 Task: Find connections with filter location Cairns with filter topic #linkedinforbusinesswith filter profile language German with filter current company GRUNDFOS with filter school JIET Group of Institutions Jodhpur with filter industry Dance Companies with filter service category Technical with filter keywords title Overseer
Action: Mouse moved to (243, 264)
Screenshot: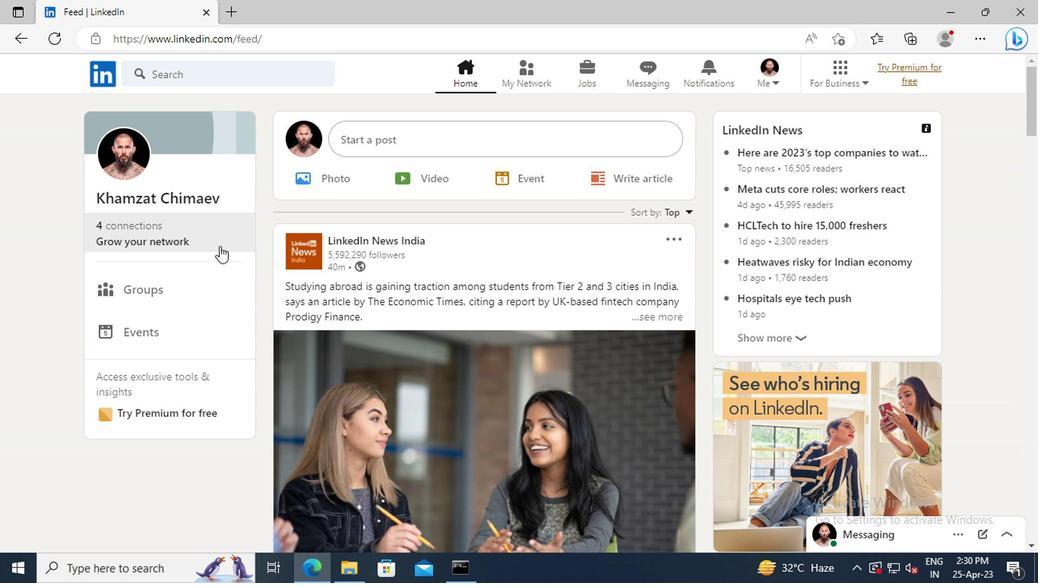 
Action: Mouse pressed left at (243, 264)
Screenshot: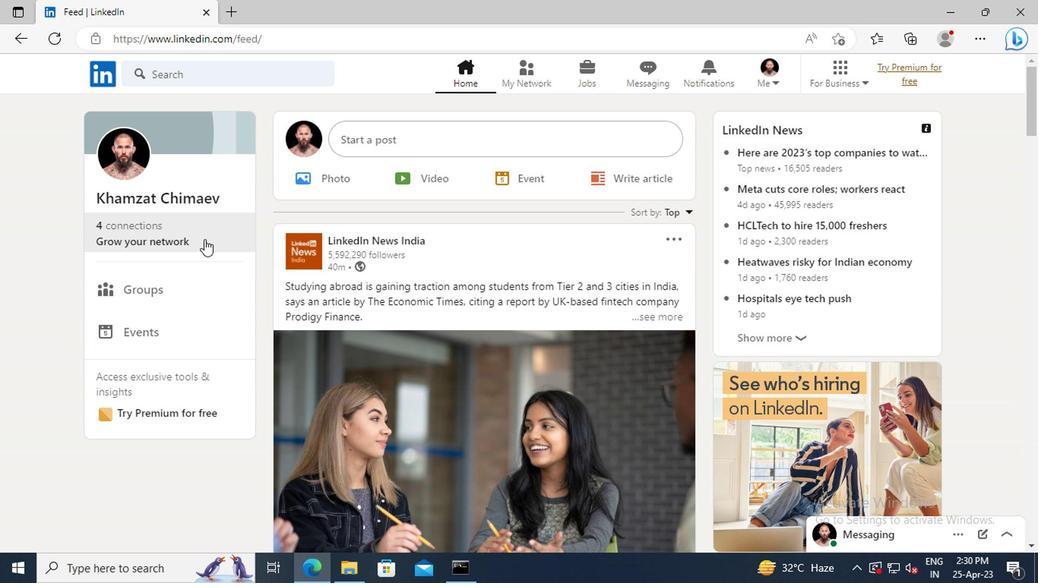 
Action: Mouse moved to (247, 217)
Screenshot: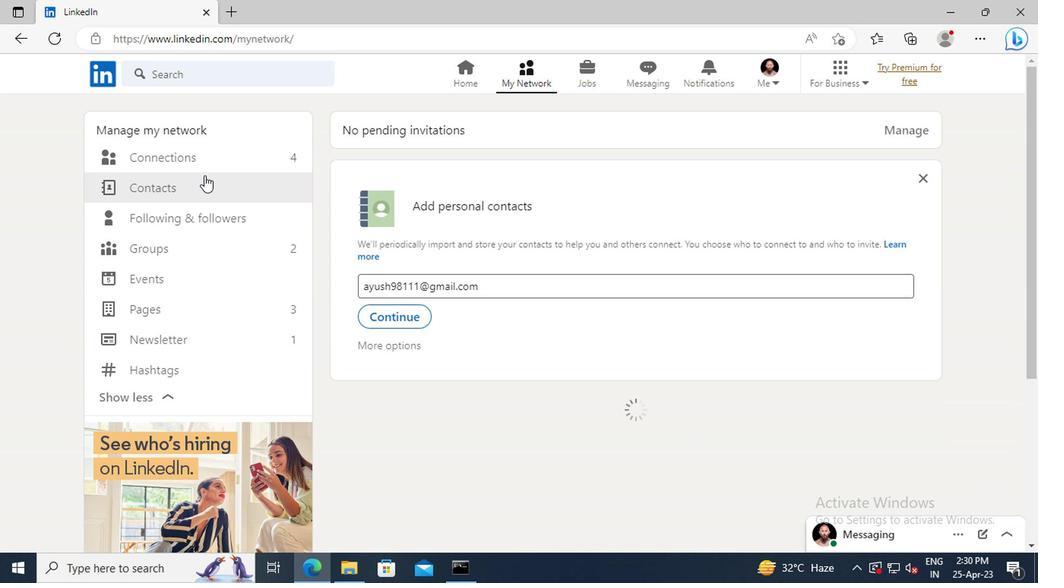 
Action: Mouse pressed left at (247, 217)
Screenshot: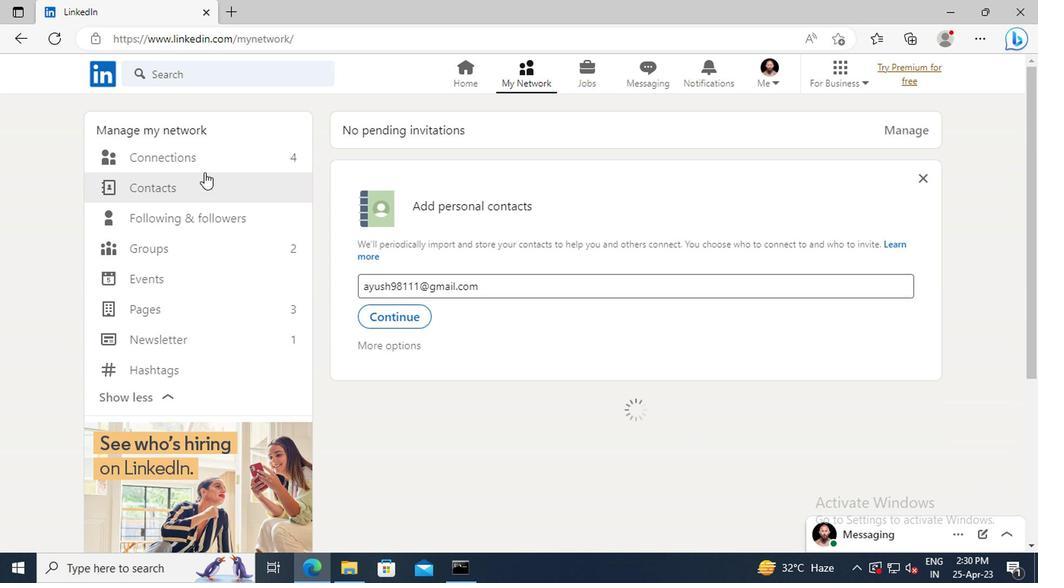 
Action: Mouse moved to (531, 215)
Screenshot: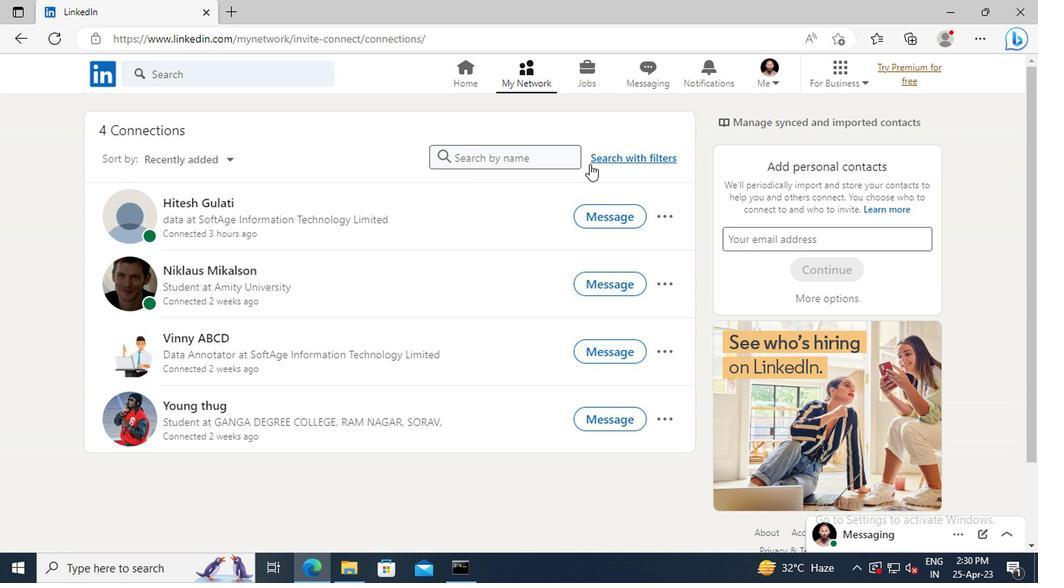 
Action: Mouse pressed left at (531, 215)
Screenshot: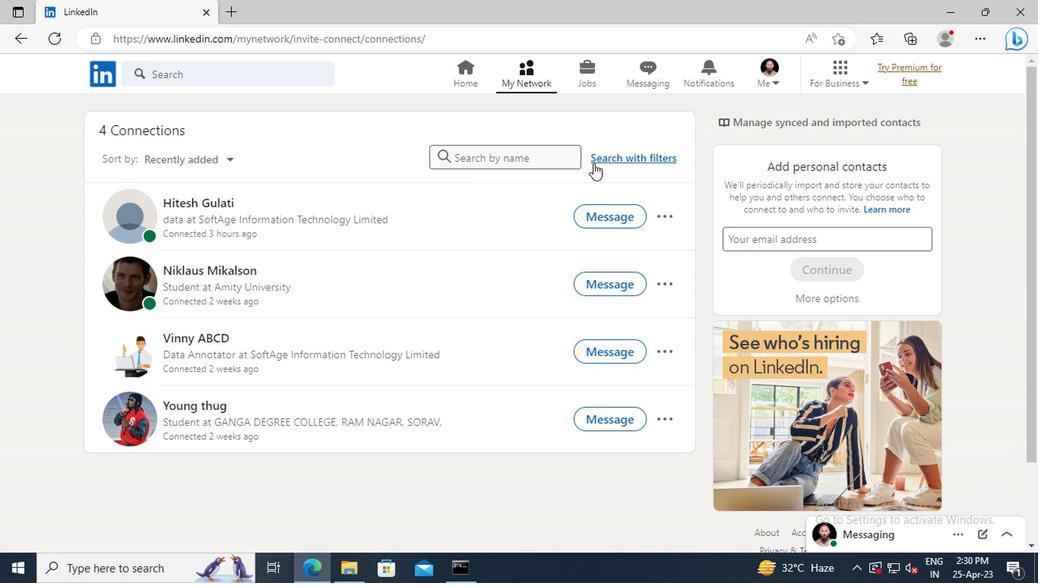 
Action: Mouse moved to (513, 185)
Screenshot: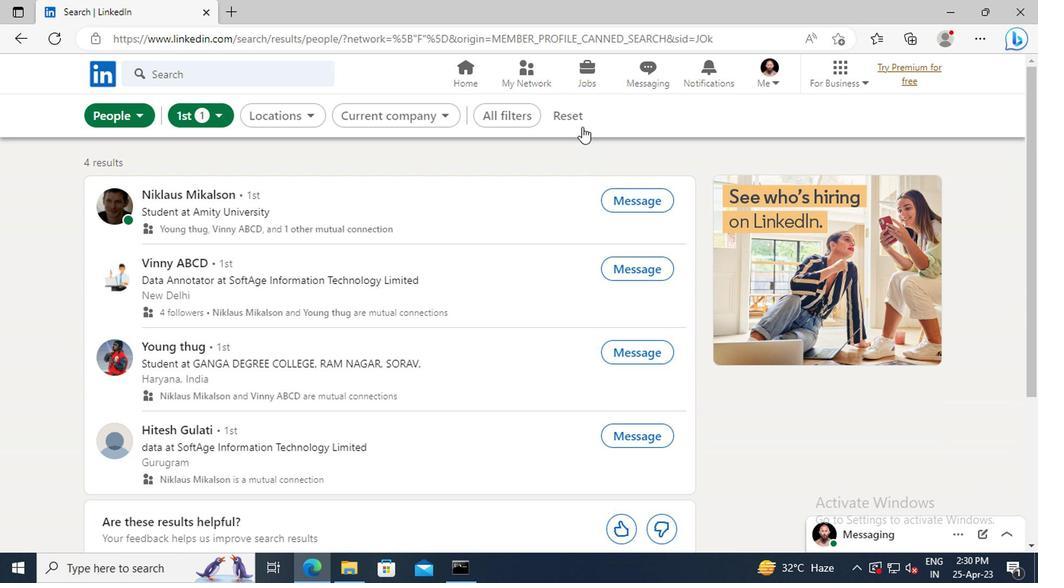 
Action: Mouse pressed left at (513, 185)
Screenshot: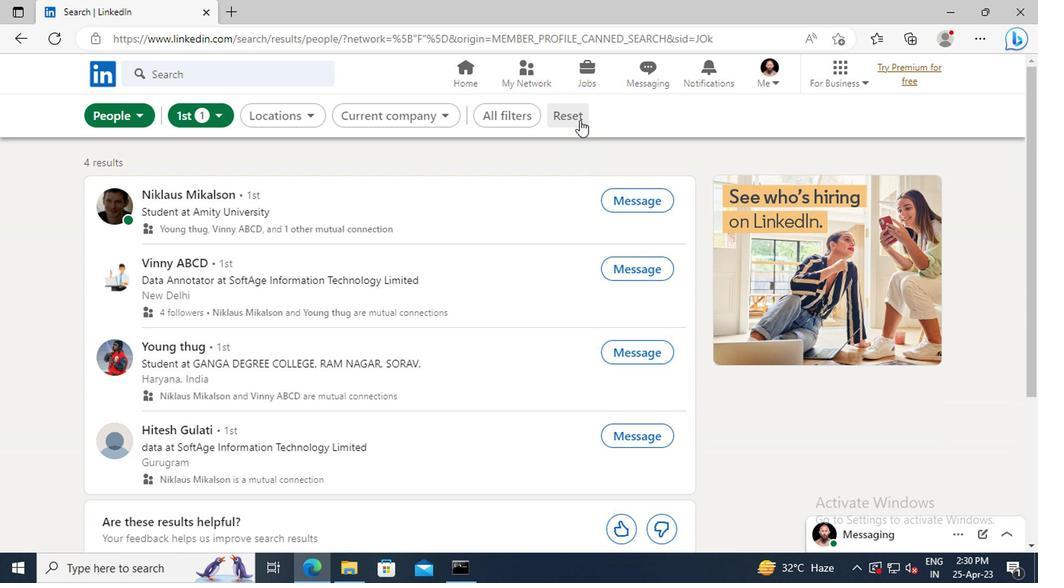 
Action: Mouse moved to (493, 185)
Screenshot: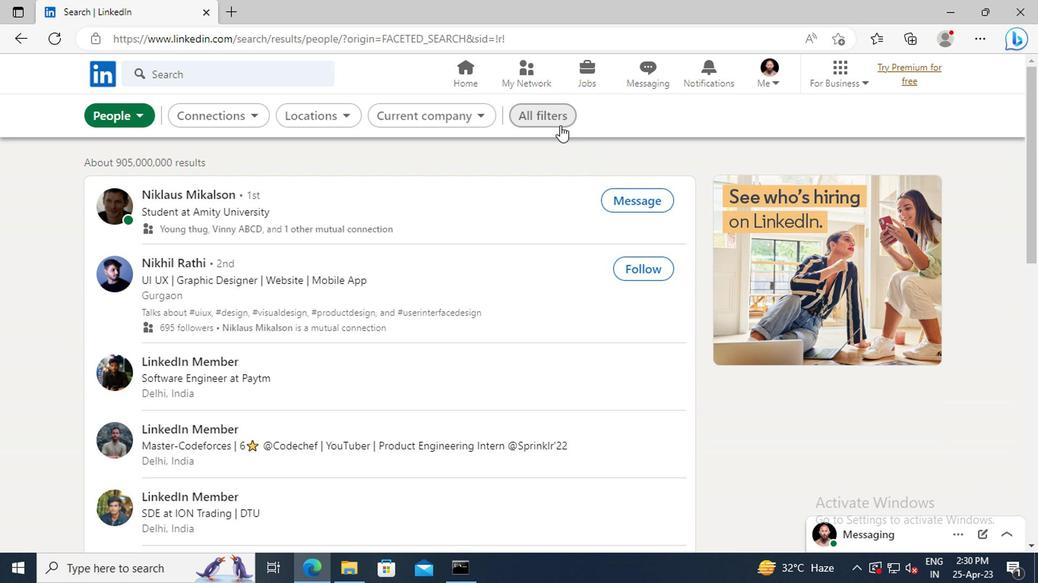 
Action: Mouse pressed left at (493, 185)
Screenshot: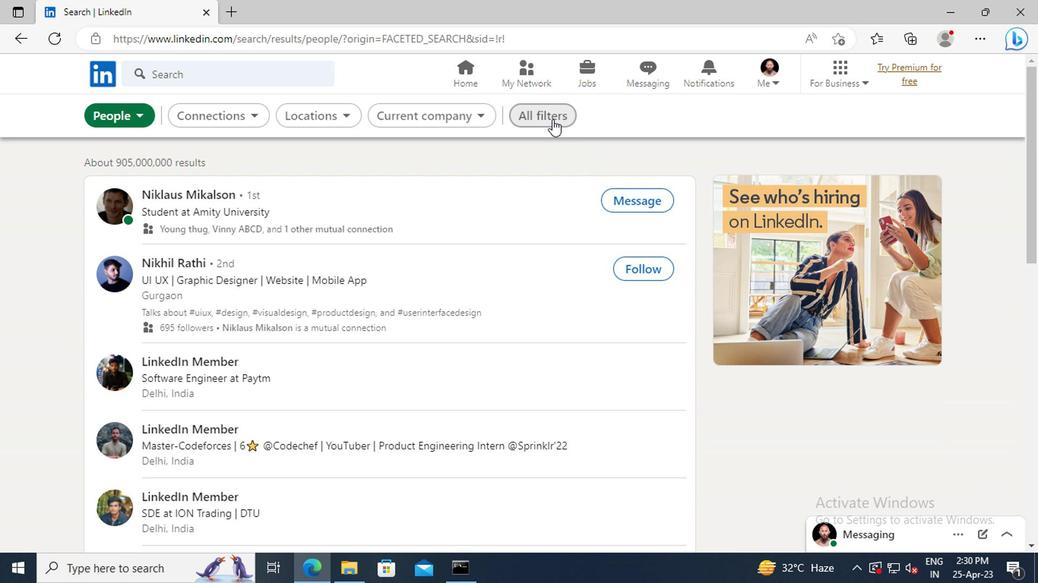 
Action: Mouse moved to (711, 293)
Screenshot: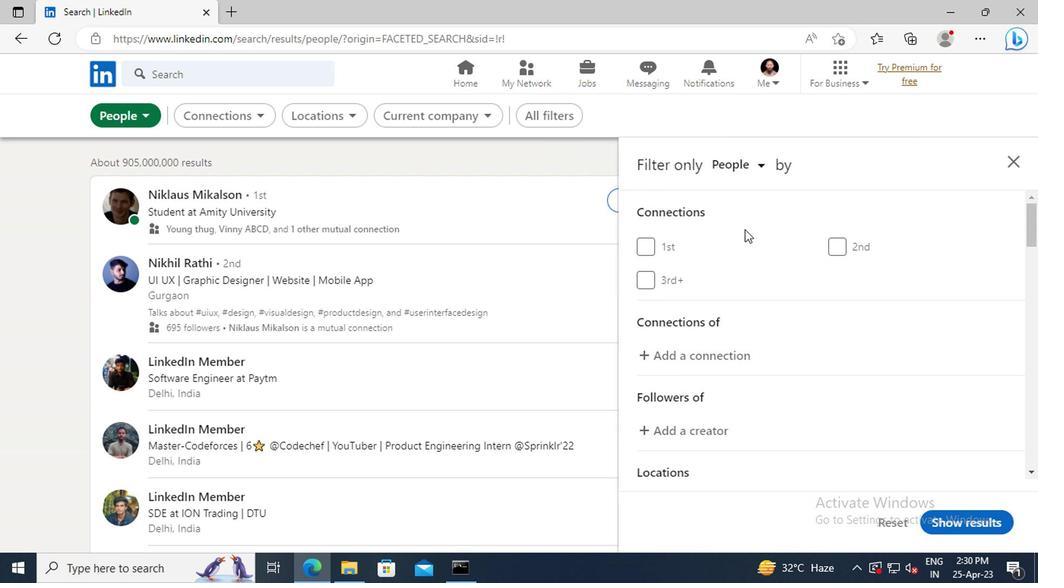 
Action: Mouse scrolled (711, 293) with delta (0, 0)
Screenshot: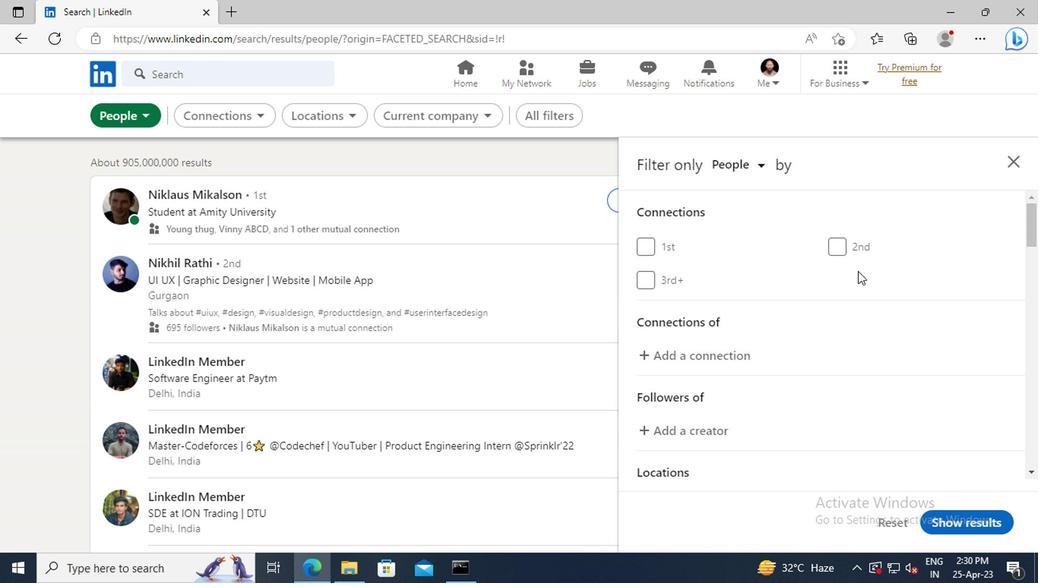 
Action: Mouse scrolled (711, 293) with delta (0, 0)
Screenshot: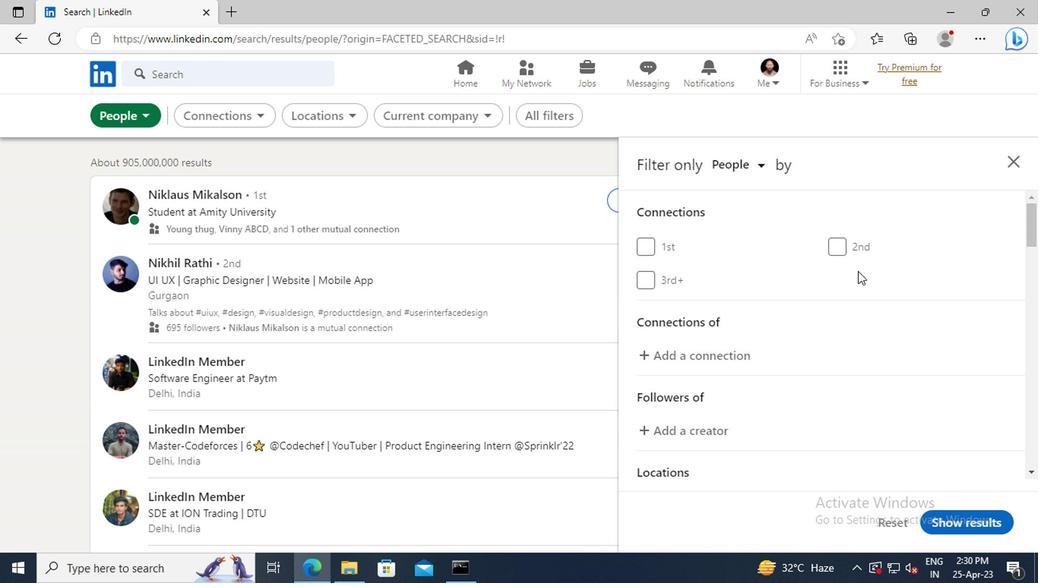 
Action: Mouse scrolled (711, 293) with delta (0, 0)
Screenshot: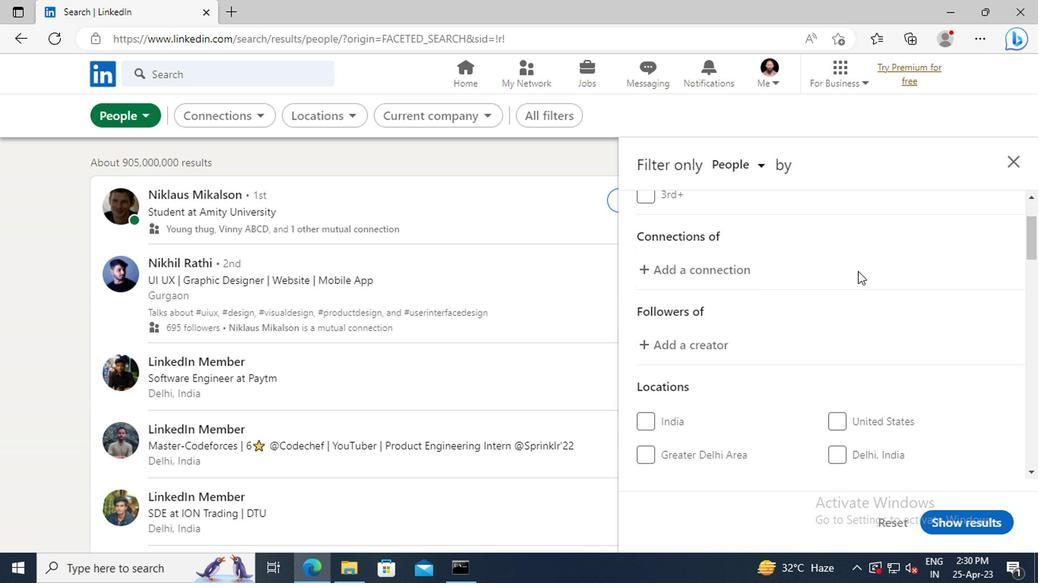 
Action: Mouse scrolled (711, 293) with delta (0, 0)
Screenshot: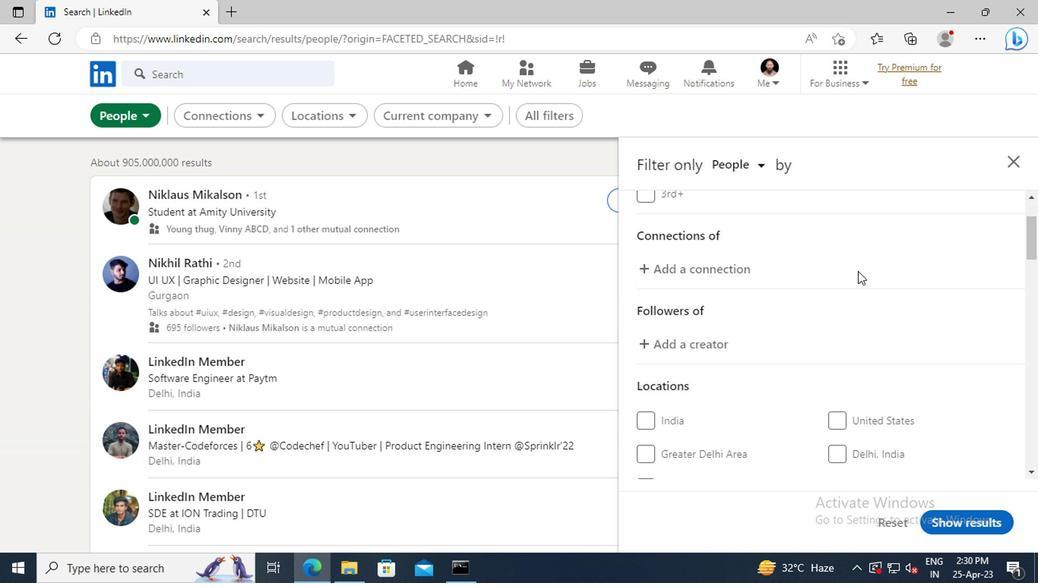 
Action: Mouse scrolled (711, 293) with delta (0, 0)
Screenshot: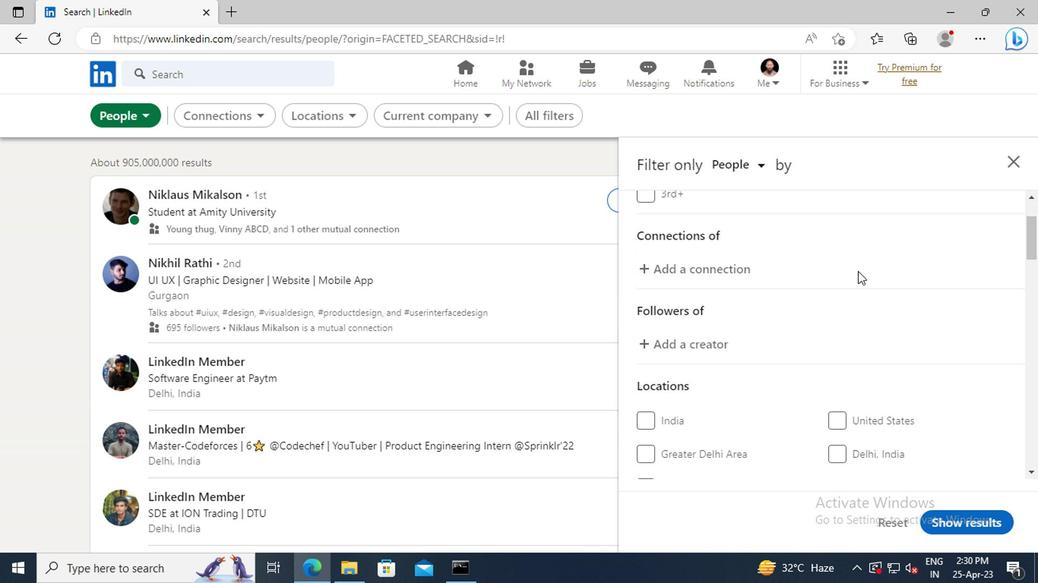 
Action: Mouse moved to (725, 356)
Screenshot: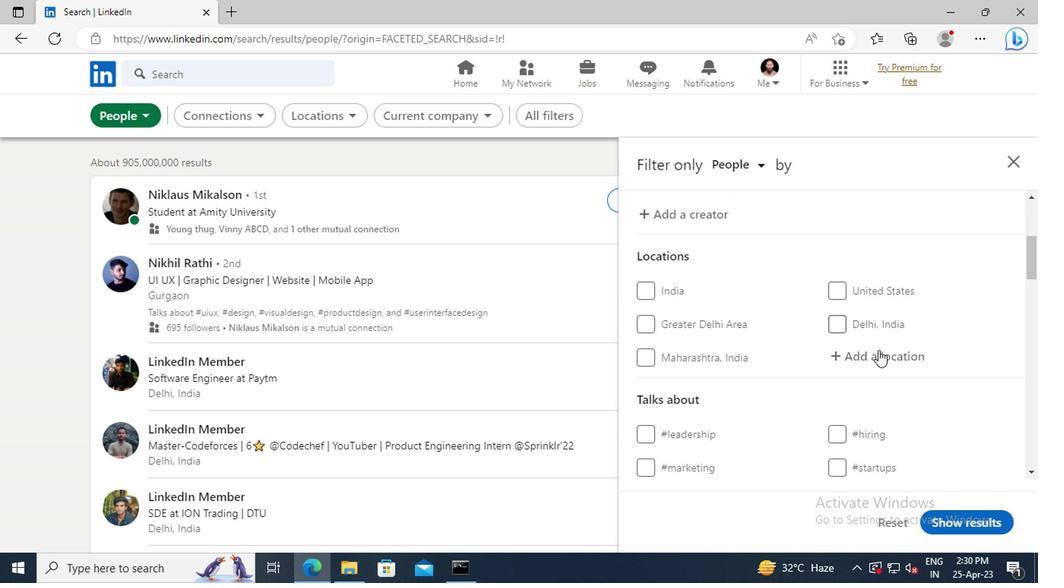 
Action: Mouse pressed left at (725, 356)
Screenshot: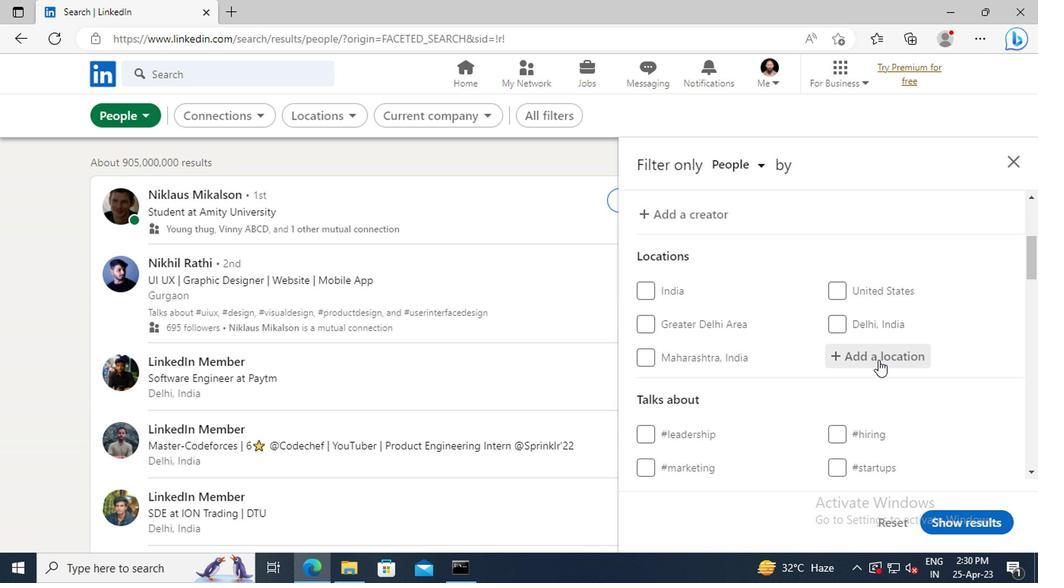 
Action: Mouse moved to (694, 339)
Screenshot: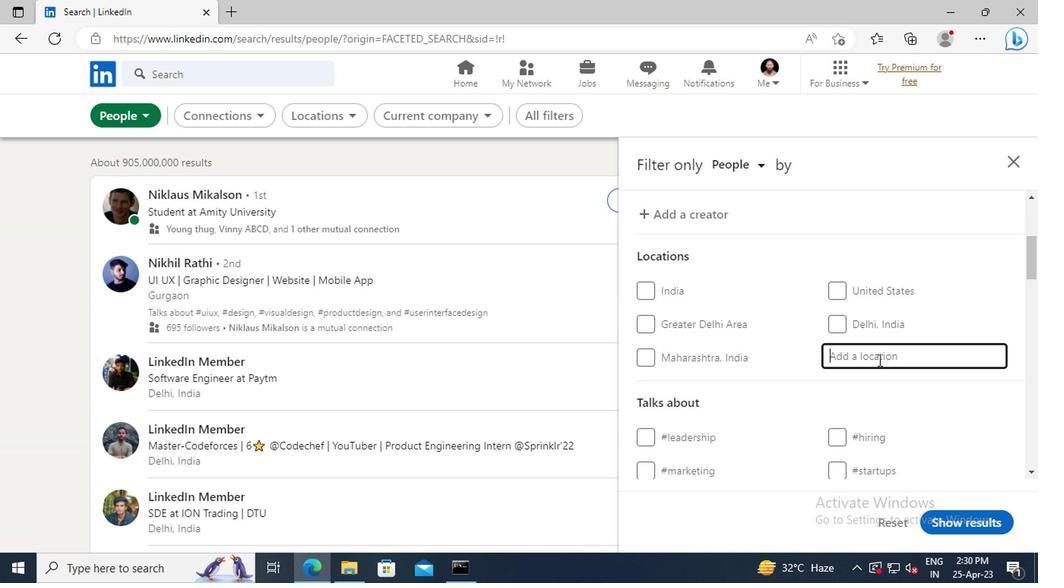 
Action: Key pressed <Key.shift>CAIRNS
Screenshot: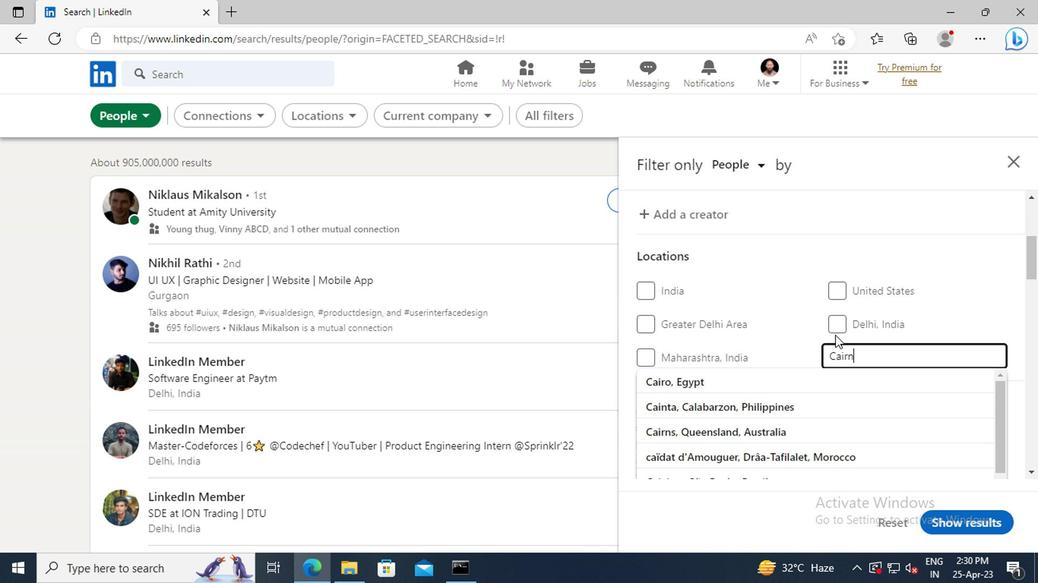 
Action: Mouse moved to (699, 373)
Screenshot: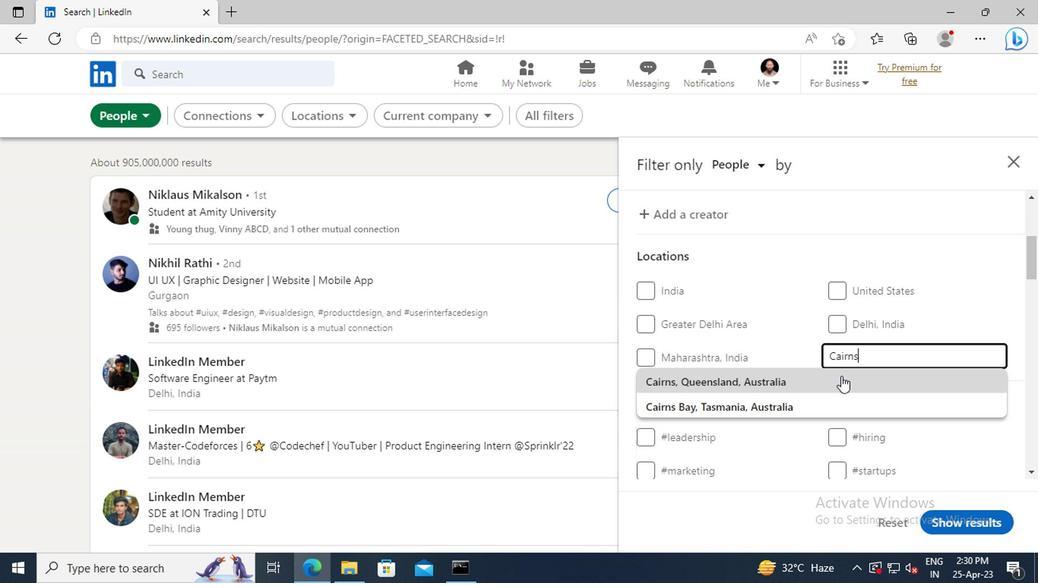 
Action: Mouse pressed left at (699, 373)
Screenshot: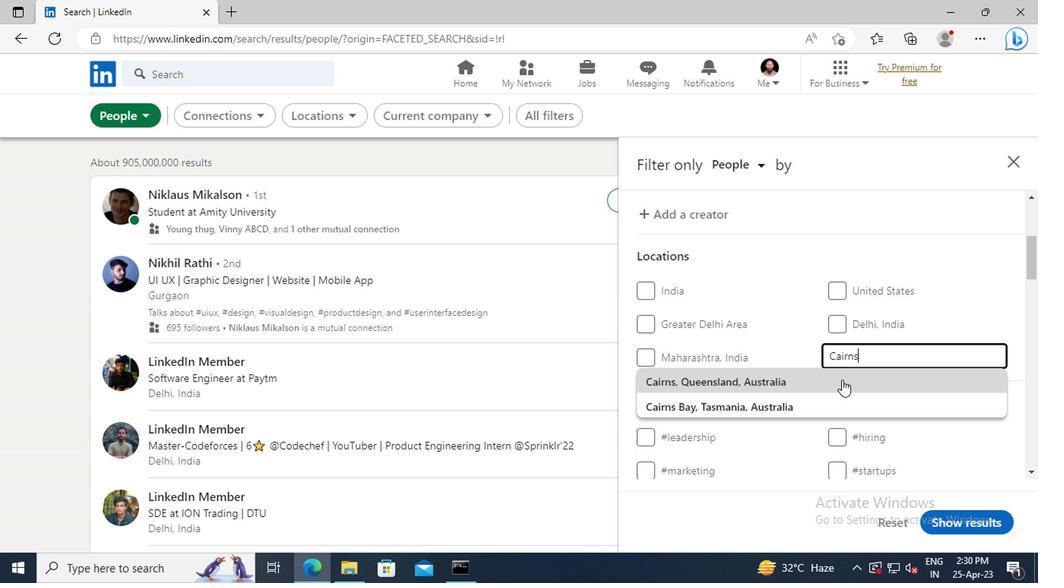
Action: Mouse moved to (708, 343)
Screenshot: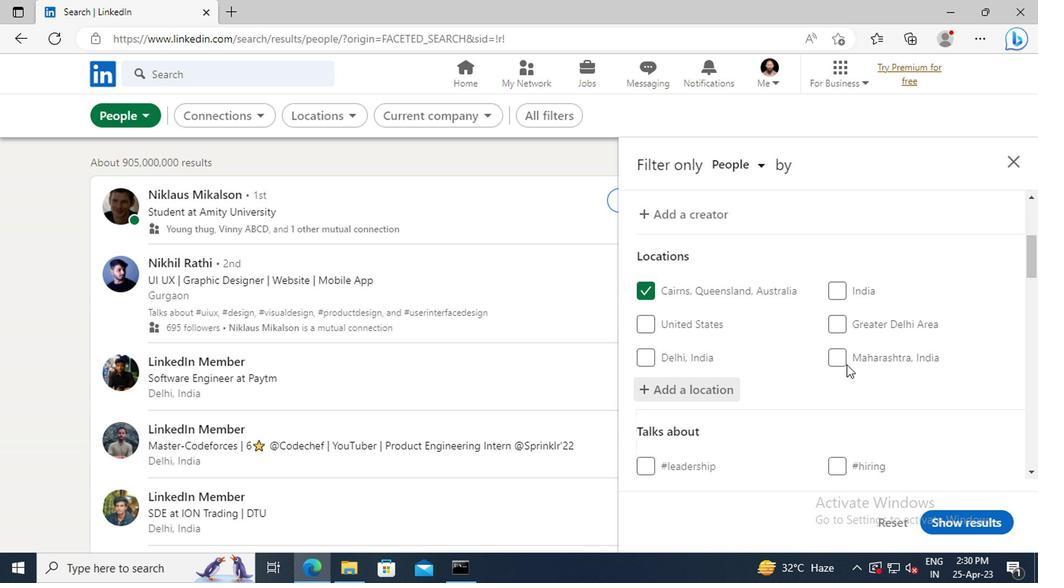 
Action: Mouse scrolled (708, 342) with delta (0, 0)
Screenshot: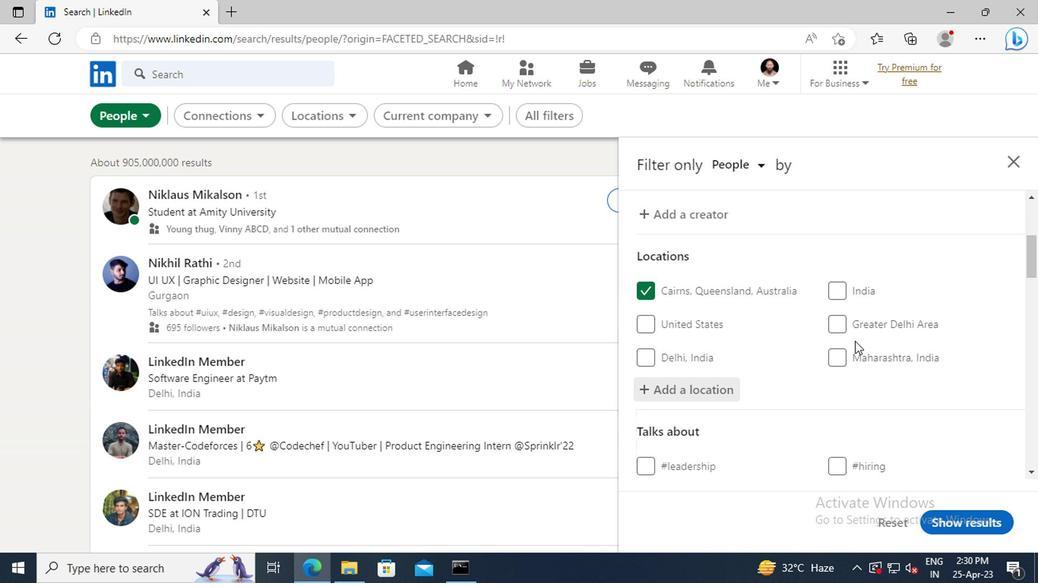 
Action: Mouse scrolled (708, 342) with delta (0, 0)
Screenshot: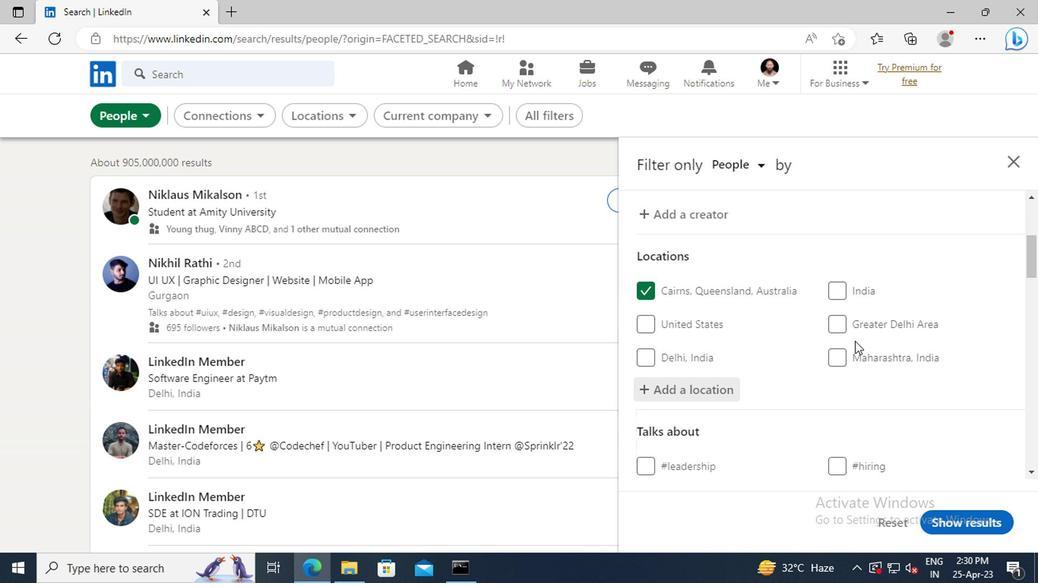 
Action: Mouse scrolled (708, 342) with delta (0, 0)
Screenshot: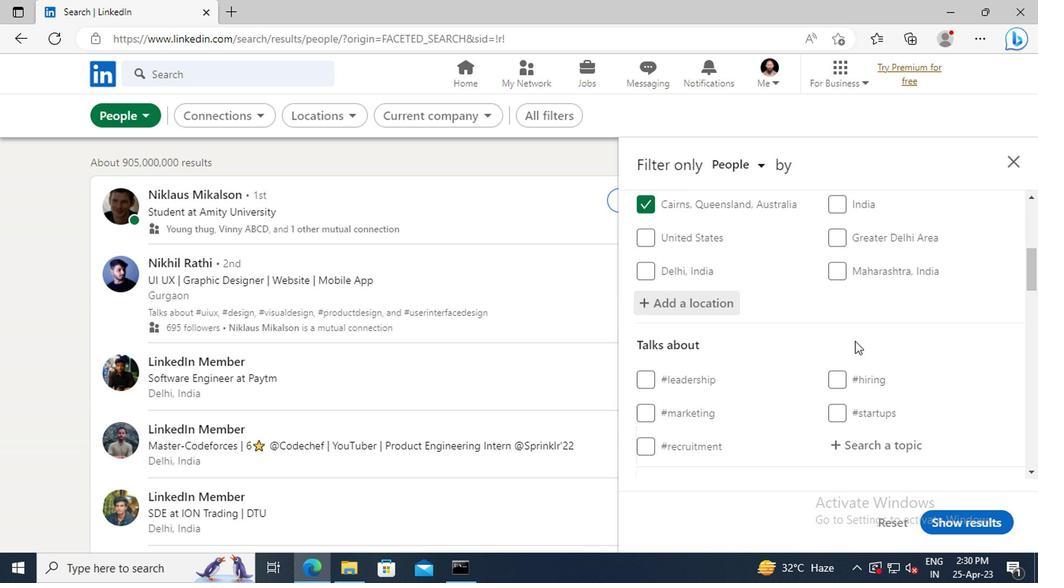 
Action: Mouse scrolled (708, 342) with delta (0, 0)
Screenshot: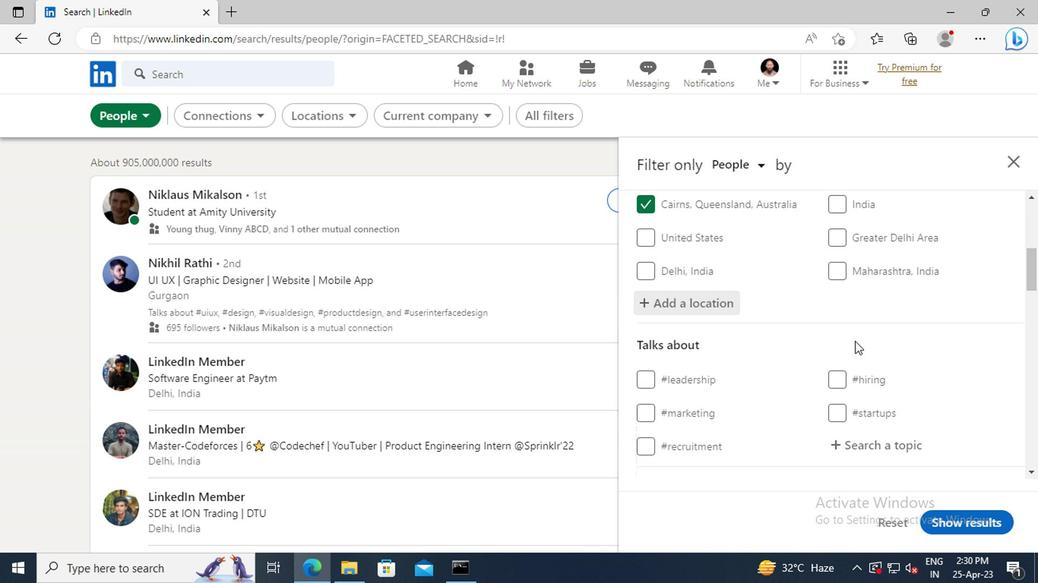 
Action: Mouse moved to (711, 355)
Screenshot: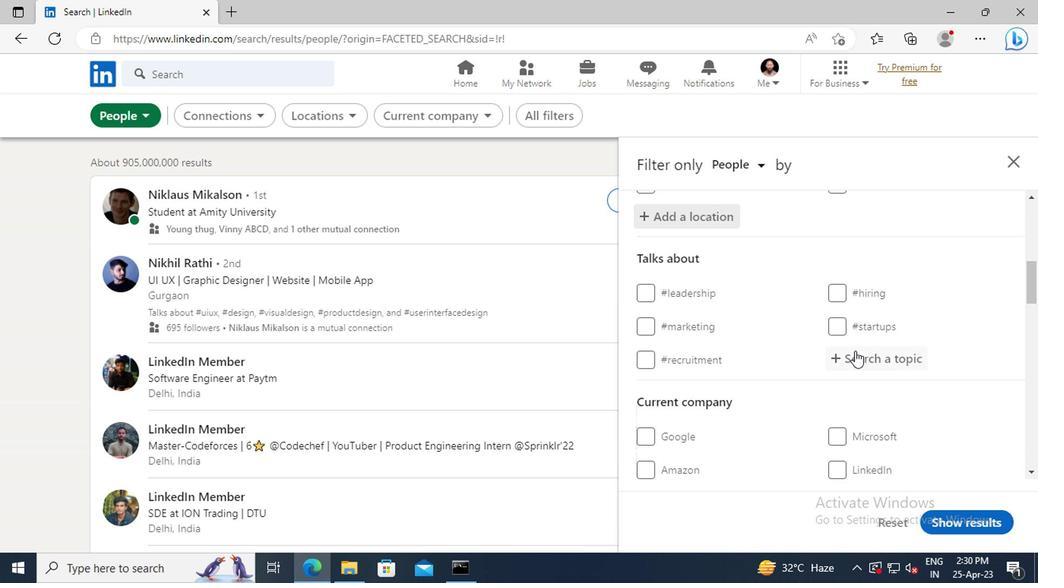 
Action: Mouse pressed left at (711, 355)
Screenshot: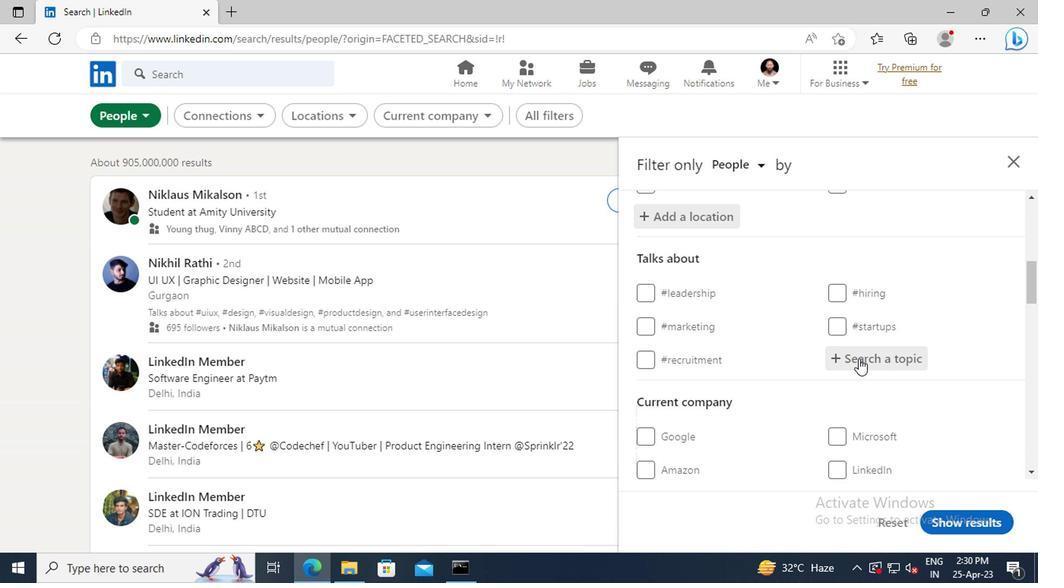 
Action: Key pressed <Key.shift>#LINKEDINFORBUSINESSWITH
Screenshot: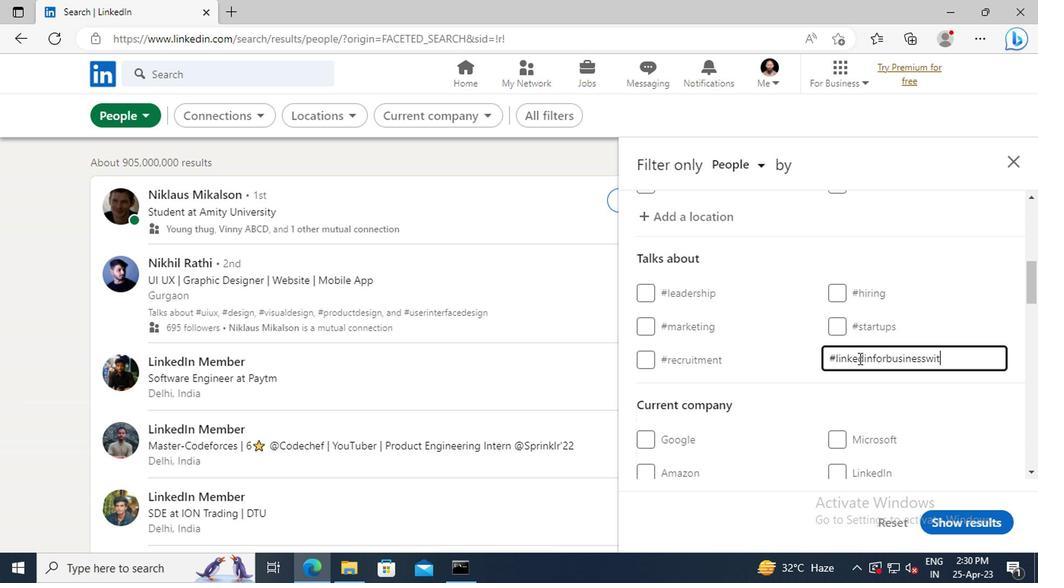 
Action: Mouse scrolled (711, 355) with delta (0, 0)
Screenshot: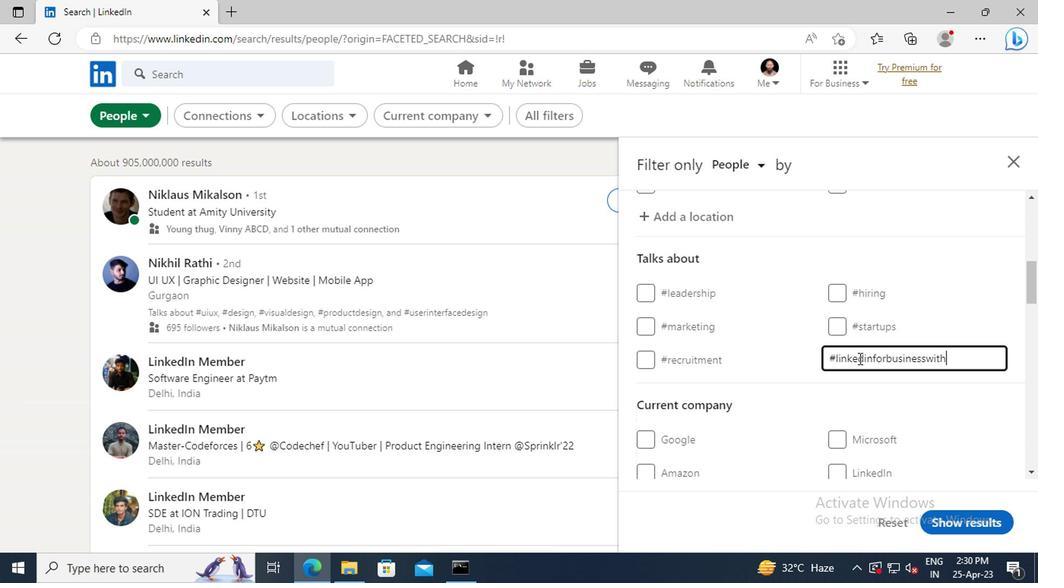
Action: Mouse scrolled (711, 355) with delta (0, 0)
Screenshot: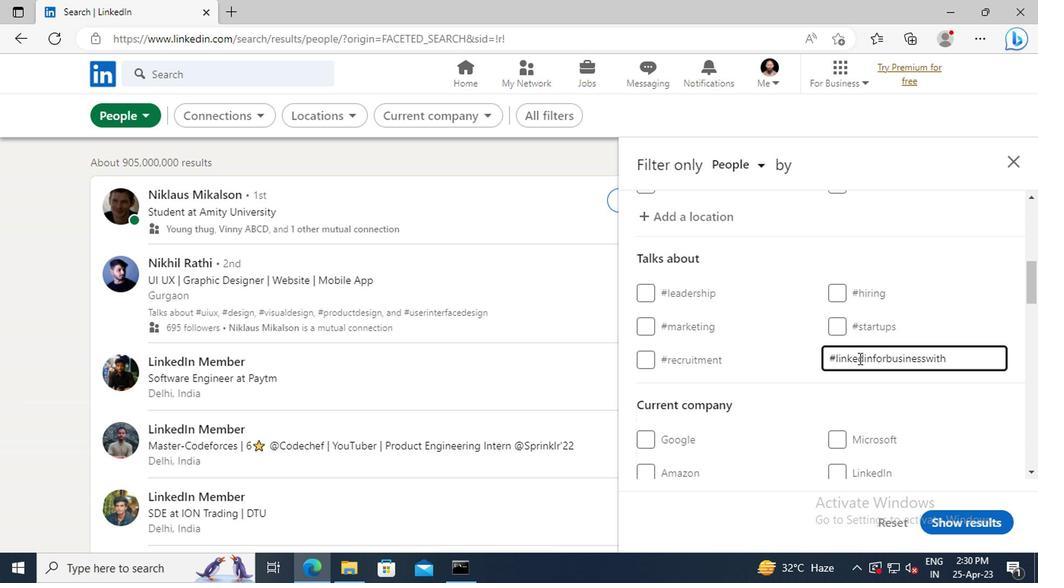 
Action: Mouse scrolled (711, 355) with delta (0, 0)
Screenshot: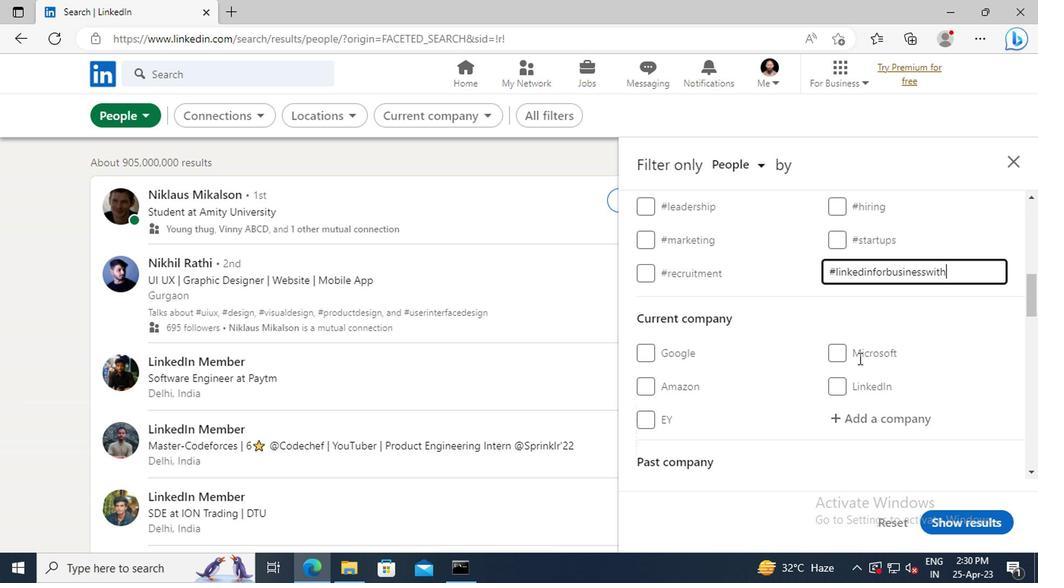 
Action: Mouse scrolled (711, 355) with delta (0, 0)
Screenshot: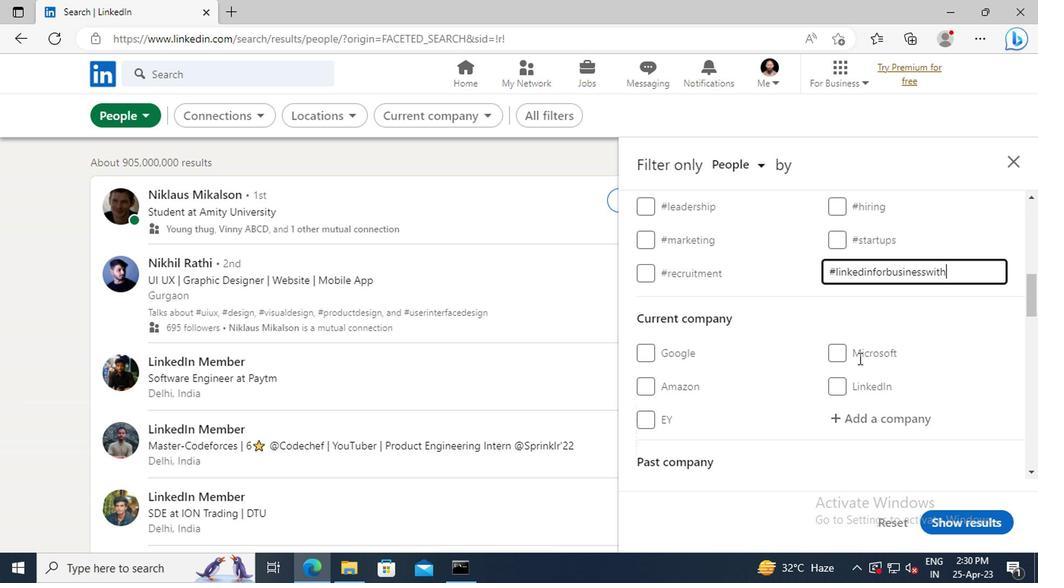 
Action: Mouse scrolled (711, 355) with delta (0, 0)
Screenshot: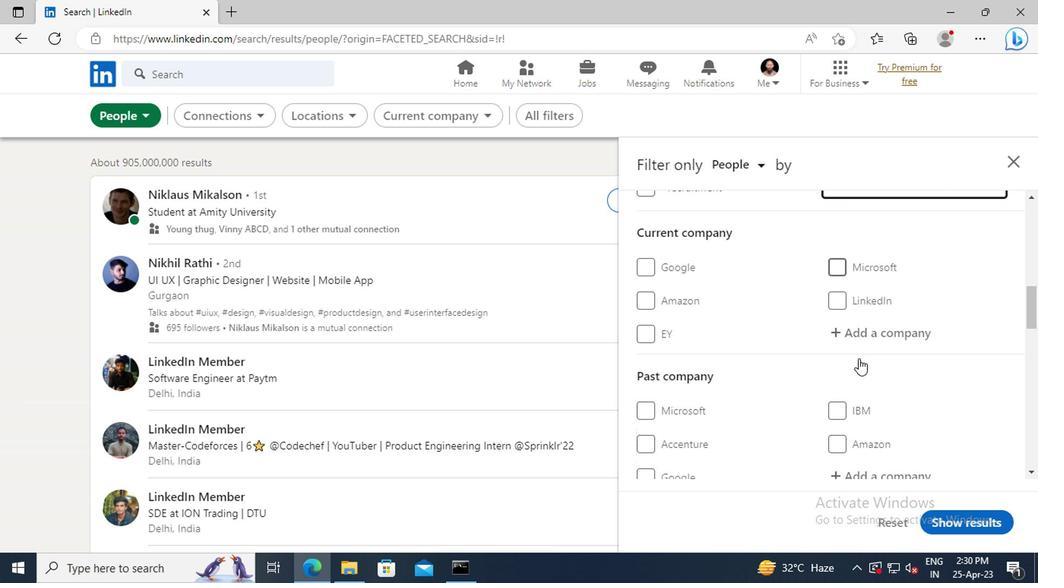 
Action: Mouse scrolled (711, 355) with delta (0, 0)
Screenshot: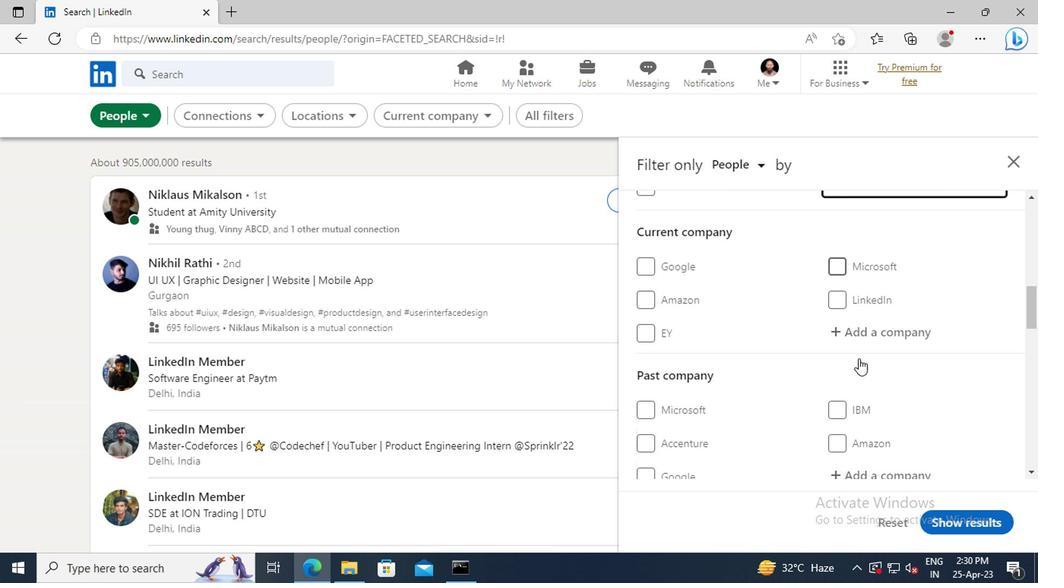 
Action: Mouse scrolled (711, 355) with delta (0, 0)
Screenshot: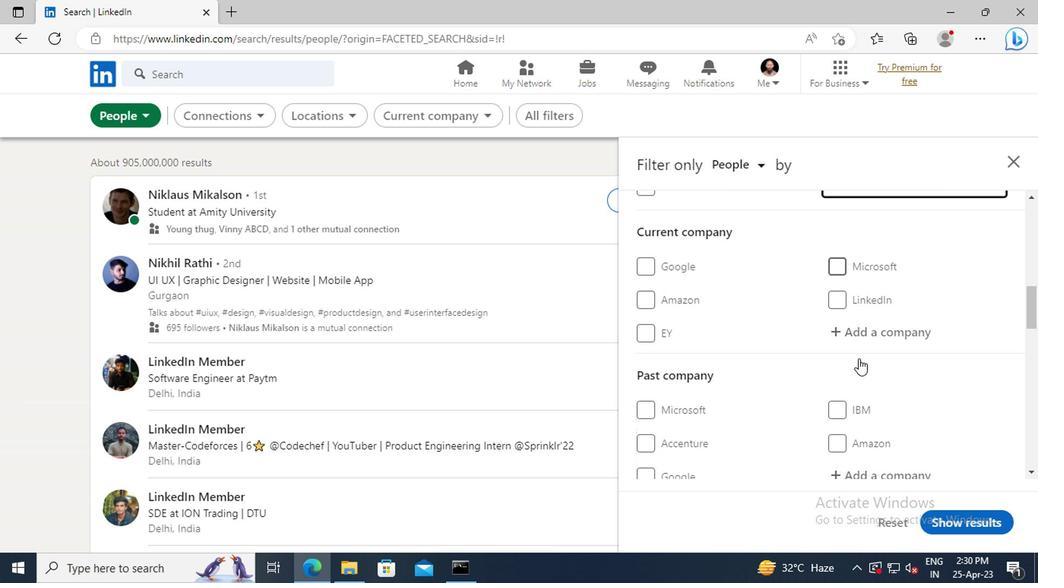 
Action: Mouse scrolled (711, 355) with delta (0, 0)
Screenshot: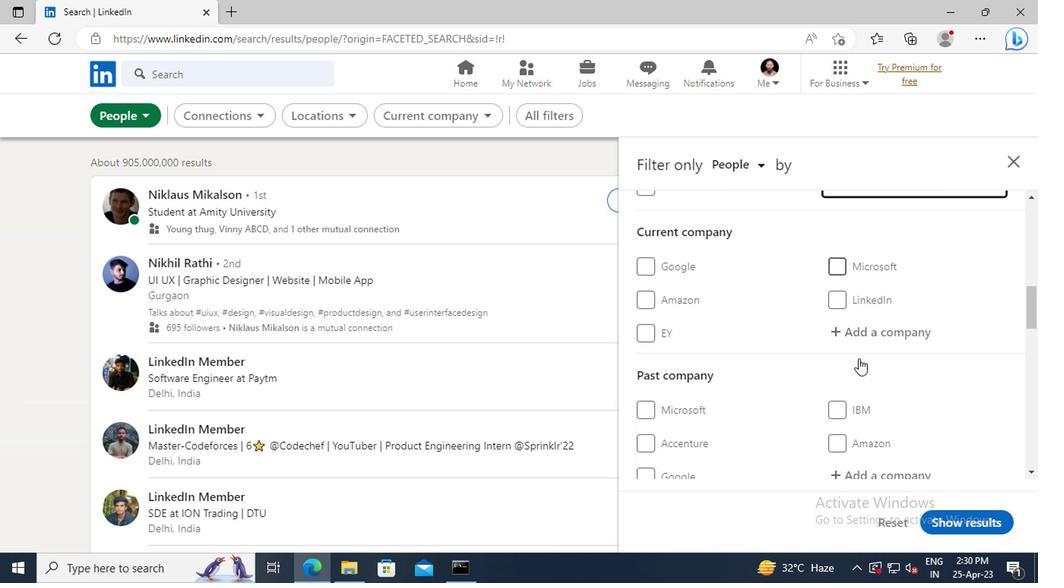 
Action: Mouse scrolled (711, 355) with delta (0, 0)
Screenshot: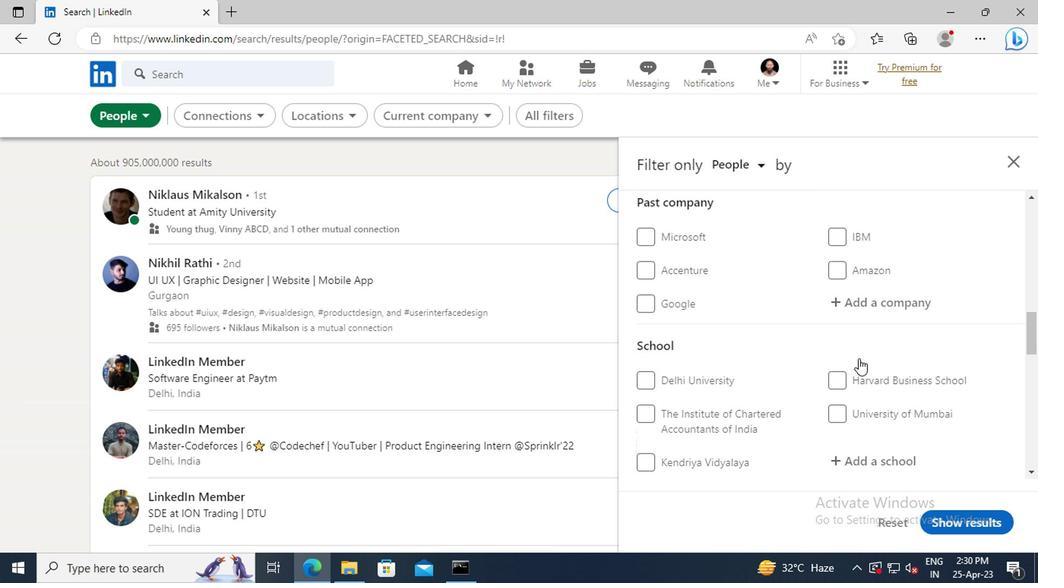 
Action: Mouse scrolled (711, 355) with delta (0, 0)
Screenshot: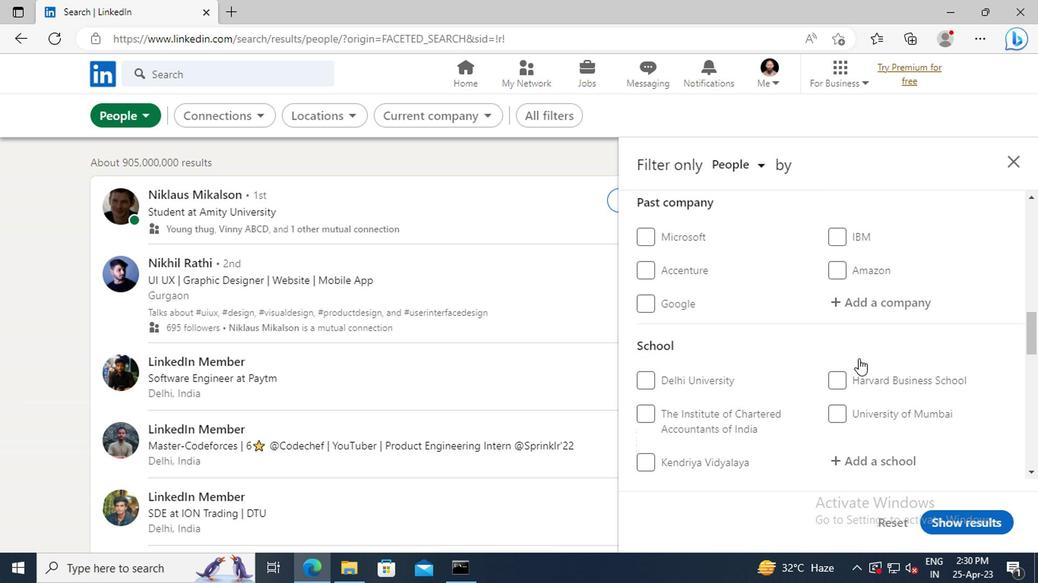 
Action: Mouse scrolled (711, 355) with delta (0, 0)
Screenshot: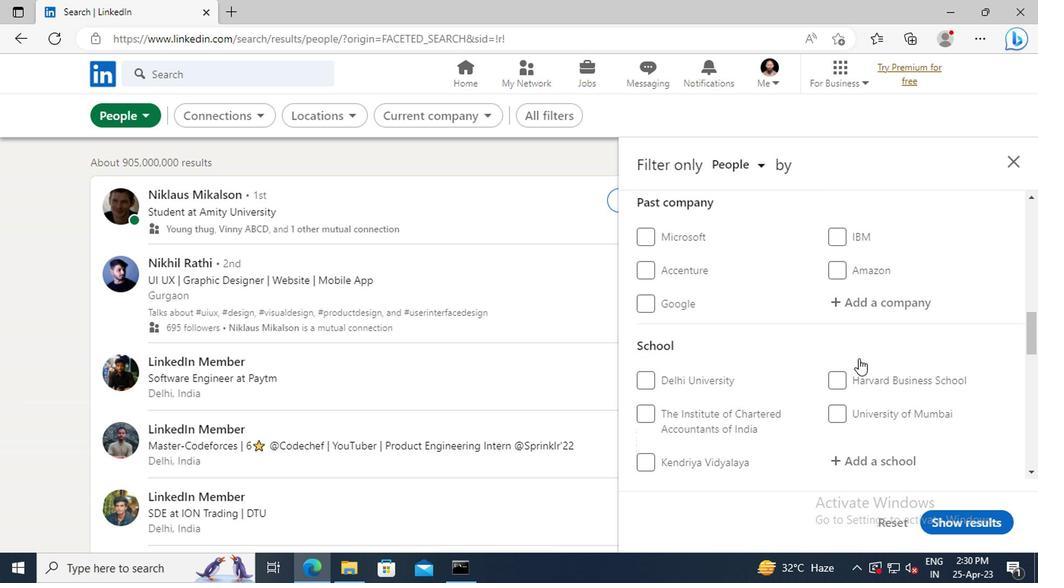 
Action: Mouse scrolled (711, 355) with delta (0, 0)
Screenshot: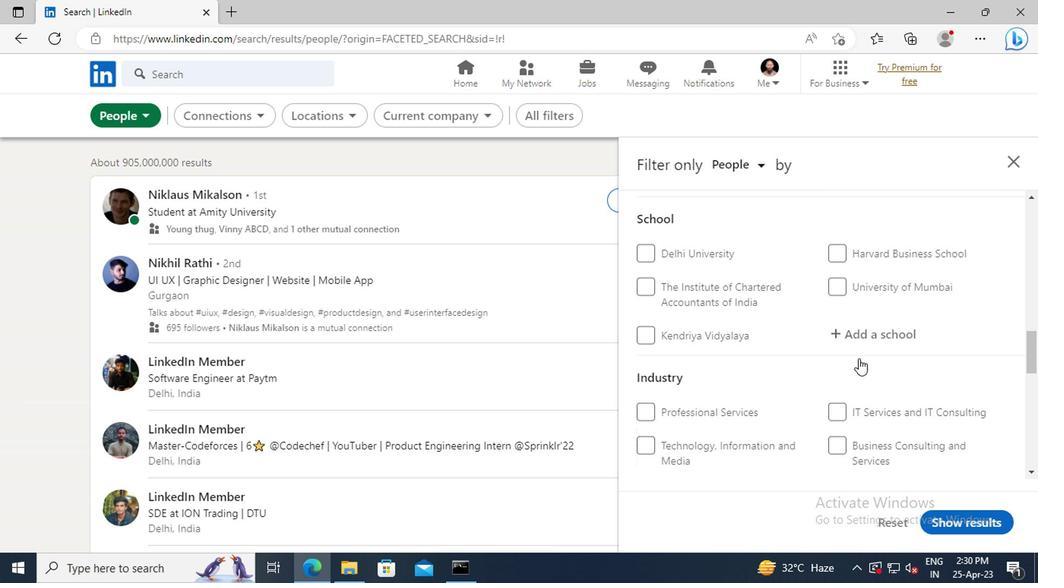 
Action: Mouse scrolled (711, 355) with delta (0, 0)
Screenshot: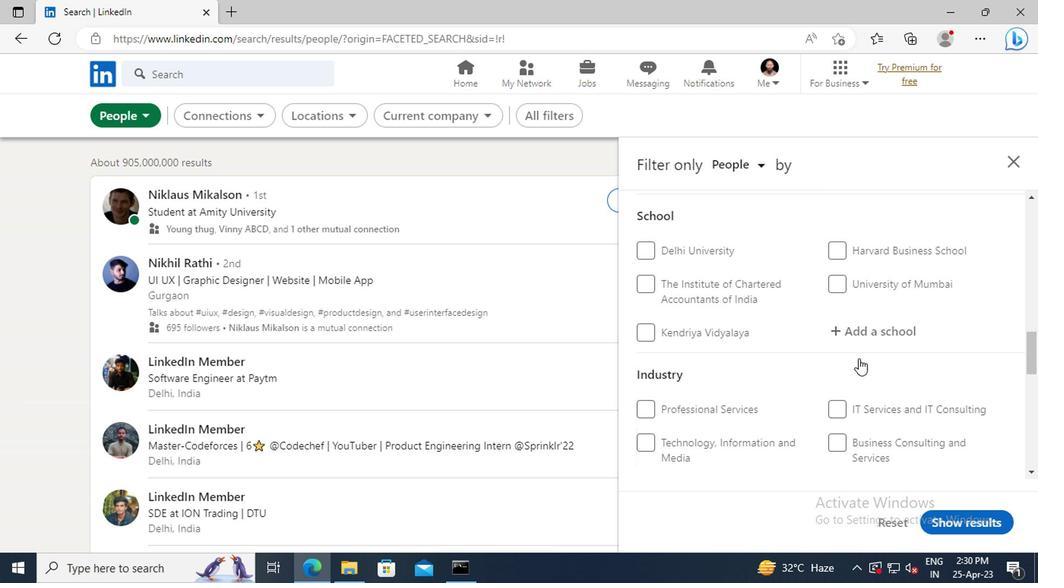 
Action: Mouse scrolled (711, 355) with delta (0, 0)
Screenshot: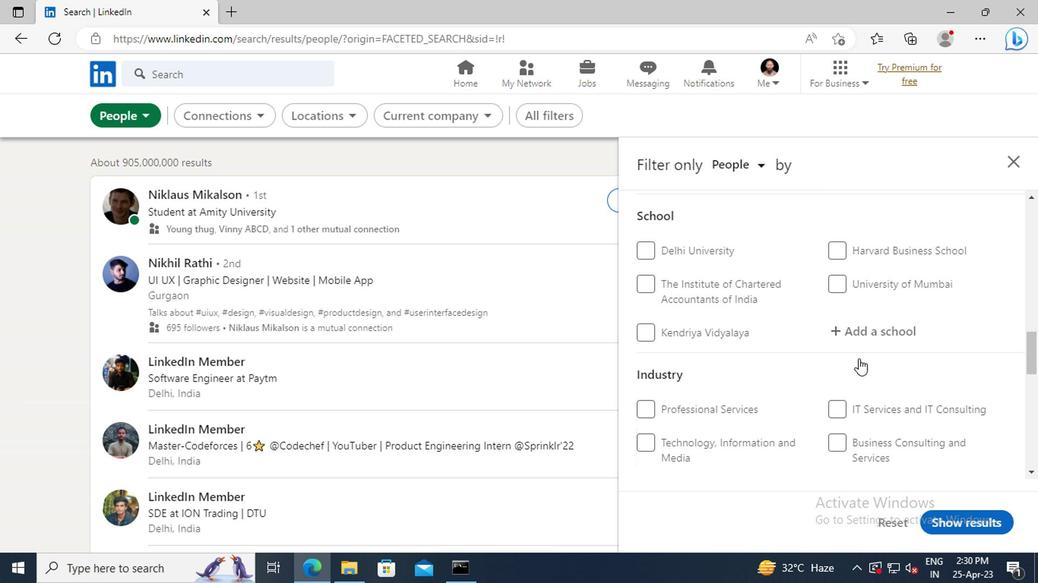 
Action: Mouse scrolled (711, 355) with delta (0, 0)
Screenshot: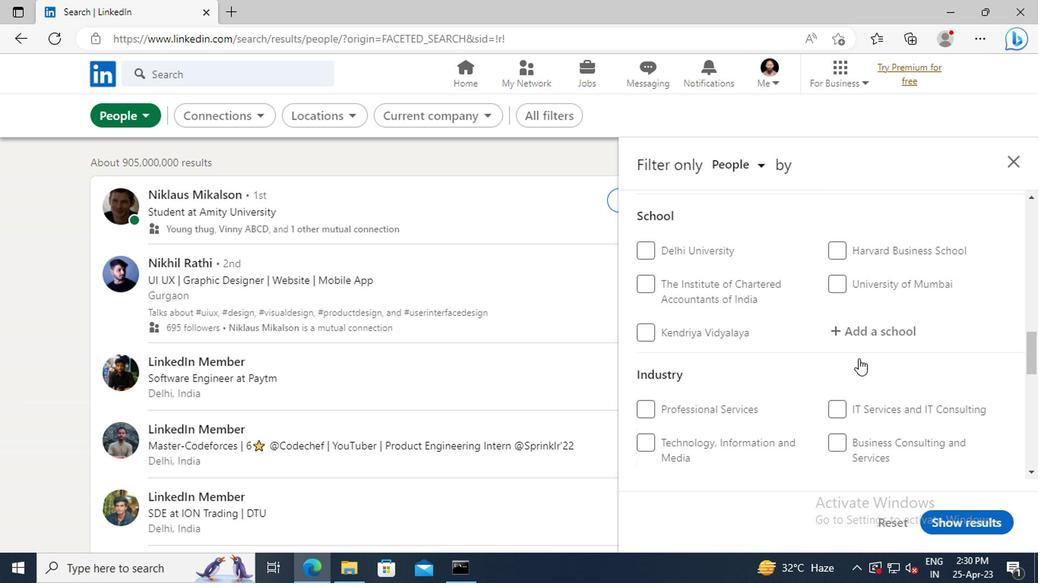 
Action: Mouse moved to (697, 375)
Screenshot: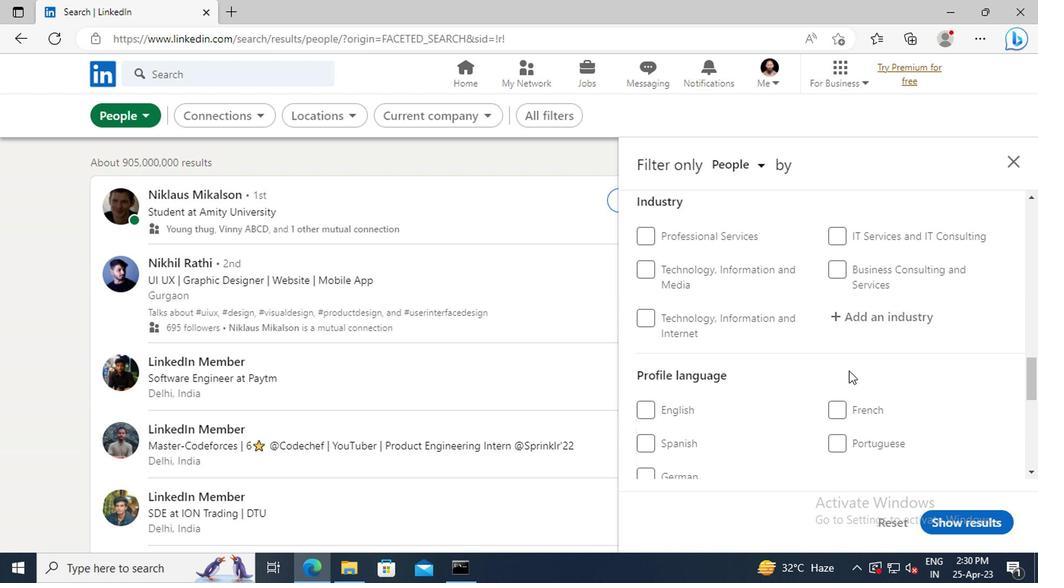 
Action: Mouse scrolled (697, 374) with delta (0, 0)
Screenshot: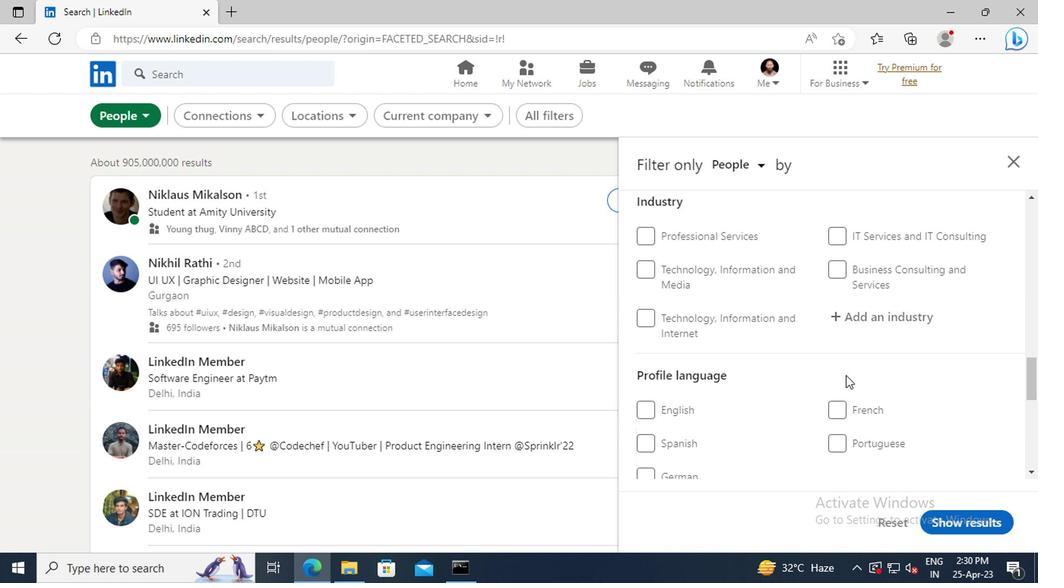 
Action: Mouse moved to (697, 375)
Screenshot: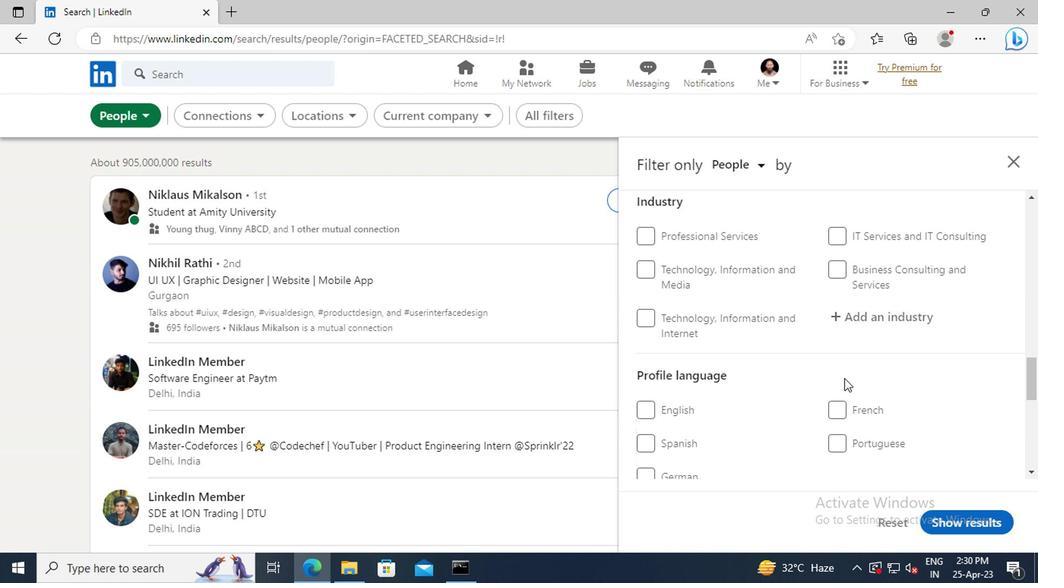 
Action: Mouse scrolled (697, 375) with delta (0, 0)
Screenshot: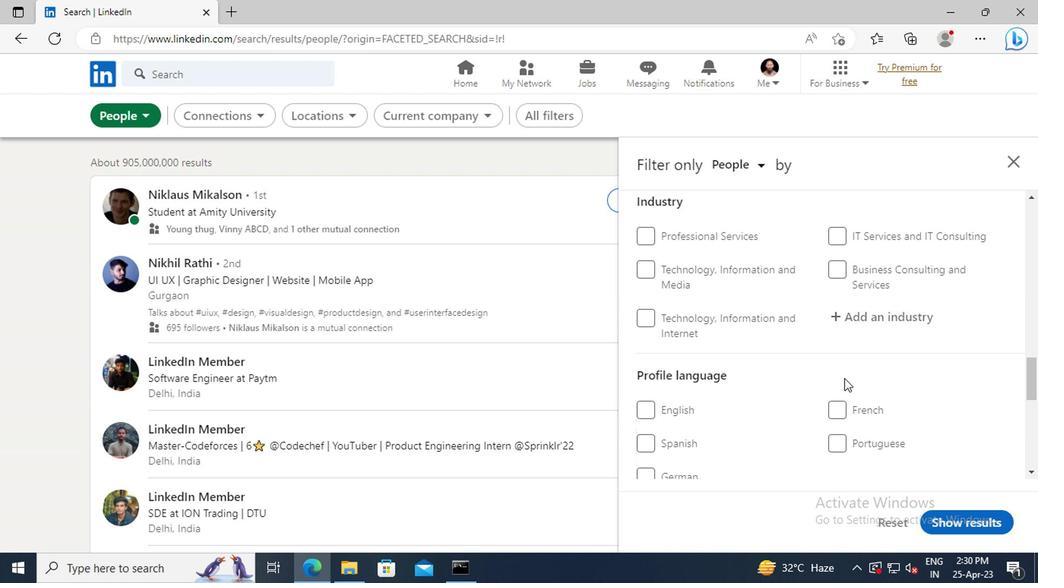 
Action: Mouse moved to (559, 382)
Screenshot: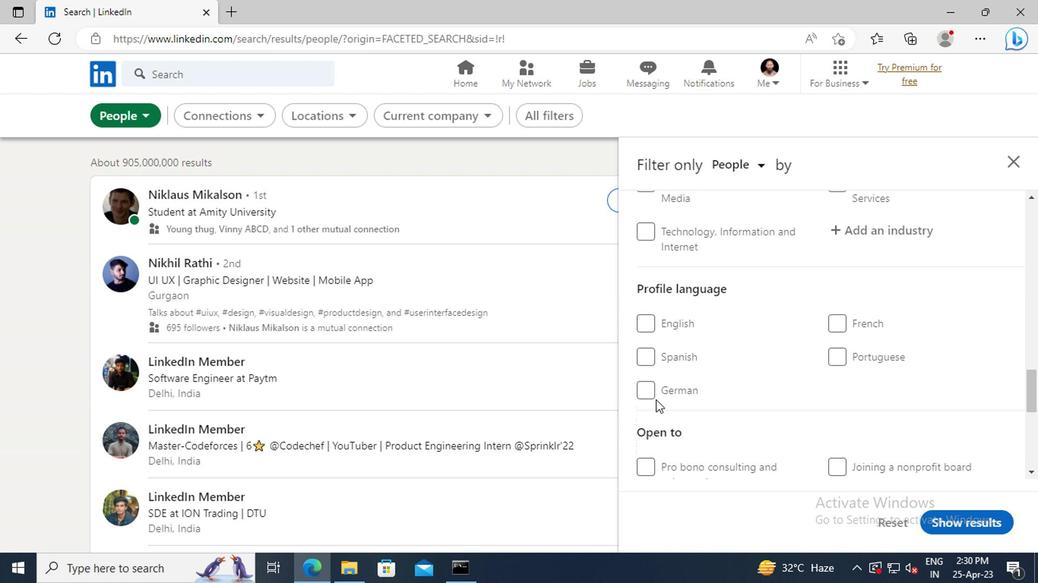 
Action: Mouse pressed left at (559, 382)
Screenshot: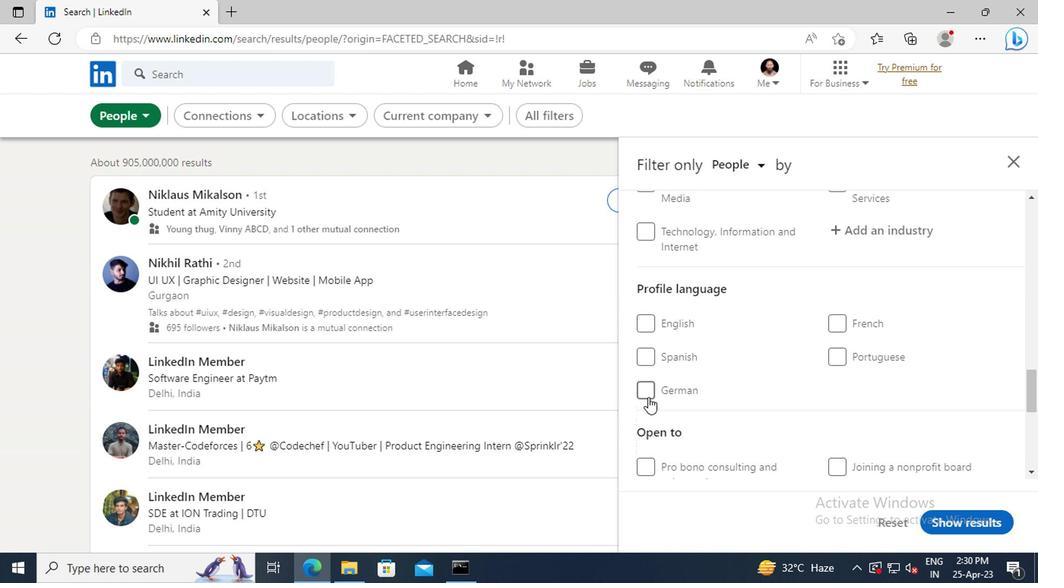 
Action: Mouse moved to (681, 378)
Screenshot: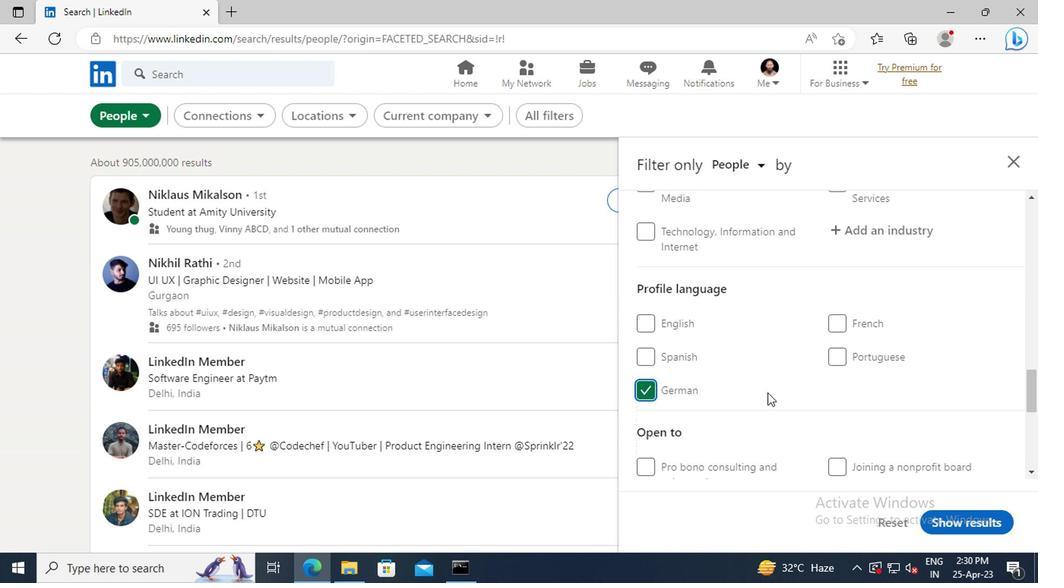
Action: Mouse scrolled (681, 379) with delta (0, 0)
Screenshot: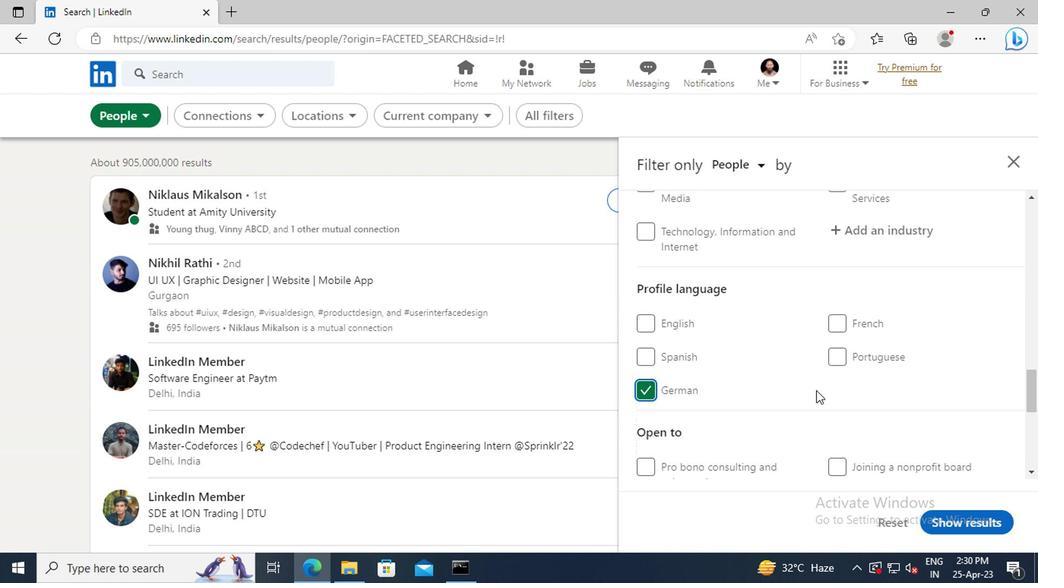 
Action: Mouse scrolled (681, 379) with delta (0, 0)
Screenshot: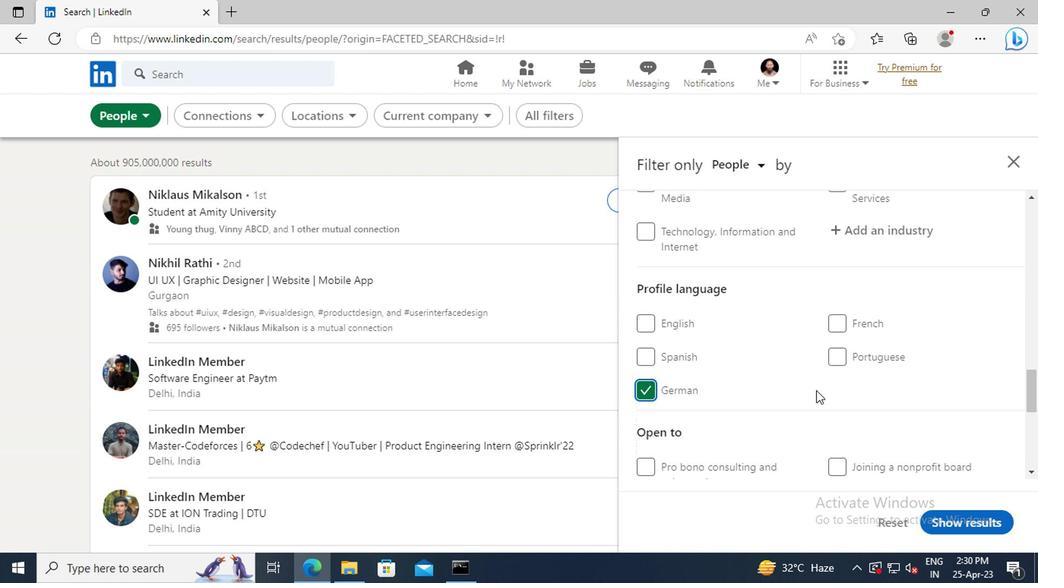 
Action: Mouse scrolled (681, 379) with delta (0, 0)
Screenshot: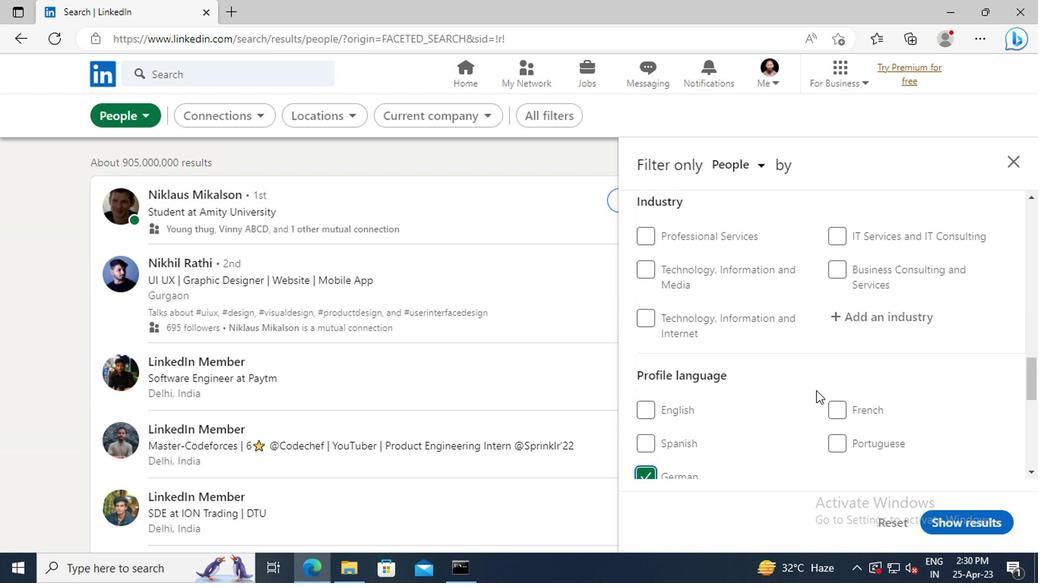 
Action: Mouse scrolled (681, 379) with delta (0, 0)
Screenshot: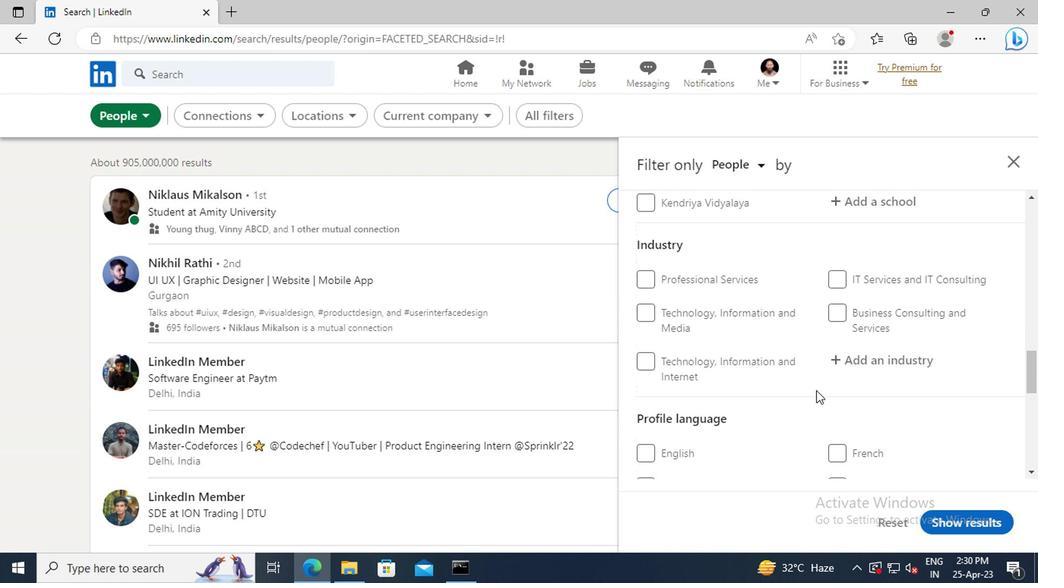 
Action: Mouse scrolled (681, 379) with delta (0, 0)
Screenshot: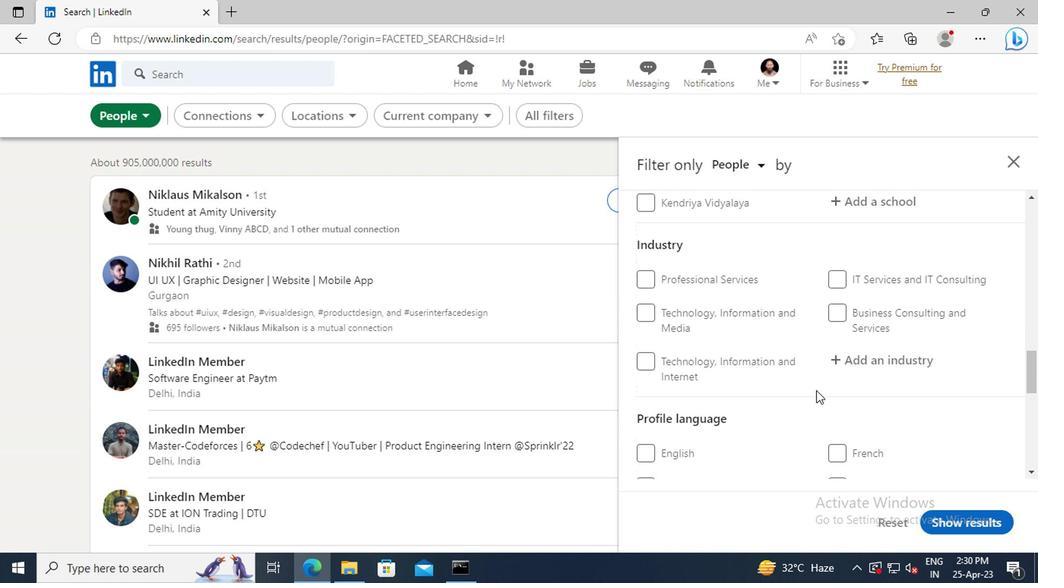 
Action: Mouse scrolled (681, 379) with delta (0, 0)
Screenshot: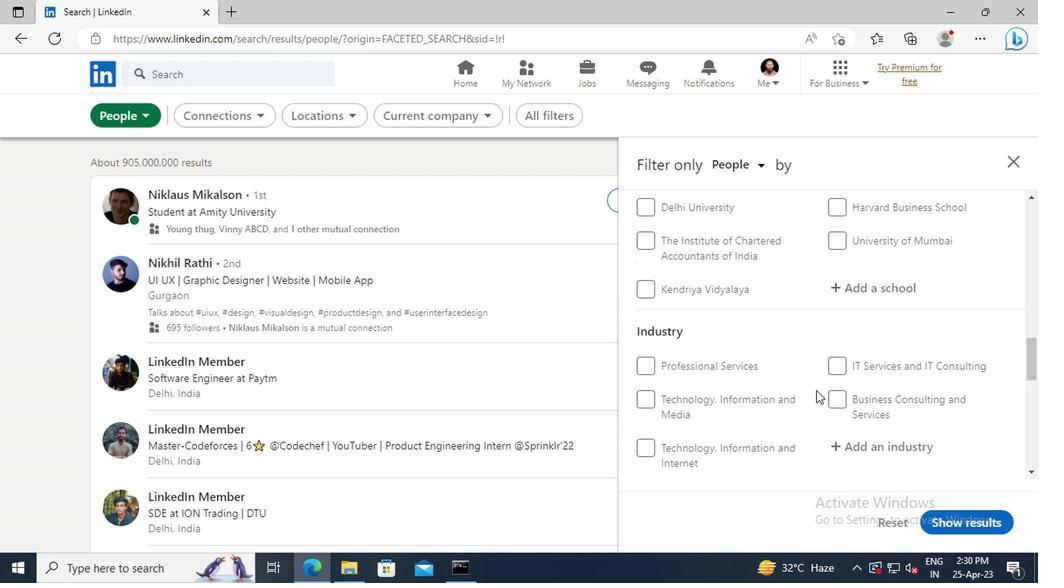 
Action: Mouse scrolled (681, 379) with delta (0, 0)
Screenshot: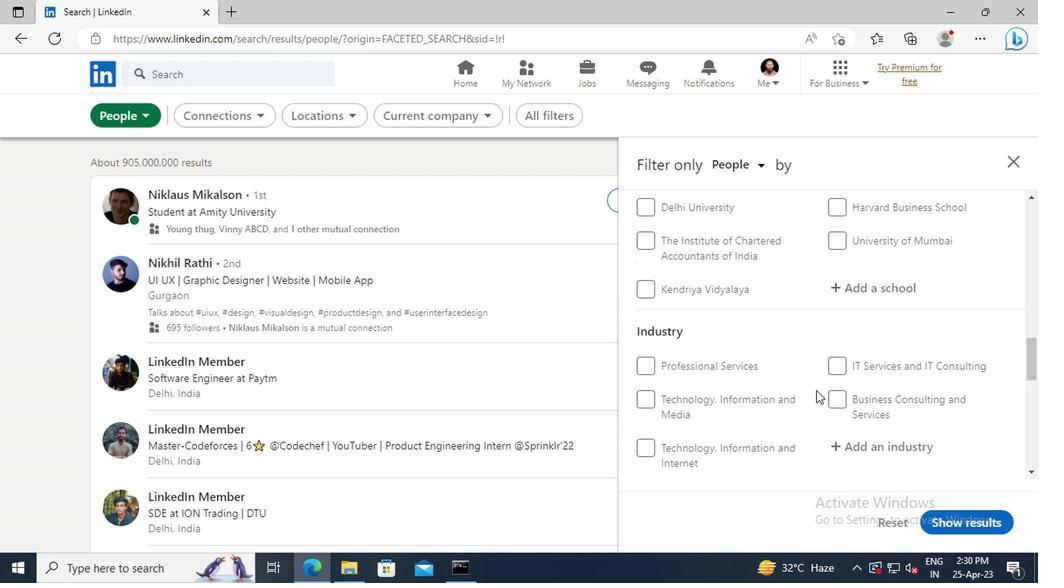 
Action: Mouse scrolled (681, 379) with delta (0, 0)
Screenshot: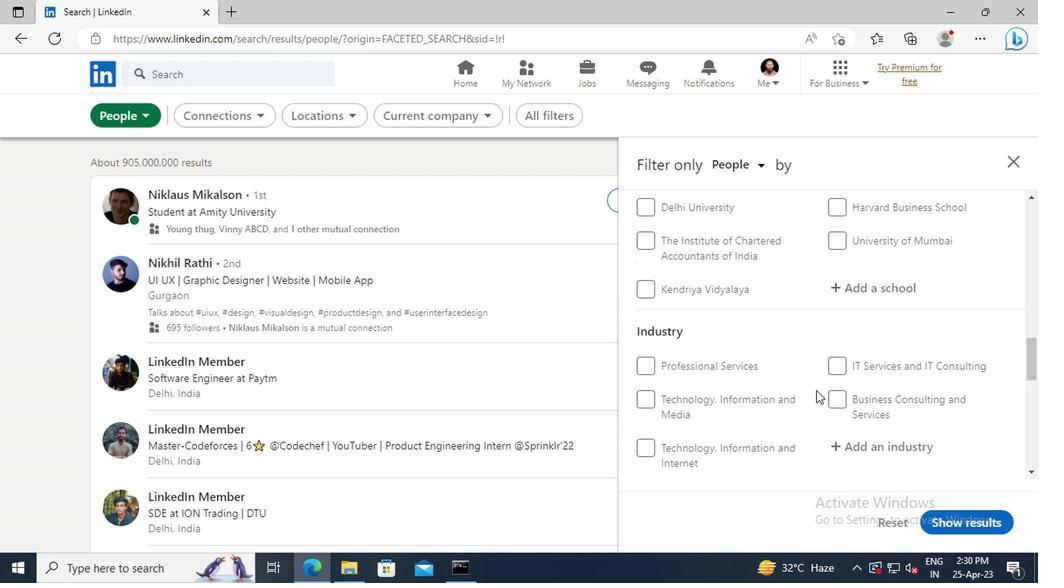 
Action: Mouse scrolled (681, 379) with delta (0, 0)
Screenshot: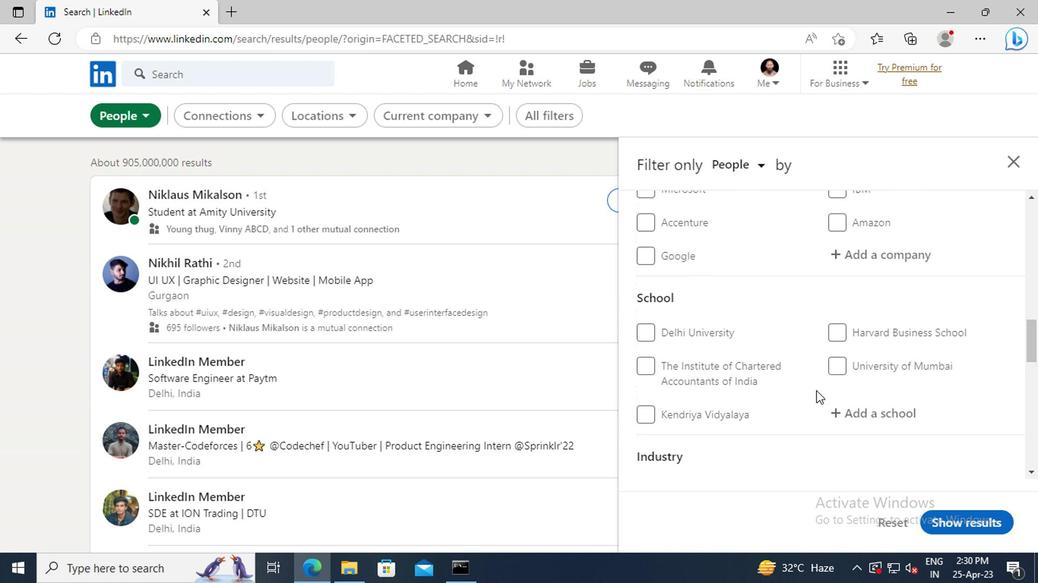
Action: Mouse scrolled (681, 379) with delta (0, 0)
Screenshot: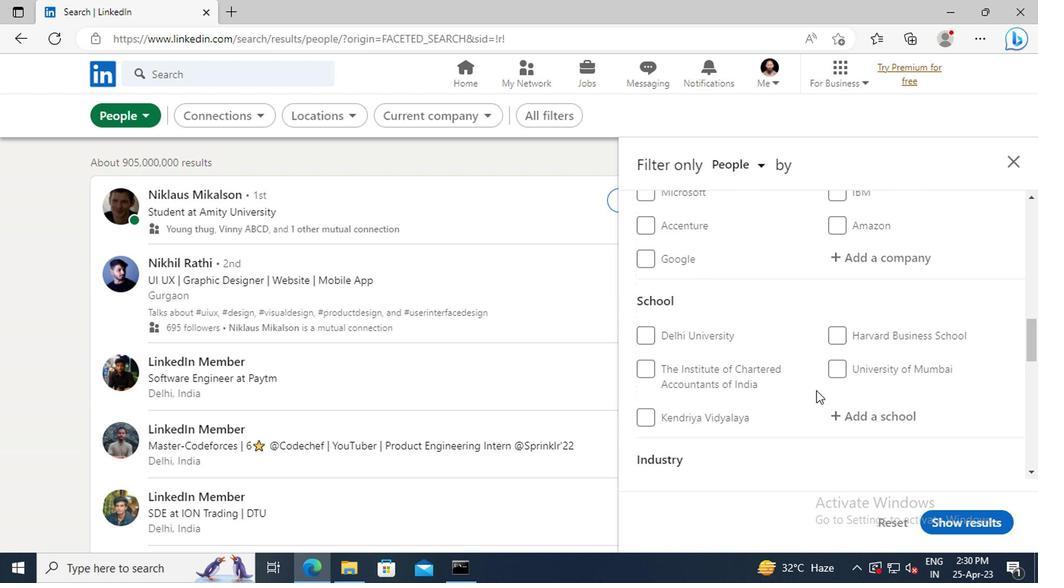 
Action: Mouse scrolled (681, 379) with delta (0, 0)
Screenshot: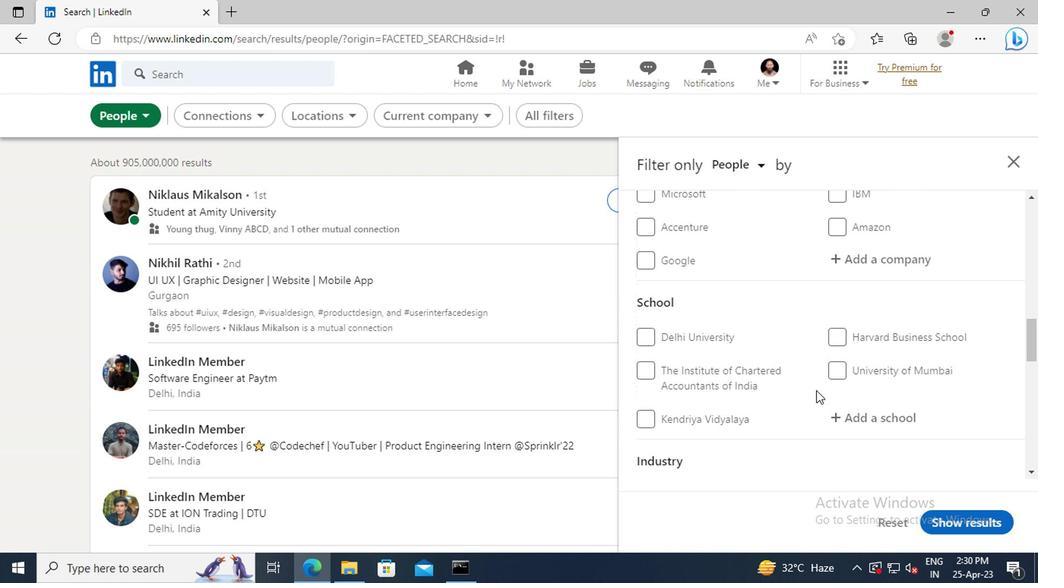 
Action: Mouse scrolled (681, 379) with delta (0, 0)
Screenshot: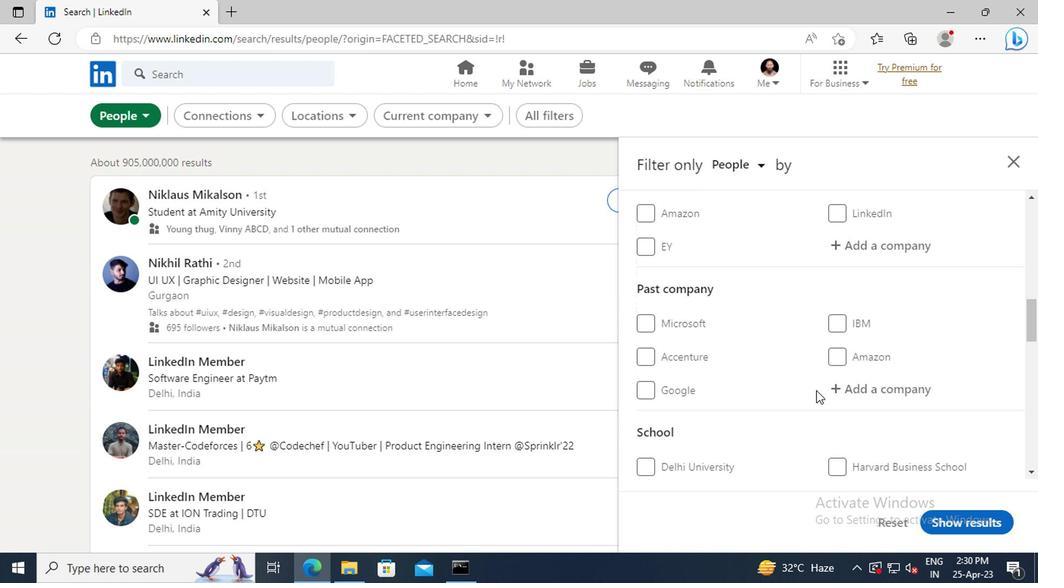 
Action: Mouse scrolled (681, 379) with delta (0, 0)
Screenshot: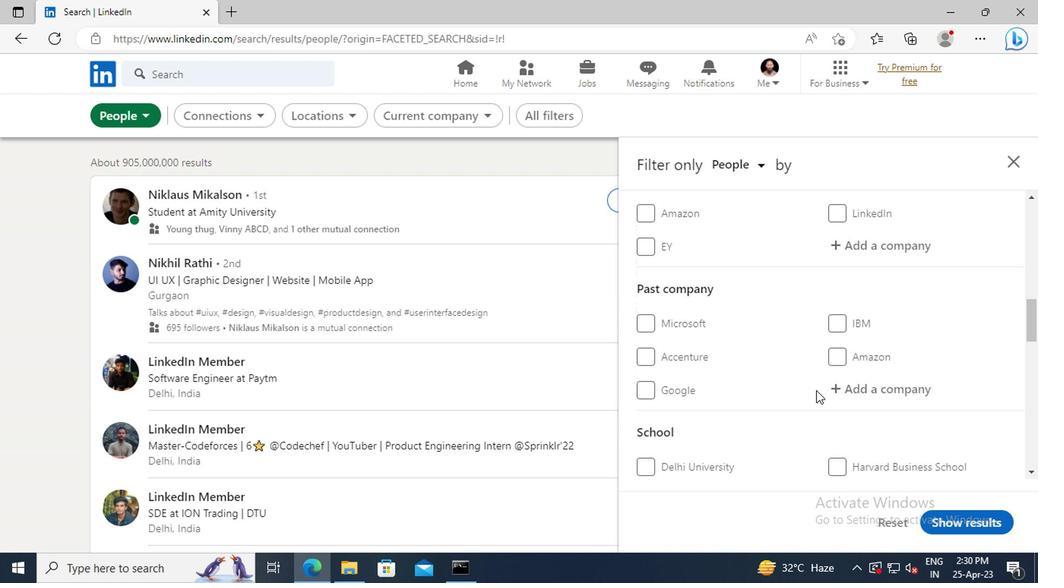 
Action: Mouse moved to (715, 337)
Screenshot: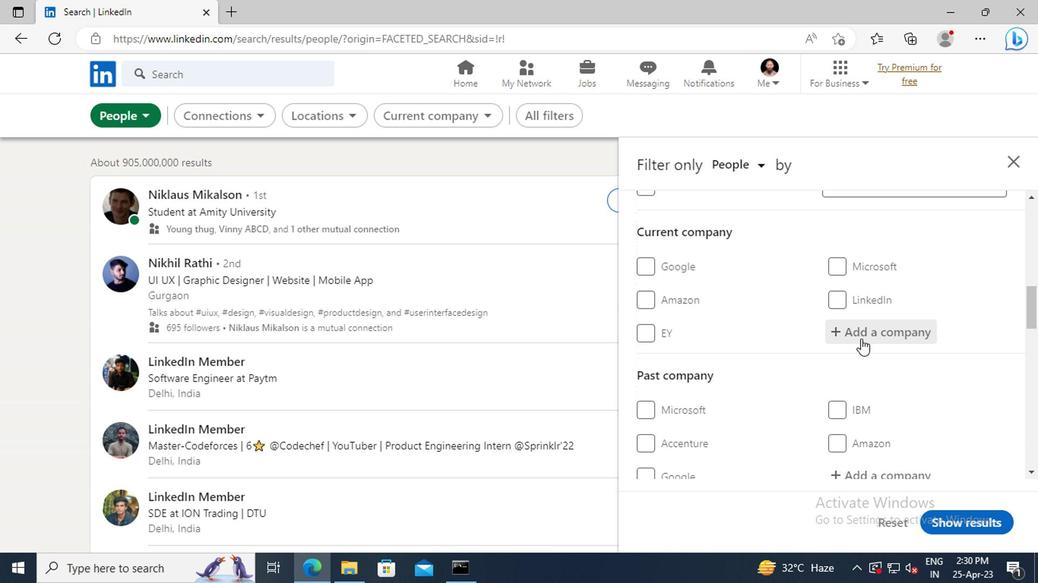 
Action: Mouse pressed left at (715, 337)
Screenshot: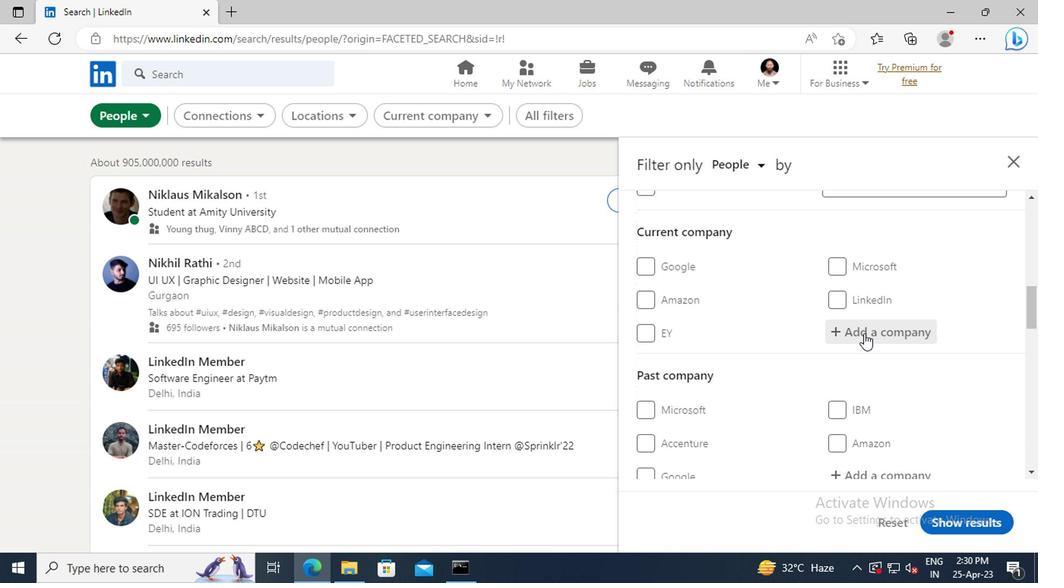 
Action: Mouse moved to (710, 334)
Screenshot: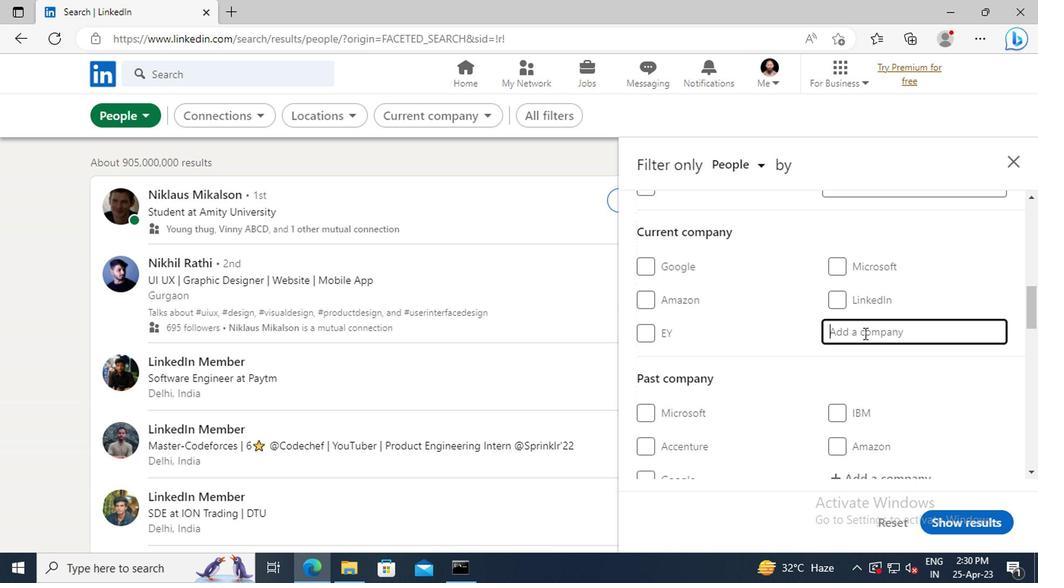 
Action: Key pressed <Key.shift>GRUNDFOS
Screenshot: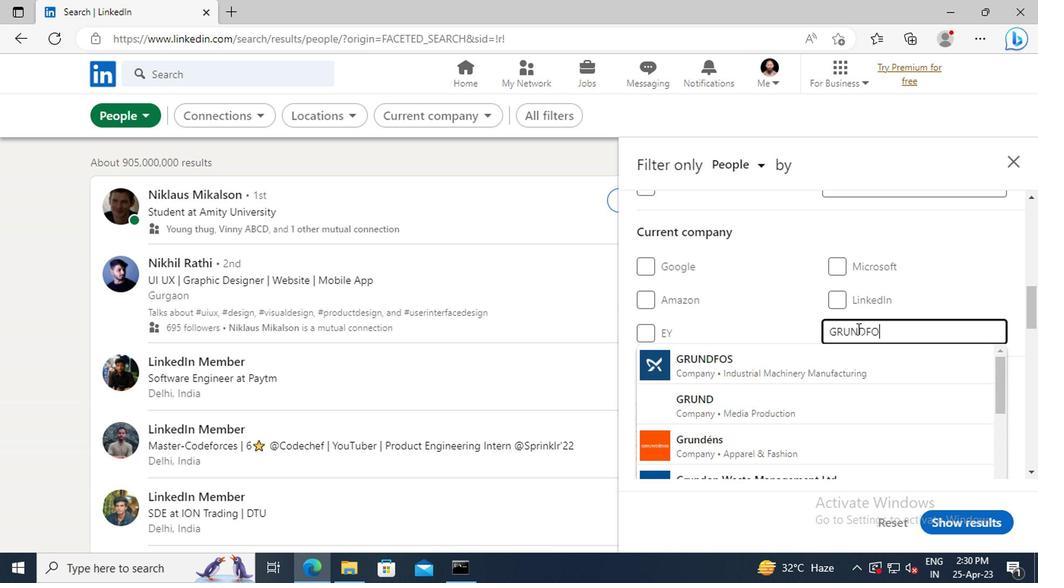 
Action: Mouse moved to (698, 362)
Screenshot: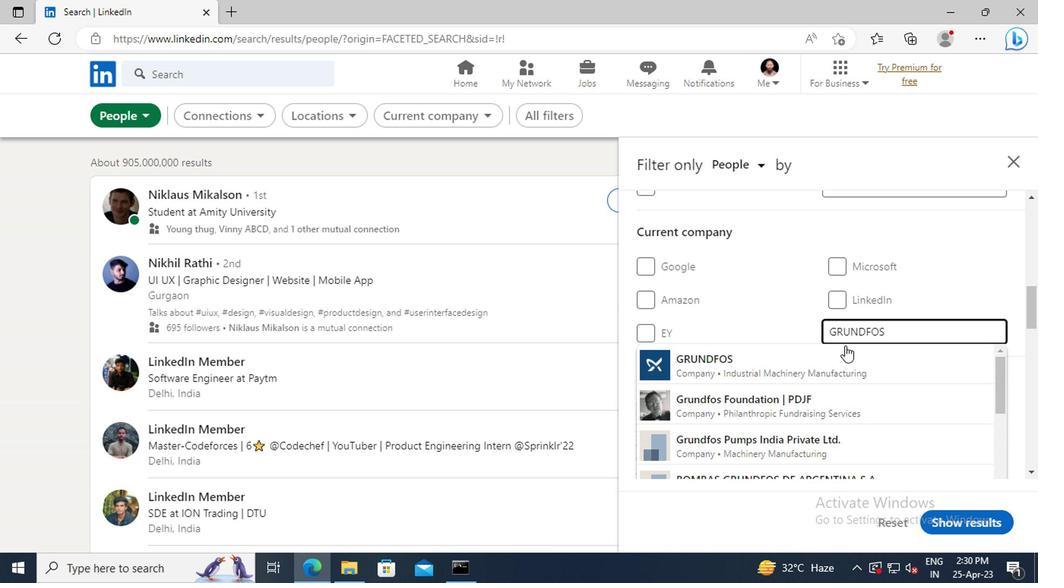 
Action: Mouse pressed left at (698, 362)
Screenshot: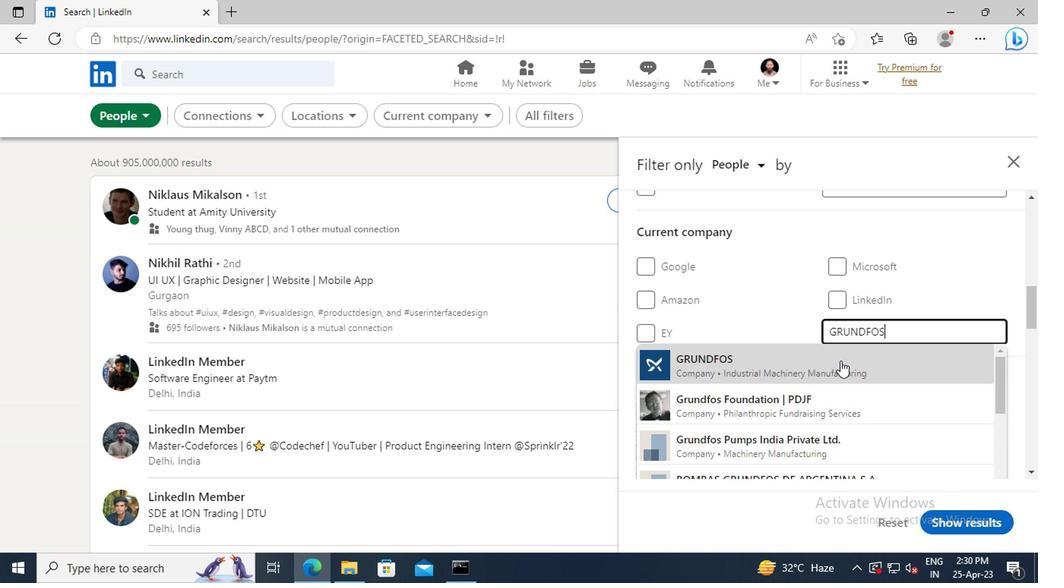 
Action: Mouse moved to (666, 342)
Screenshot: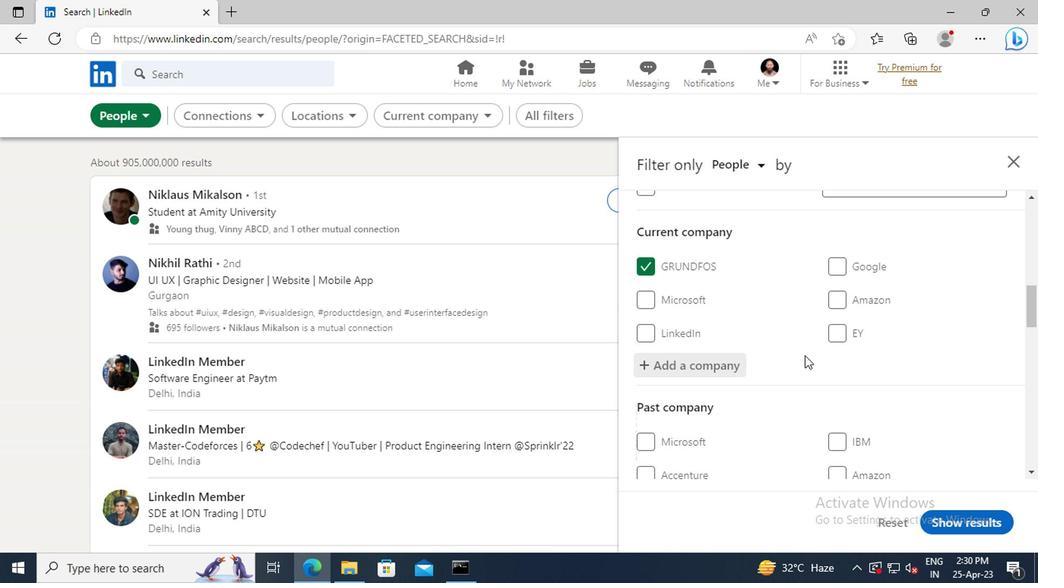 
Action: Mouse scrolled (666, 342) with delta (0, 0)
Screenshot: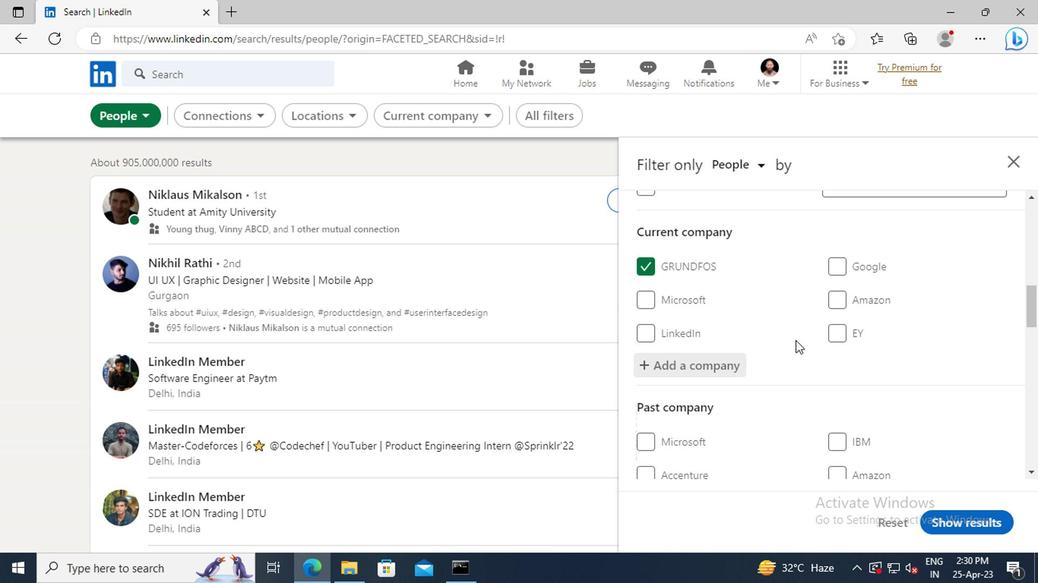 
Action: Mouse scrolled (666, 342) with delta (0, 0)
Screenshot: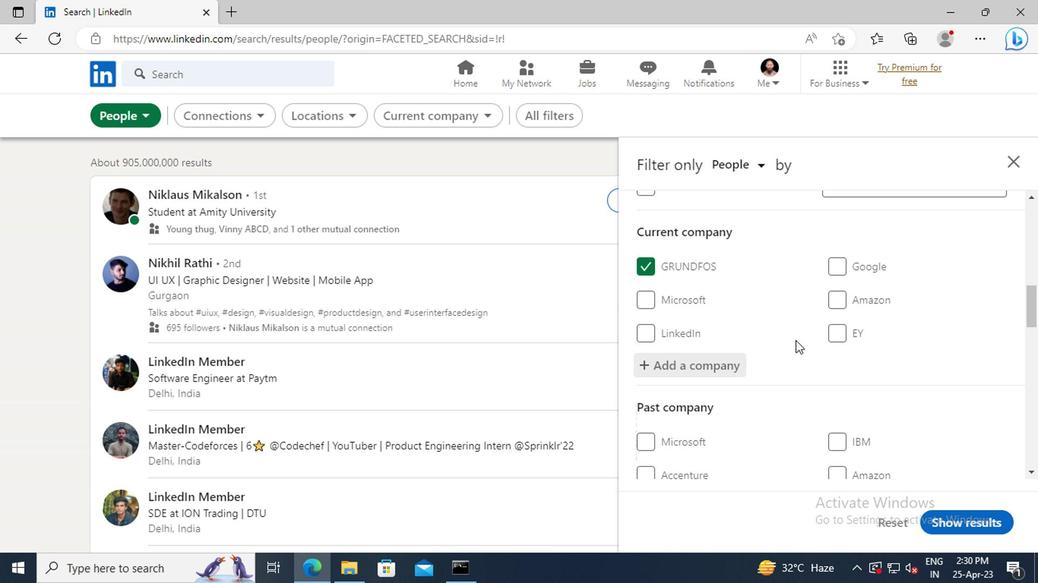 
Action: Mouse scrolled (666, 342) with delta (0, 0)
Screenshot: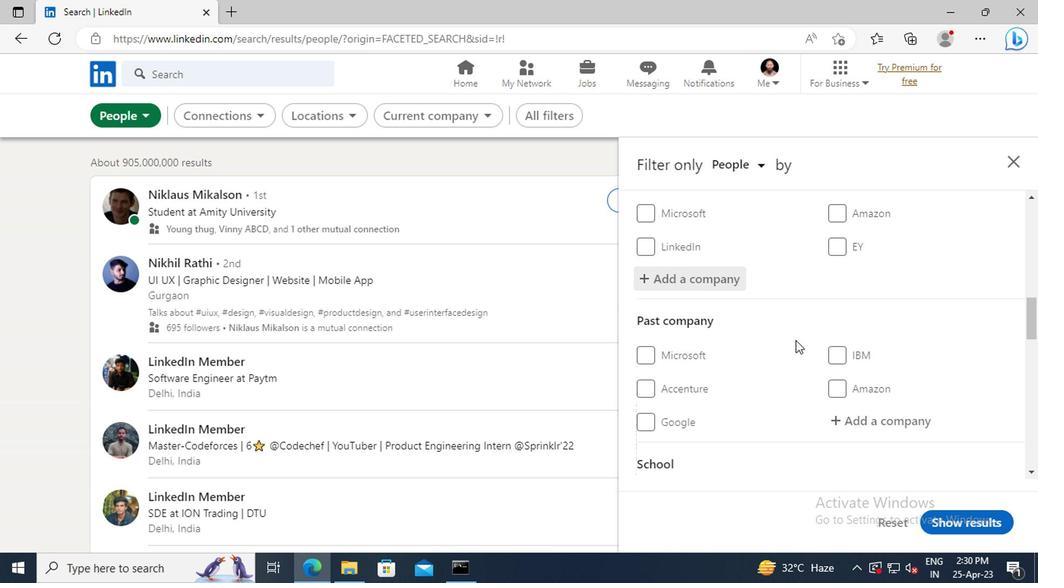 
Action: Mouse scrolled (666, 342) with delta (0, 0)
Screenshot: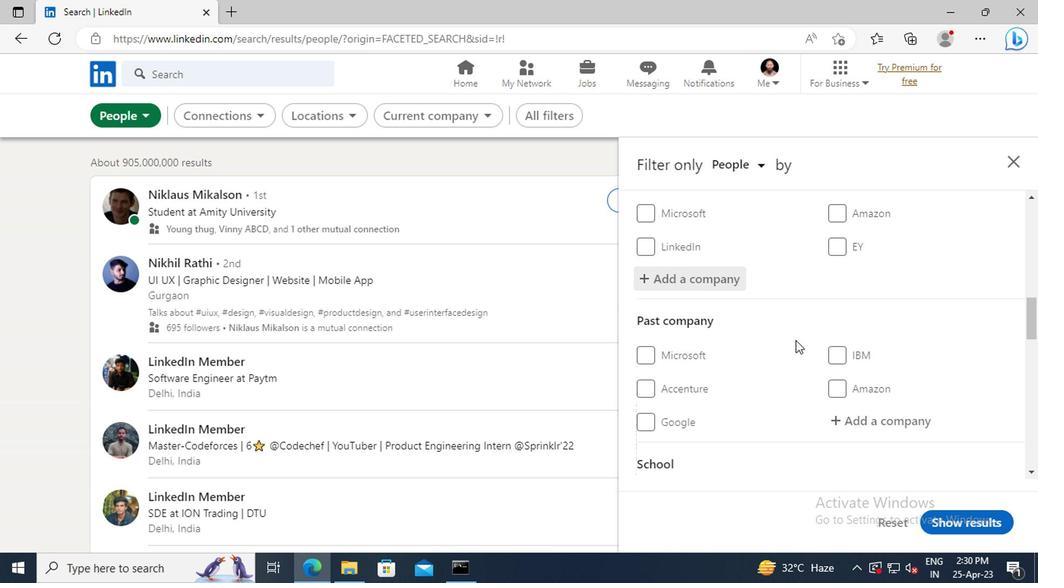 
Action: Mouse scrolled (666, 342) with delta (0, 0)
Screenshot: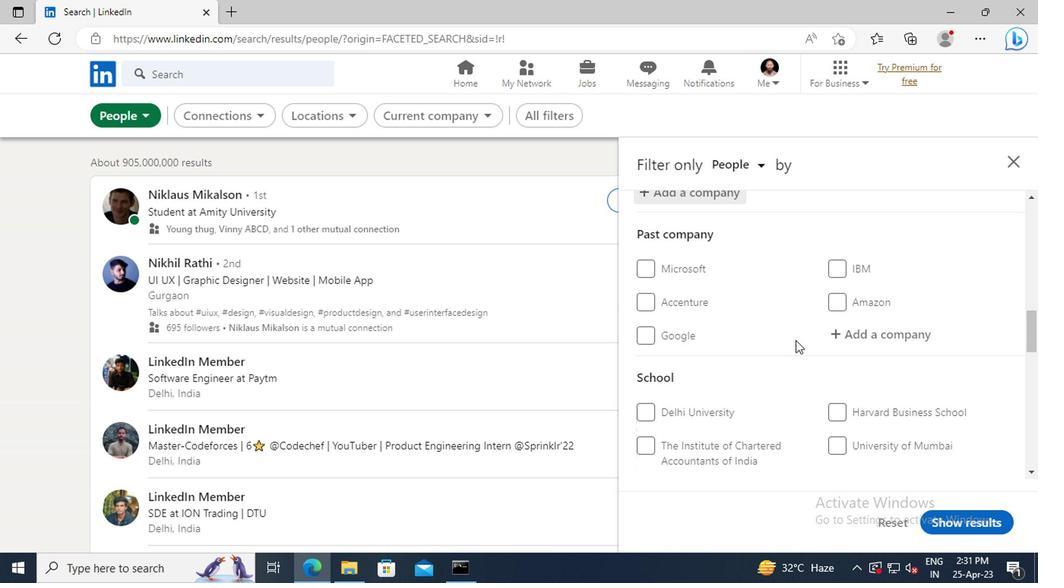 
Action: Mouse scrolled (666, 342) with delta (0, 0)
Screenshot: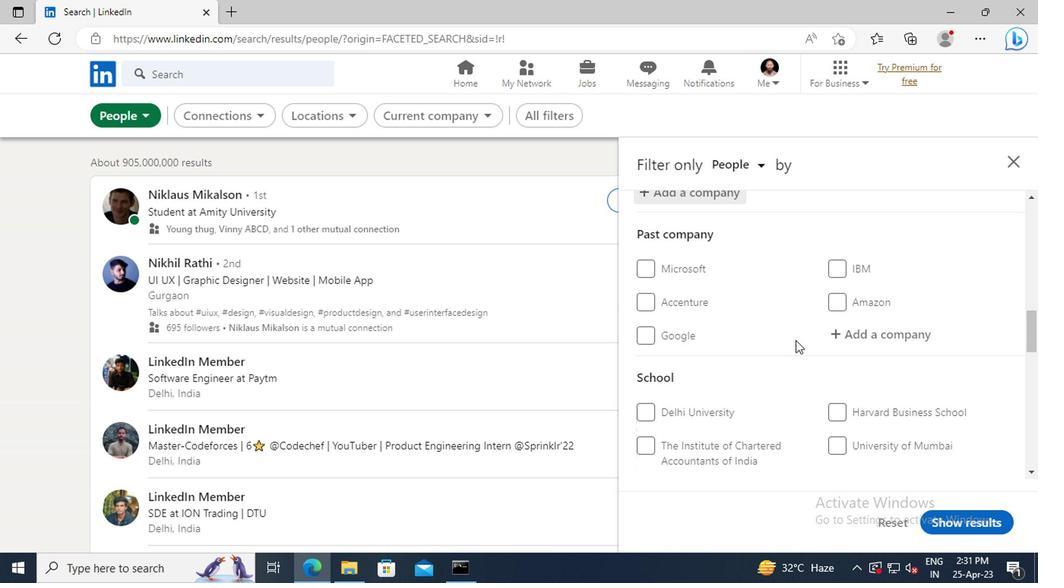 
Action: Mouse scrolled (666, 342) with delta (0, 0)
Screenshot: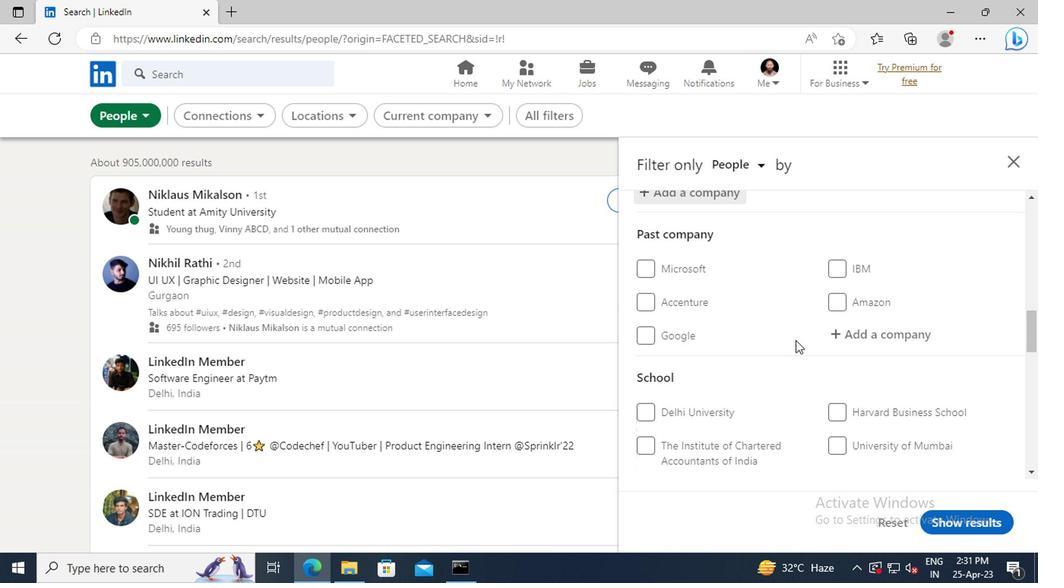 
Action: Mouse moved to (704, 357)
Screenshot: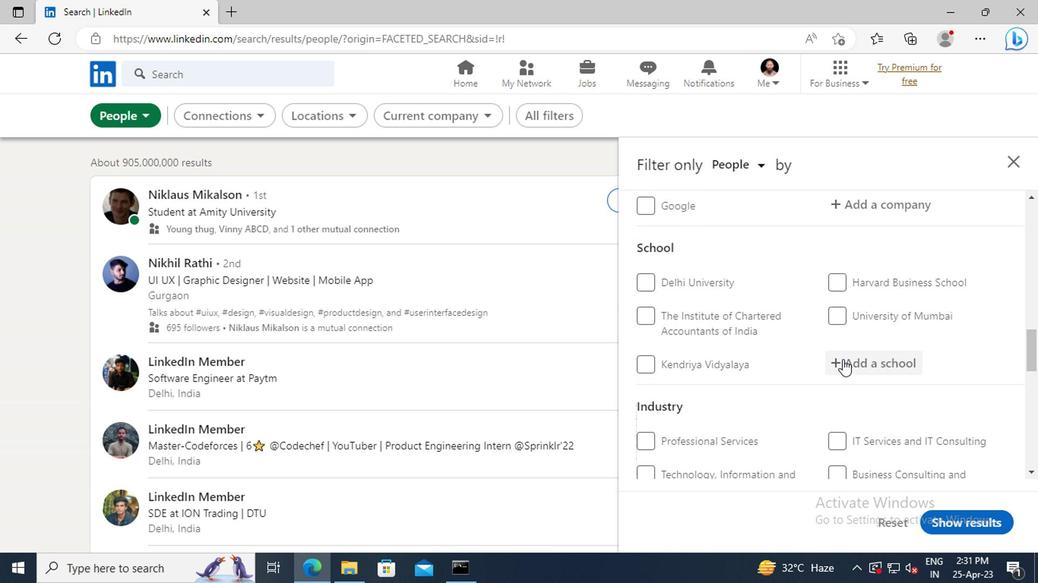
Action: Mouse pressed left at (704, 357)
Screenshot: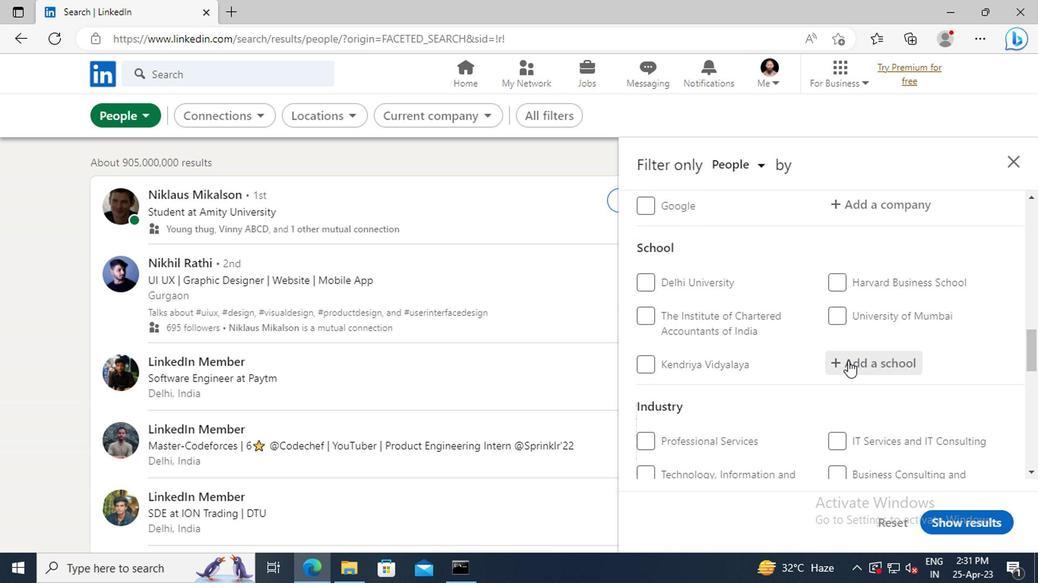 
Action: Key pressed <Key.shift>JIET<Key.space><Key.shift>GROUP<Key.space>OF<Key.space><Key.shift>INSTITUTIONS<Key.space><Key.shift>JODHPUR
Screenshot: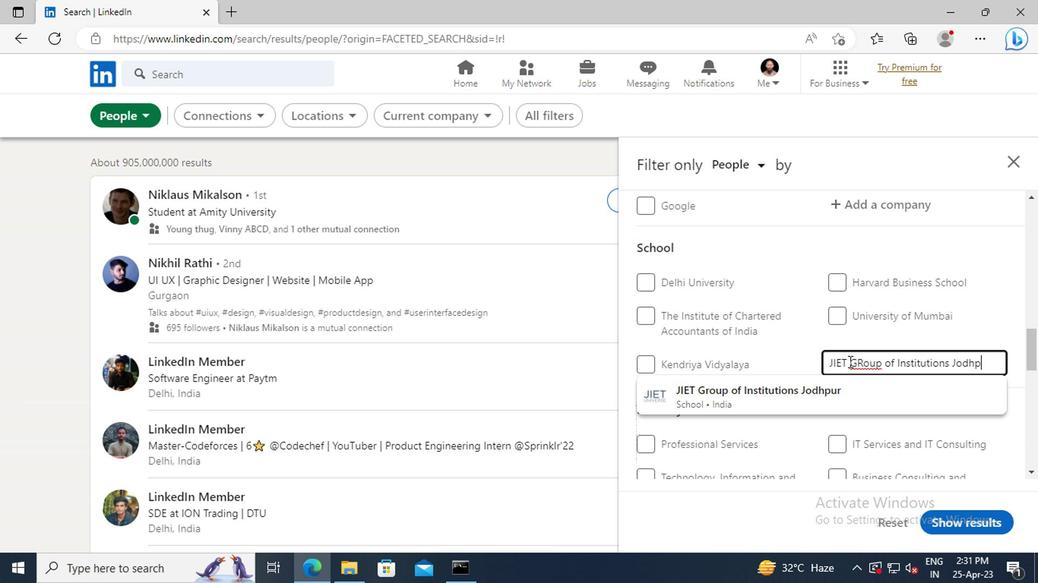 
Action: Mouse moved to (699, 381)
Screenshot: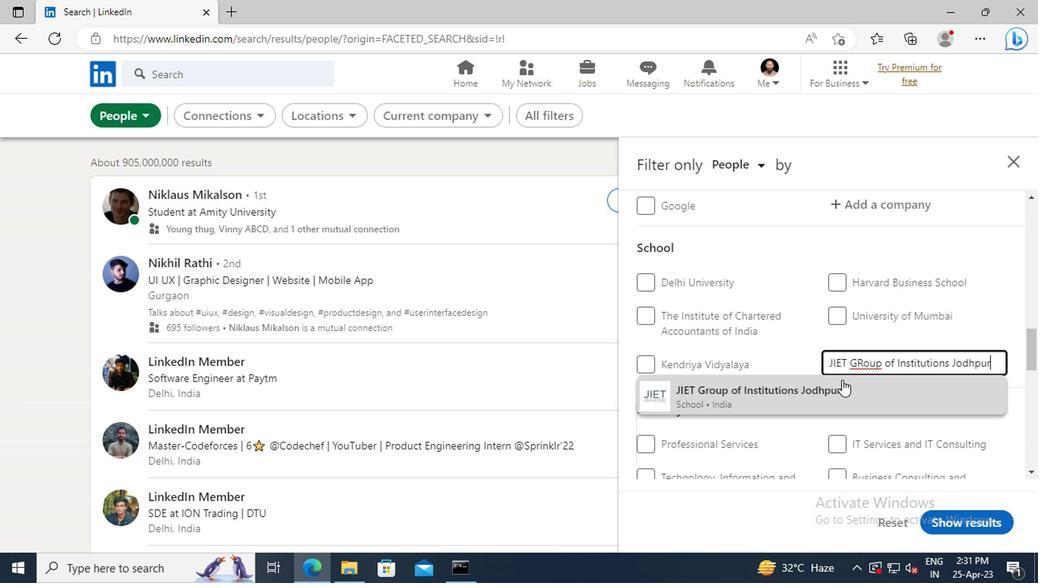 
Action: Mouse pressed left at (699, 381)
Screenshot: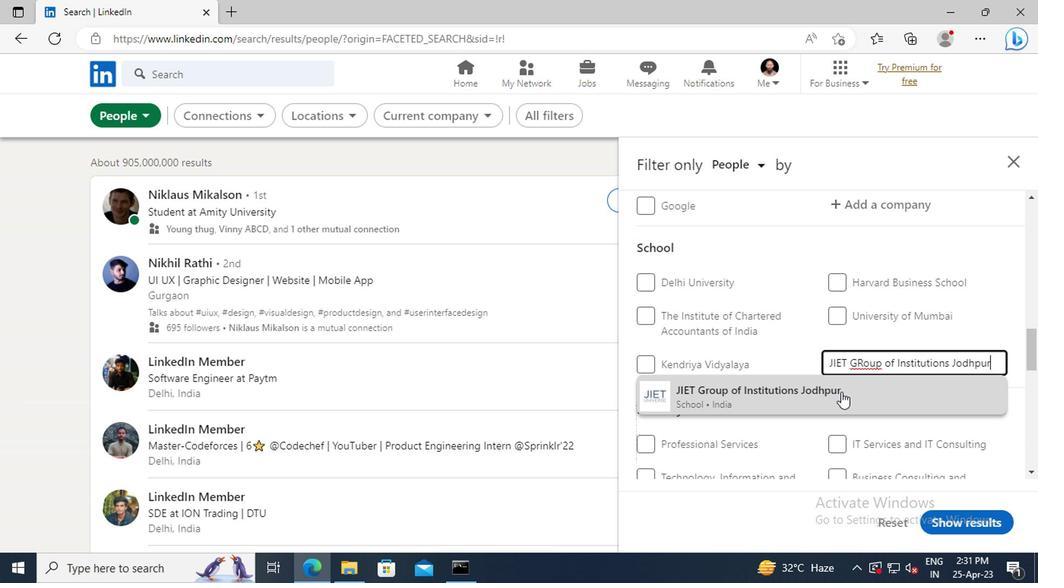 
Action: Mouse moved to (682, 346)
Screenshot: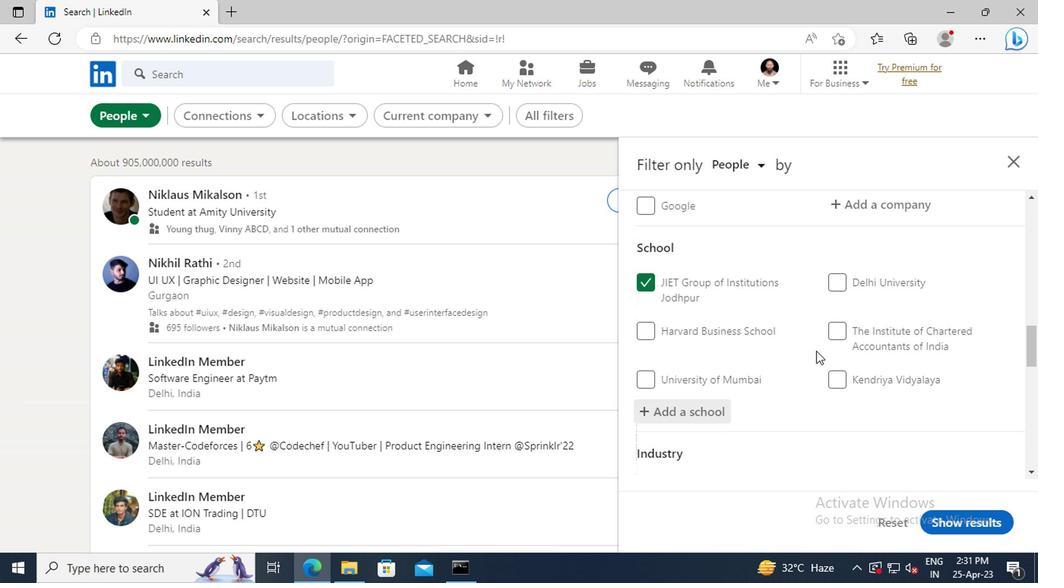
Action: Mouse scrolled (682, 345) with delta (0, 0)
Screenshot: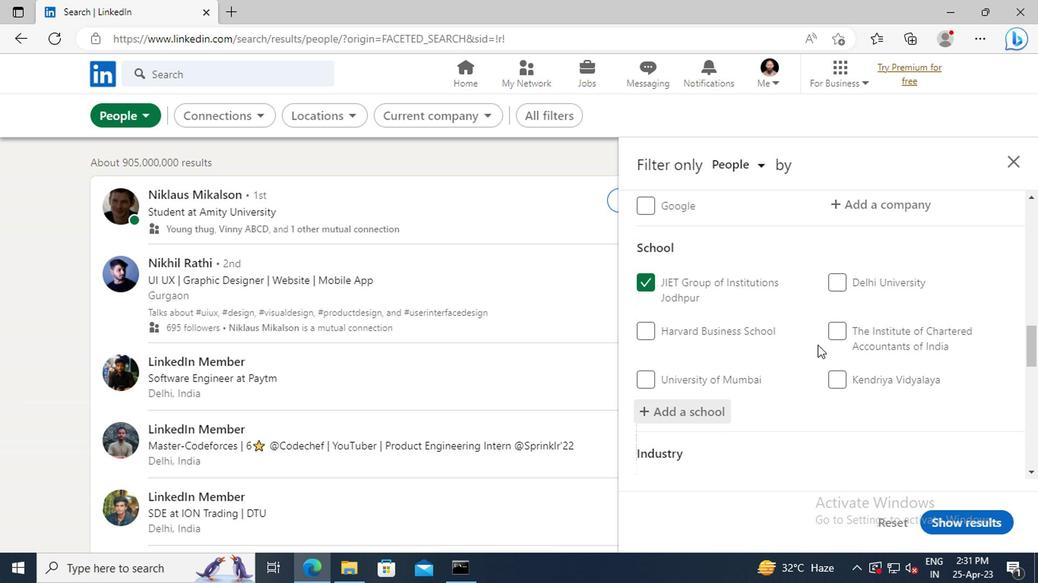 
Action: Mouse scrolled (682, 345) with delta (0, 0)
Screenshot: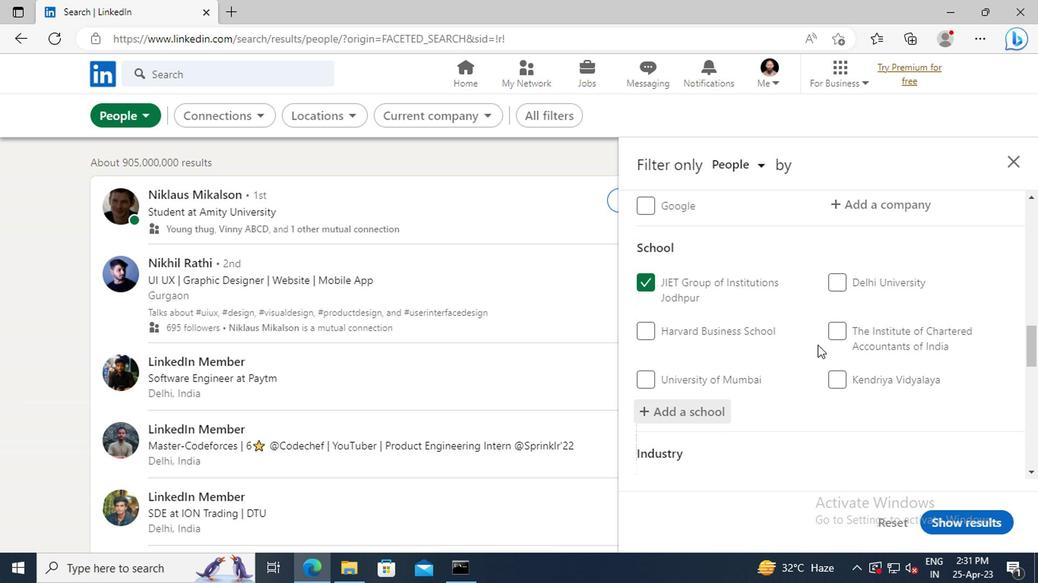 
Action: Mouse scrolled (682, 345) with delta (0, 0)
Screenshot: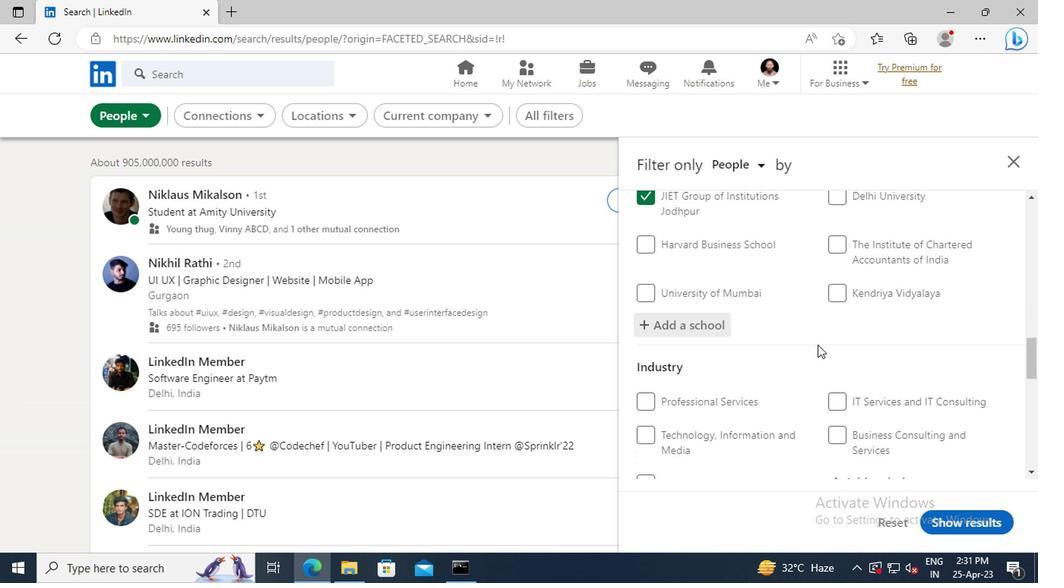 
Action: Mouse scrolled (682, 345) with delta (0, 0)
Screenshot: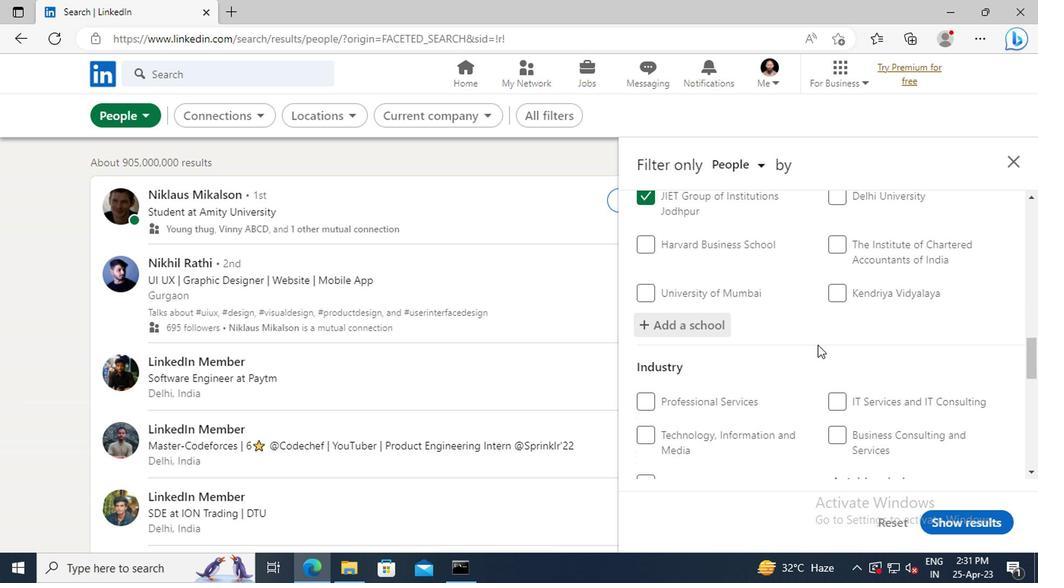 
Action: Mouse scrolled (682, 345) with delta (0, 0)
Screenshot: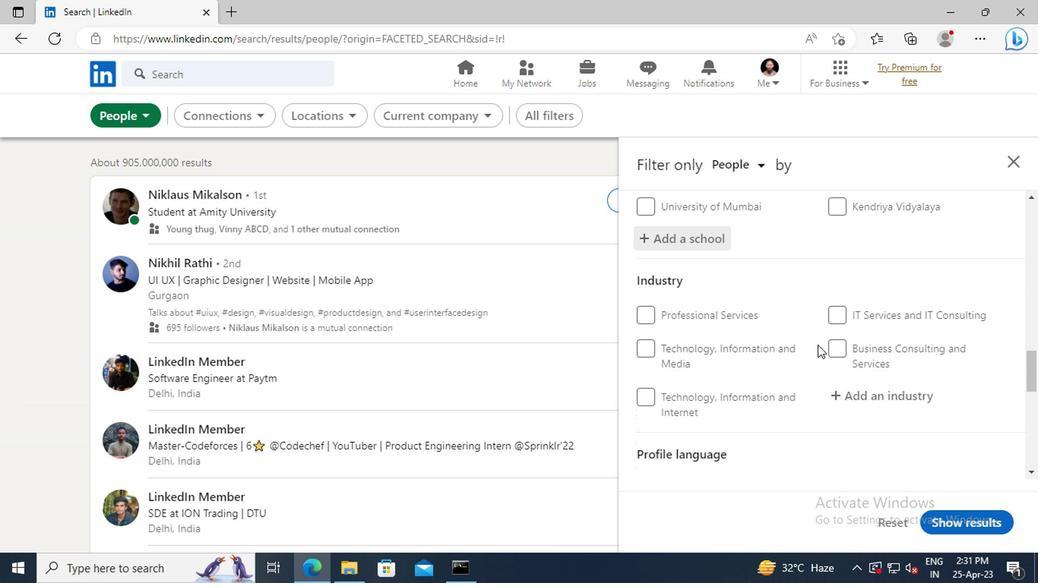 
Action: Mouse scrolled (682, 345) with delta (0, 0)
Screenshot: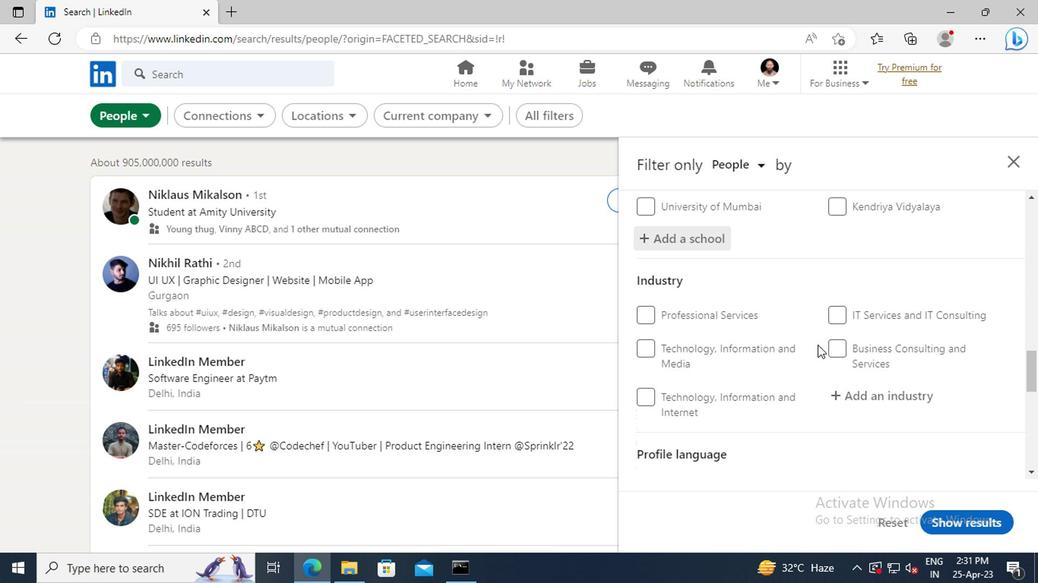 
Action: Mouse moved to (708, 323)
Screenshot: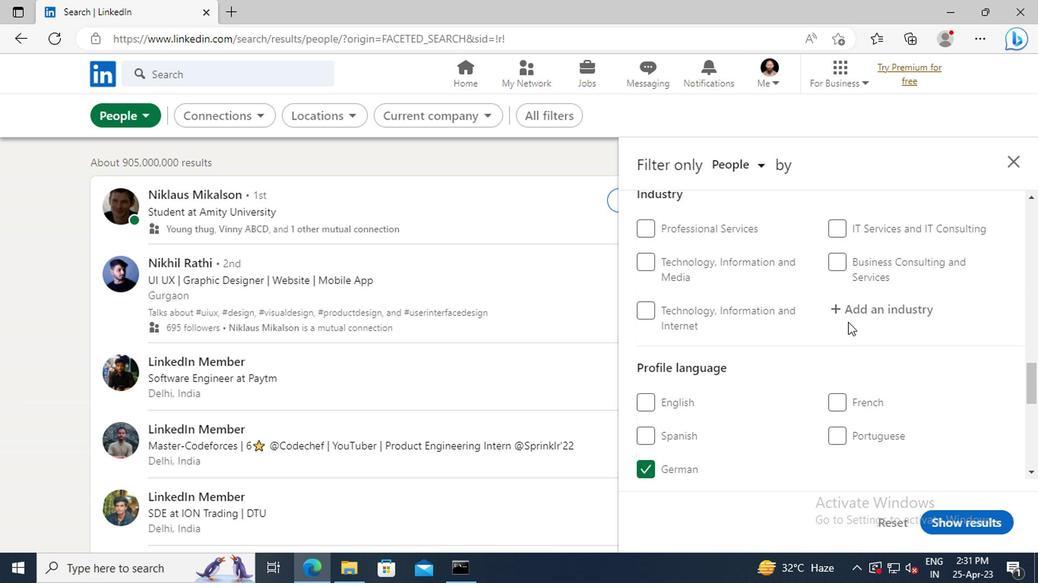 
Action: Mouse pressed left at (708, 323)
Screenshot: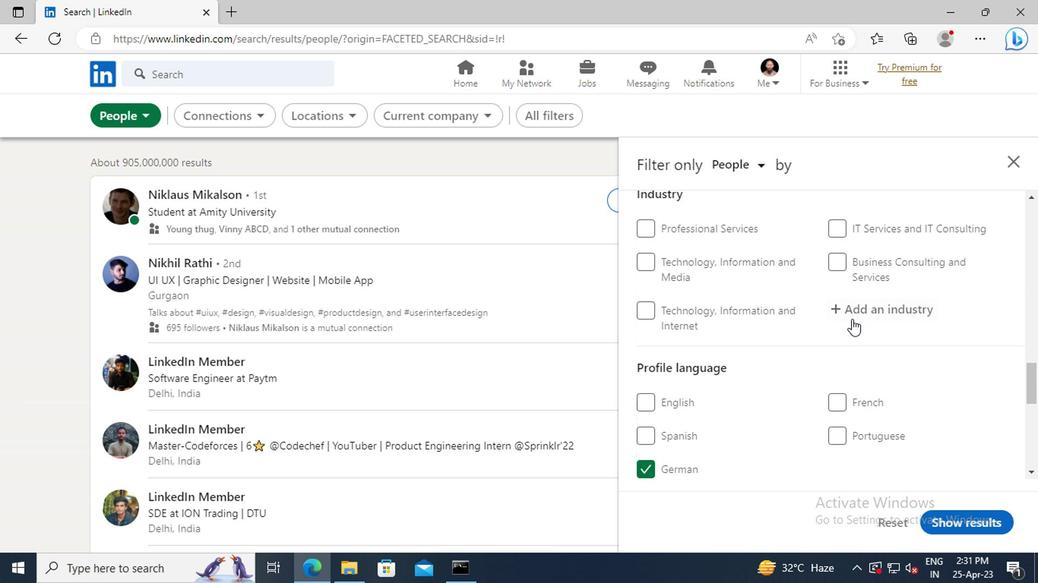 
Action: Mouse moved to (719, 341)
Screenshot: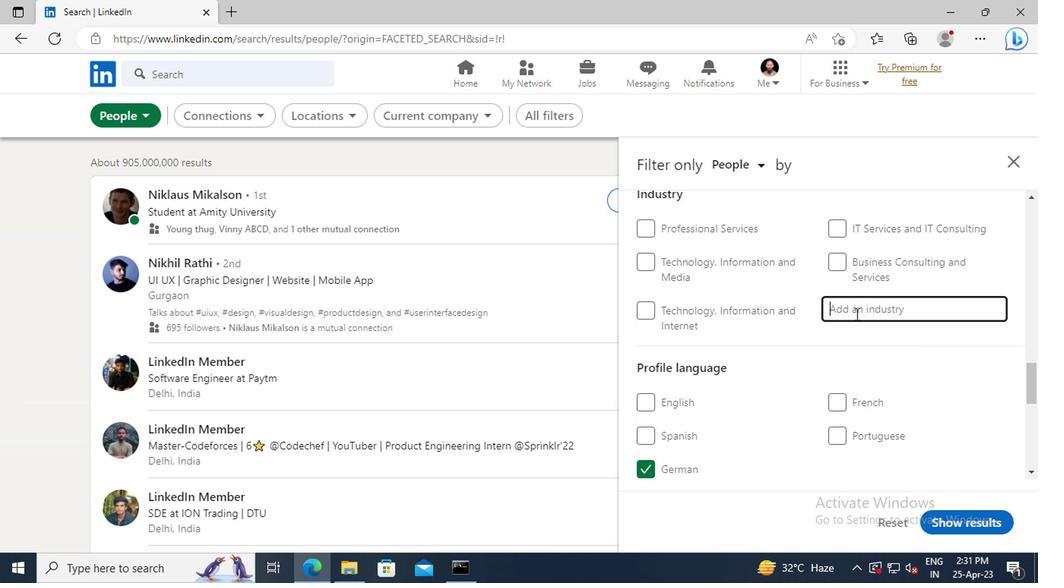 
Action: Key pressed <Key.shift>DANCE<Key.space><Key.shift>COMPANIES
Screenshot: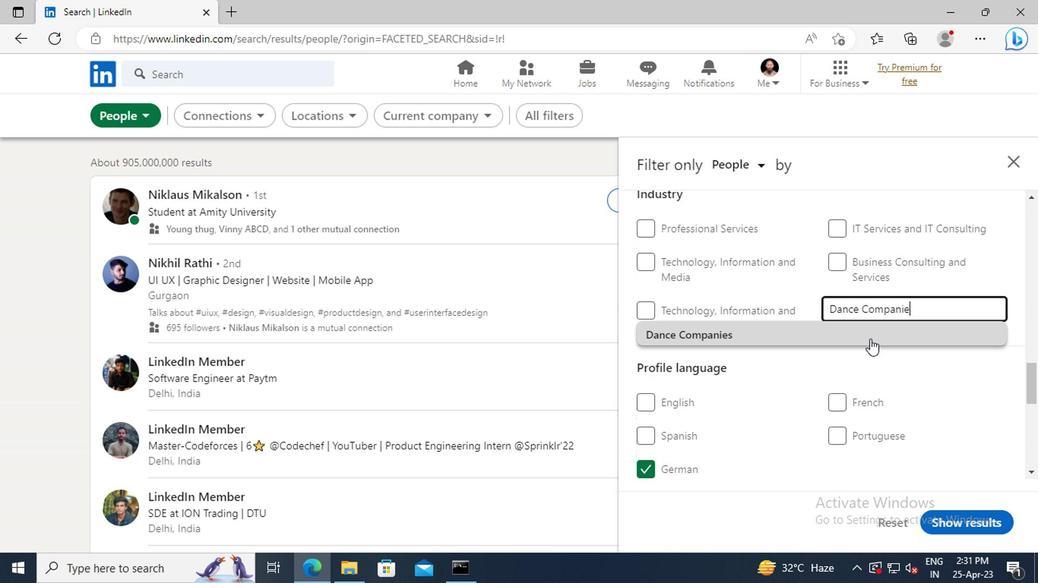 
Action: Mouse moved to (673, 337)
Screenshot: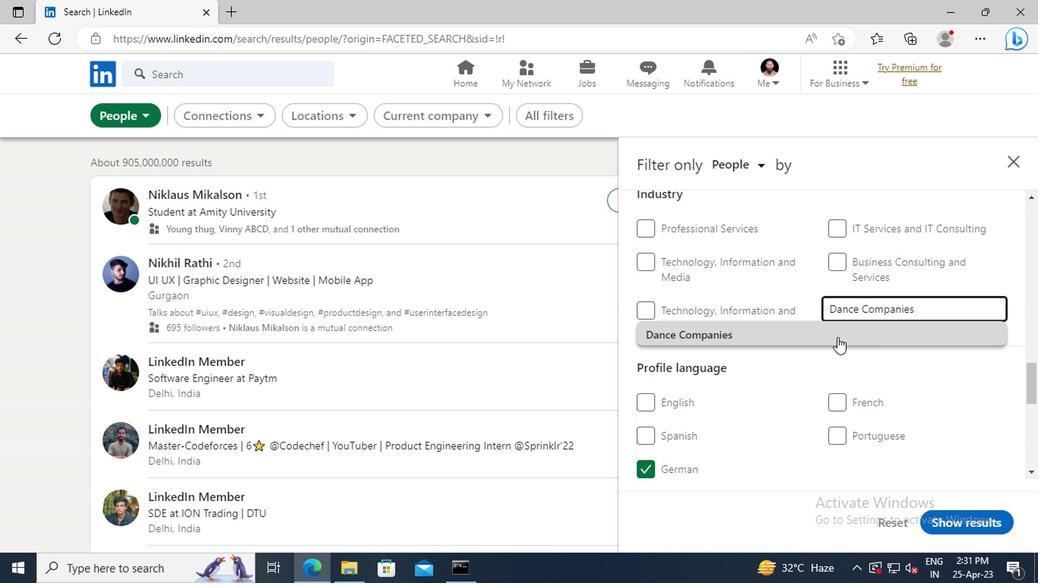 
Action: Mouse pressed left at (673, 337)
Screenshot: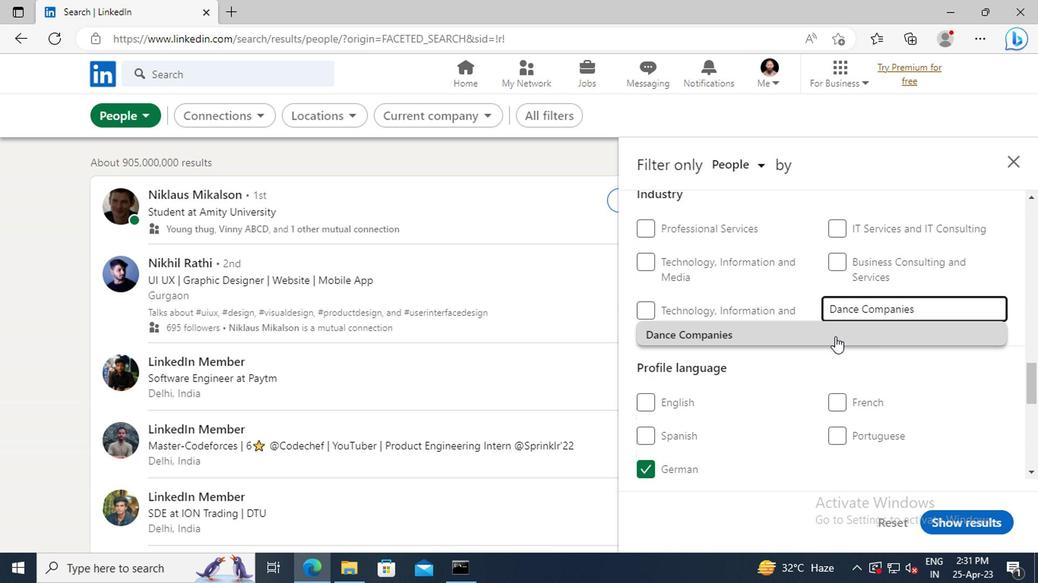 
Action: Mouse moved to (686, 327)
Screenshot: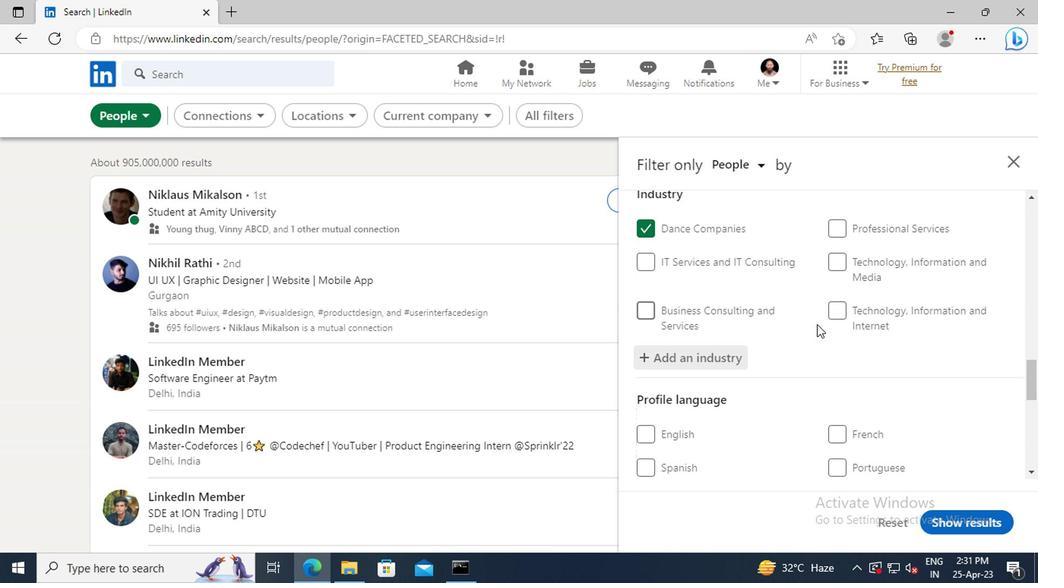 
Action: Mouse scrolled (686, 327) with delta (0, 0)
Screenshot: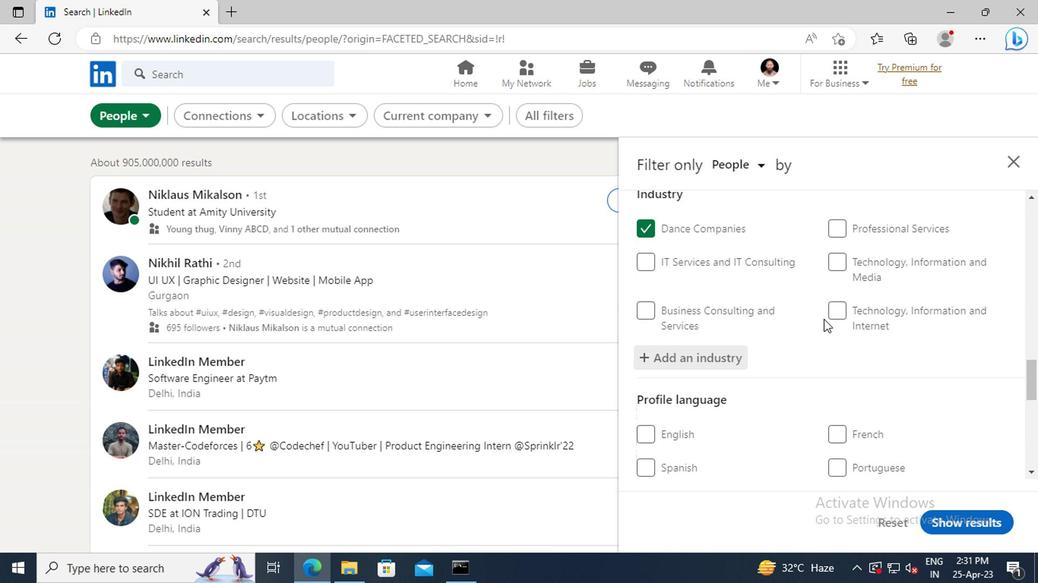 
Action: Mouse scrolled (686, 327) with delta (0, 0)
Screenshot: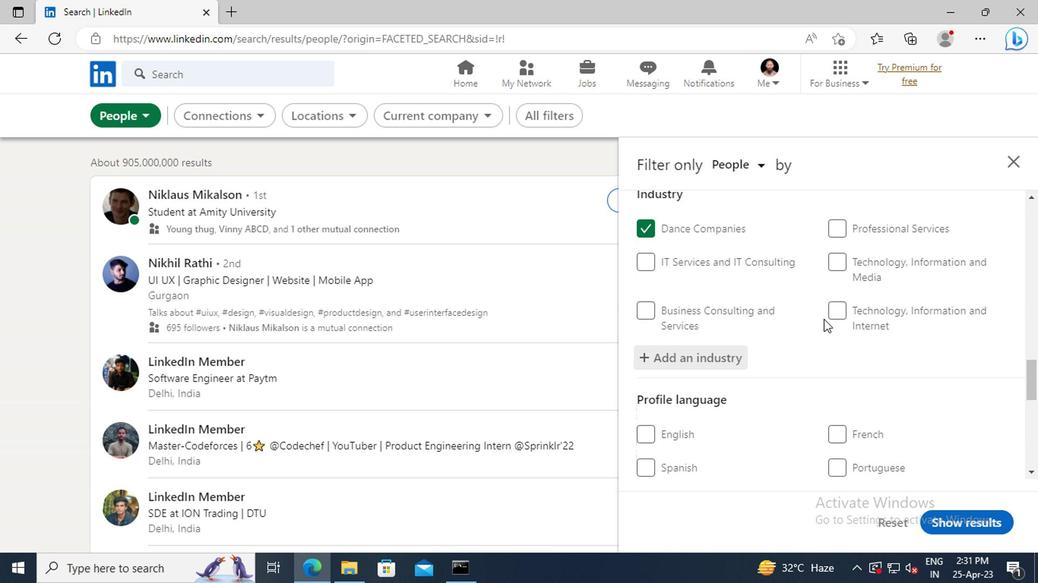 
Action: Mouse scrolled (686, 327) with delta (0, 0)
Screenshot: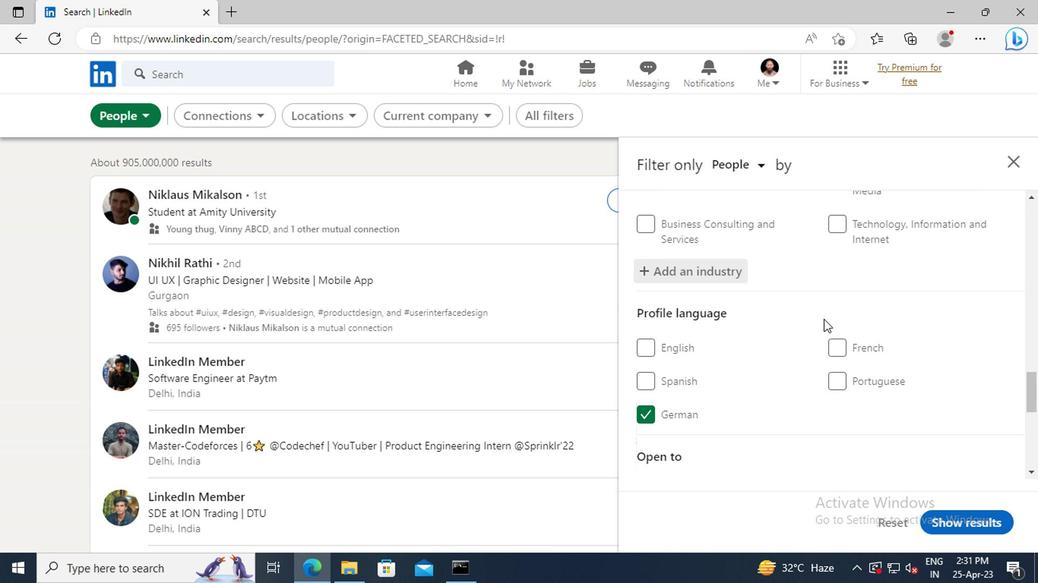 
Action: Mouse scrolled (686, 327) with delta (0, 0)
Screenshot: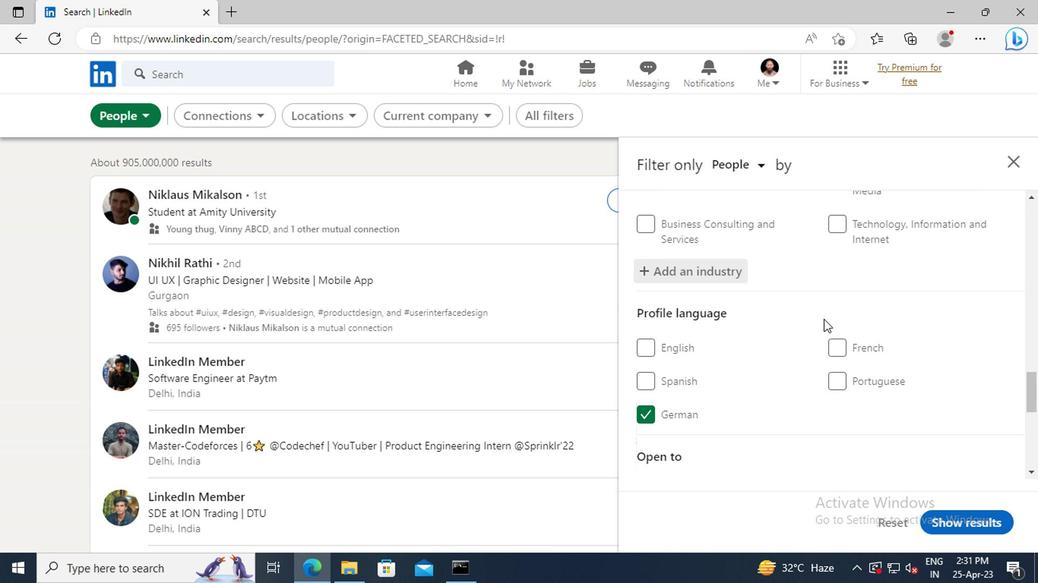 
Action: Mouse scrolled (686, 327) with delta (0, 0)
Screenshot: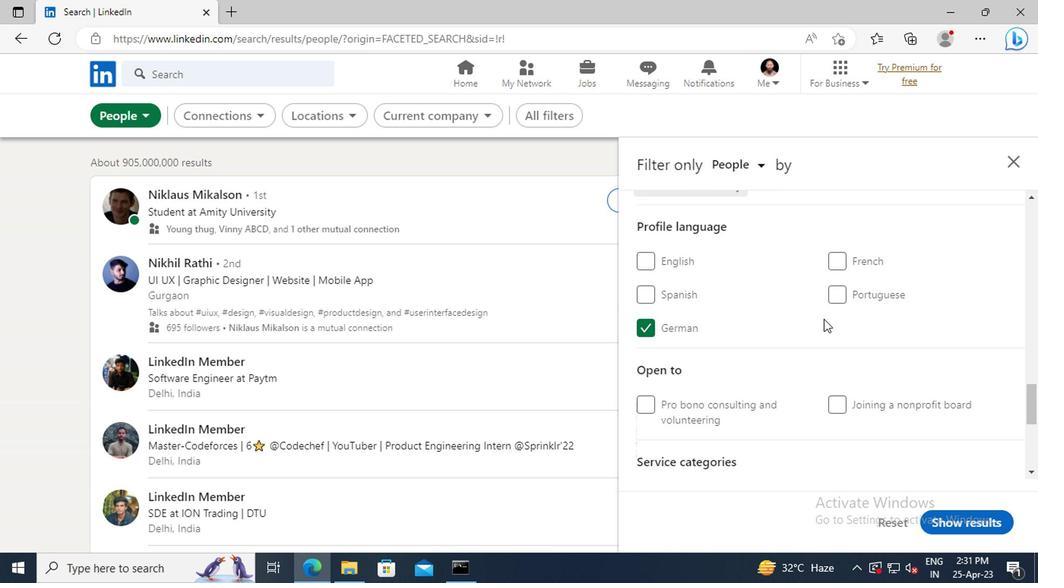 
Action: Mouse scrolled (686, 327) with delta (0, 0)
Screenshot: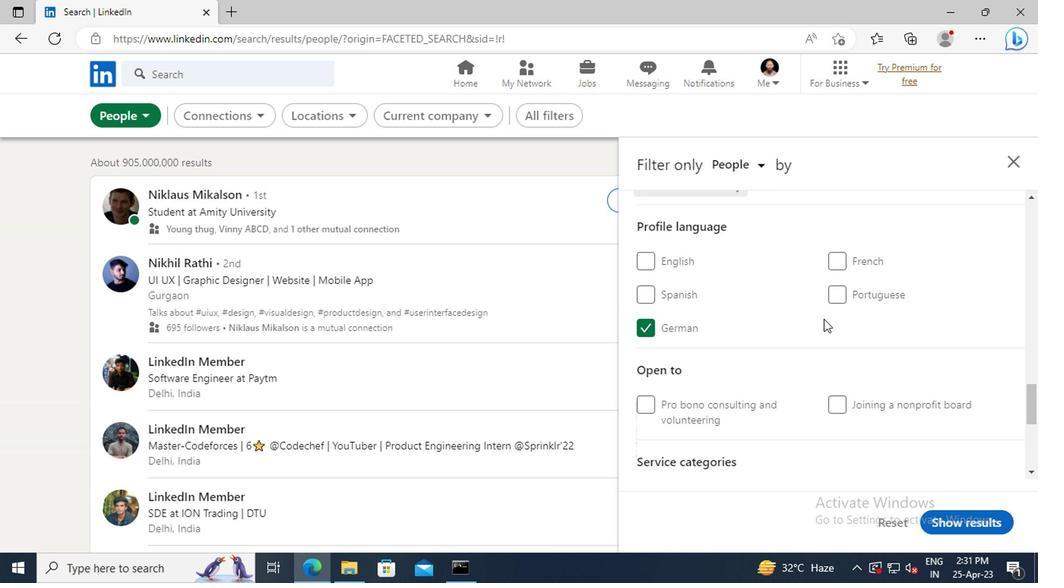 
Action: Mouse scrolled (686, 327) with delta (0, 0)
Screenshot: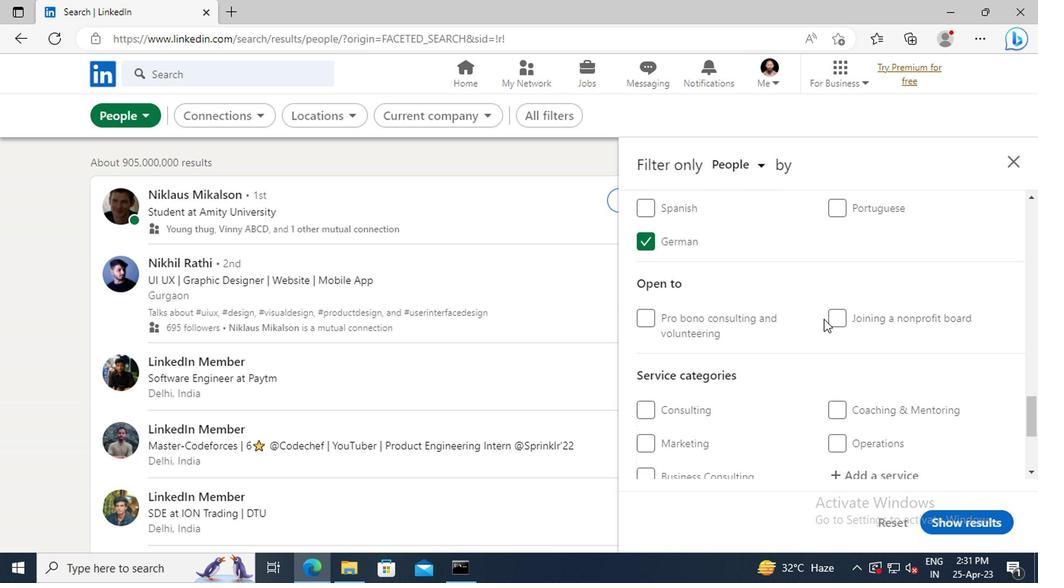 
Action: Mouse scrolled (686, 327) with delta (0, 0)
Screenshot: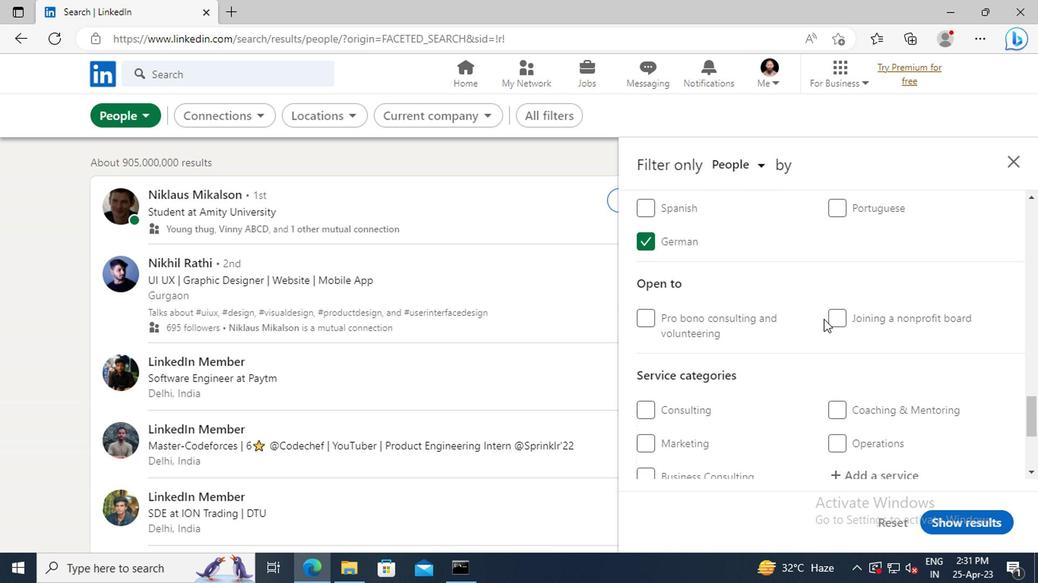 
Action: Mouse scrolled (686, 327) with delta (0, 0)
Screenshot: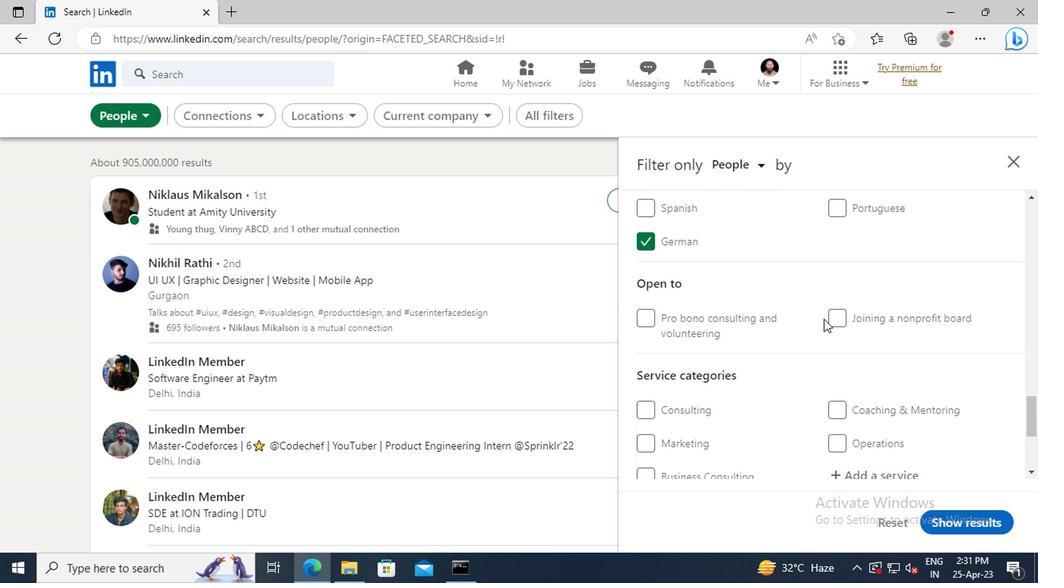 
Action: Mouse scrolled (686, 327) with delta (0, 0)
Screenshot: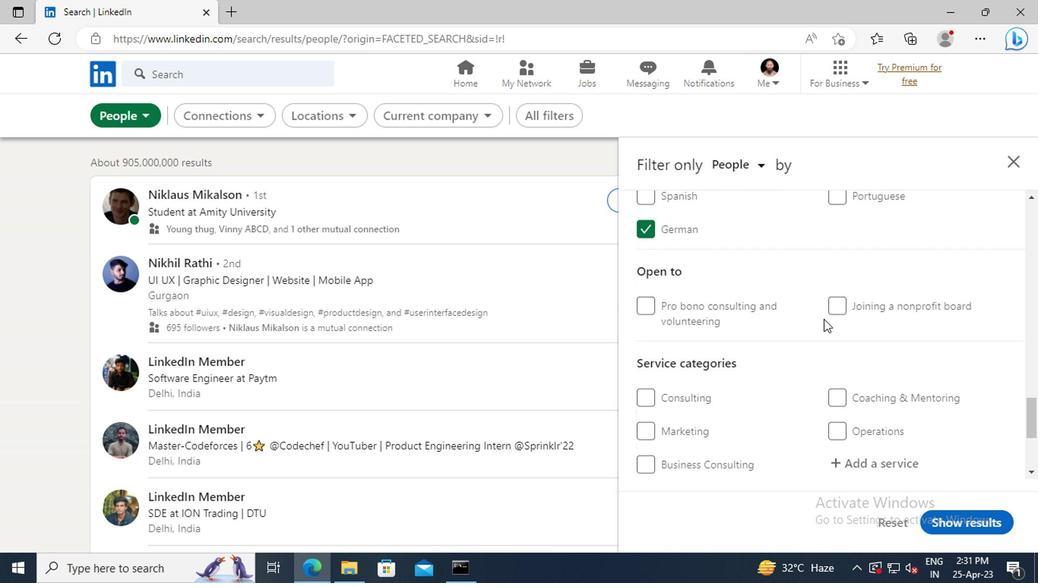 
Action: Mouse moved to (712, 320)
Screenshot: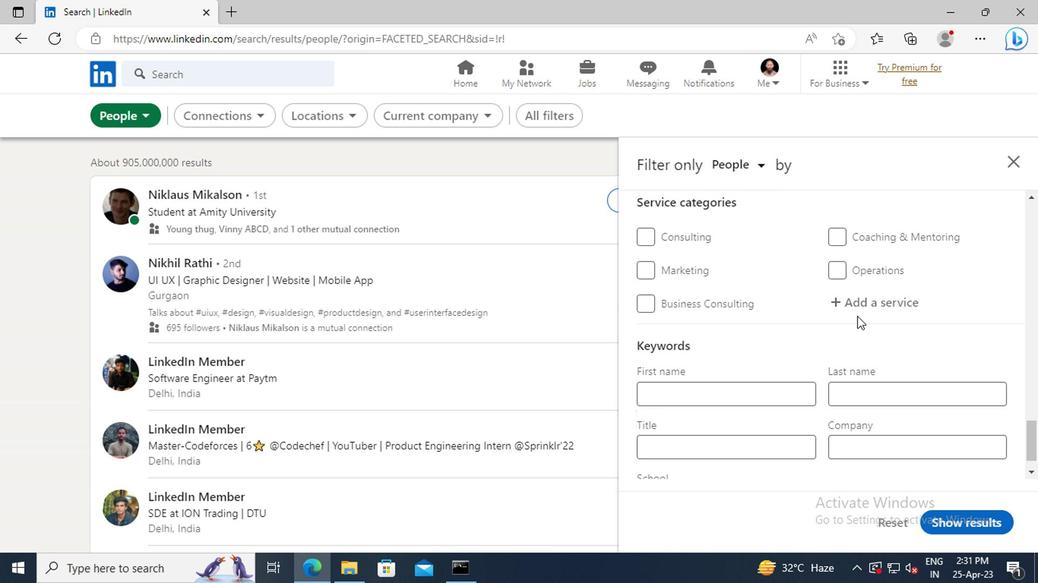 
Action: Mouse pressed left at (712, 320)
Screenshot: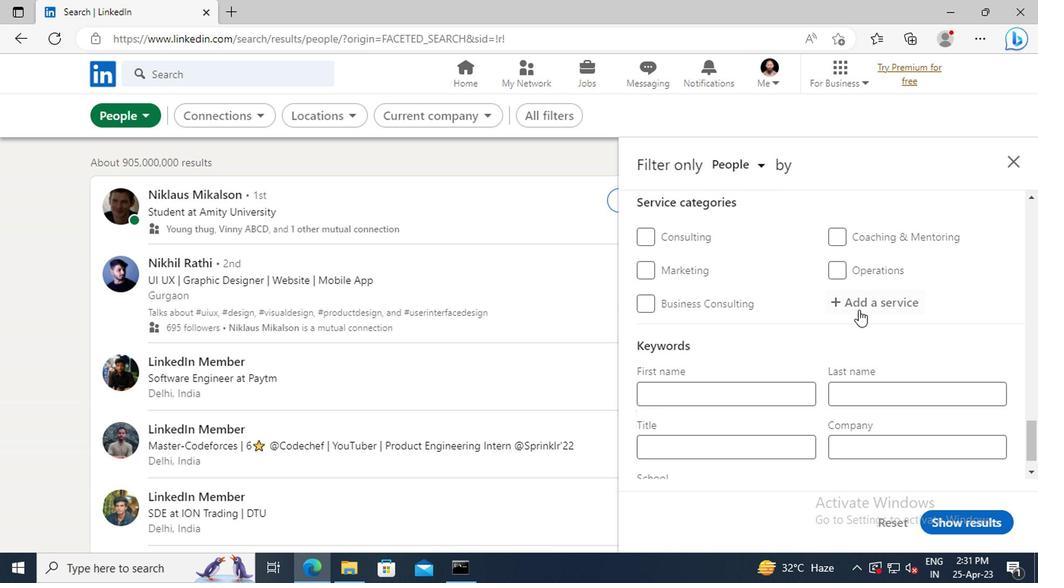 
Action: Mouse moved to (671, 295)
Screenshot: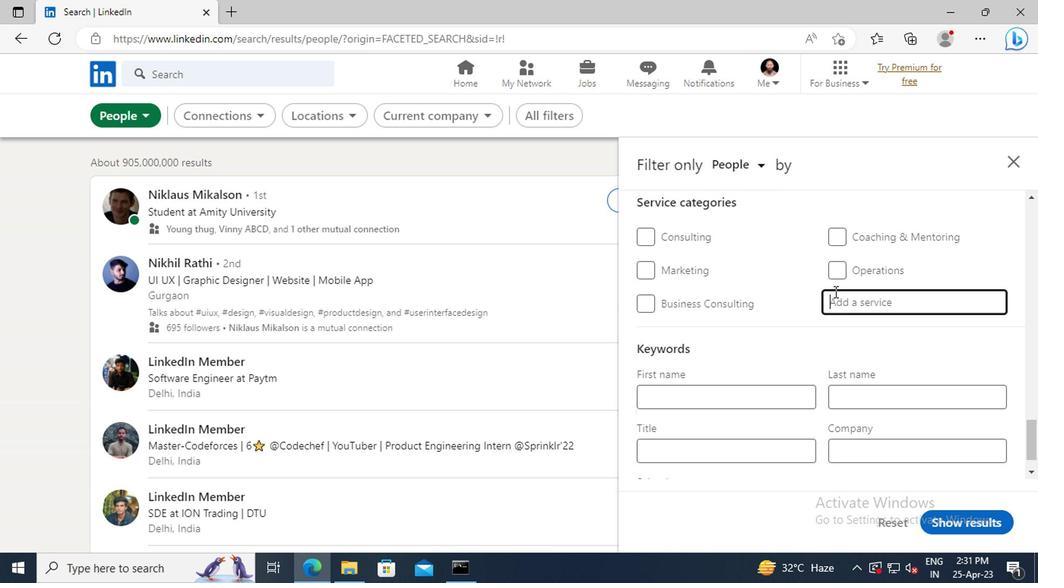 
Action: Key pressed <Key.shift>TECHNICAL<Key.enter>
Screenshot: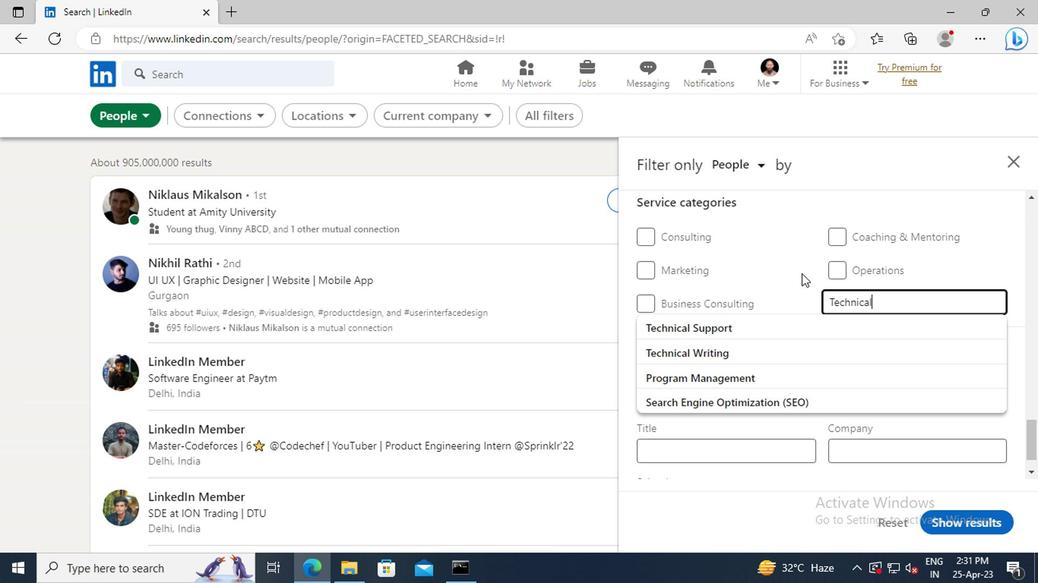 
Action: Mouse scrolled (671, 294) with delta (0, 0)
Screenshot: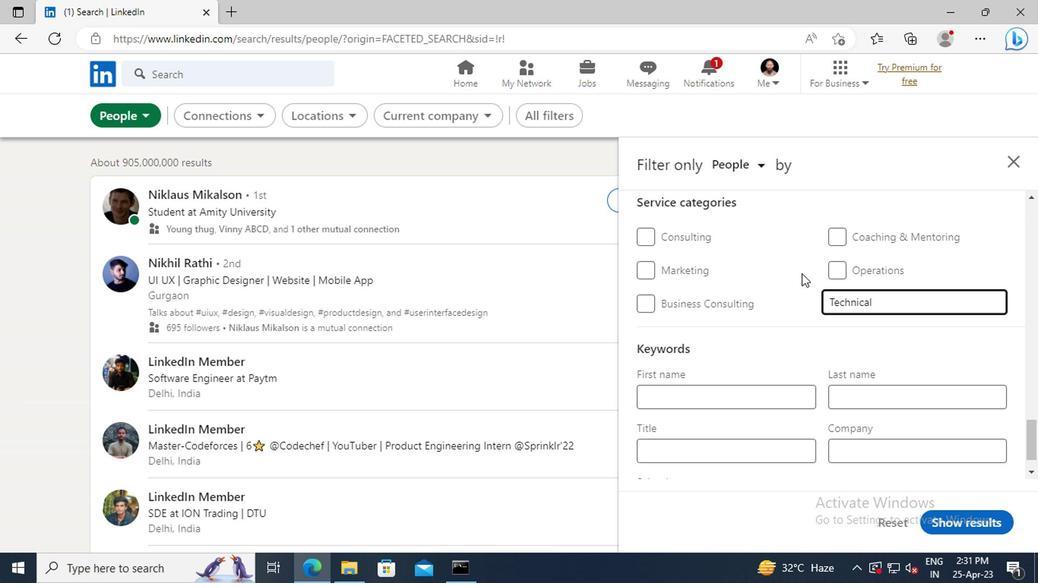 
Action: Mouse scrolled (671, 294) with delta (0, 0)
Screenshot: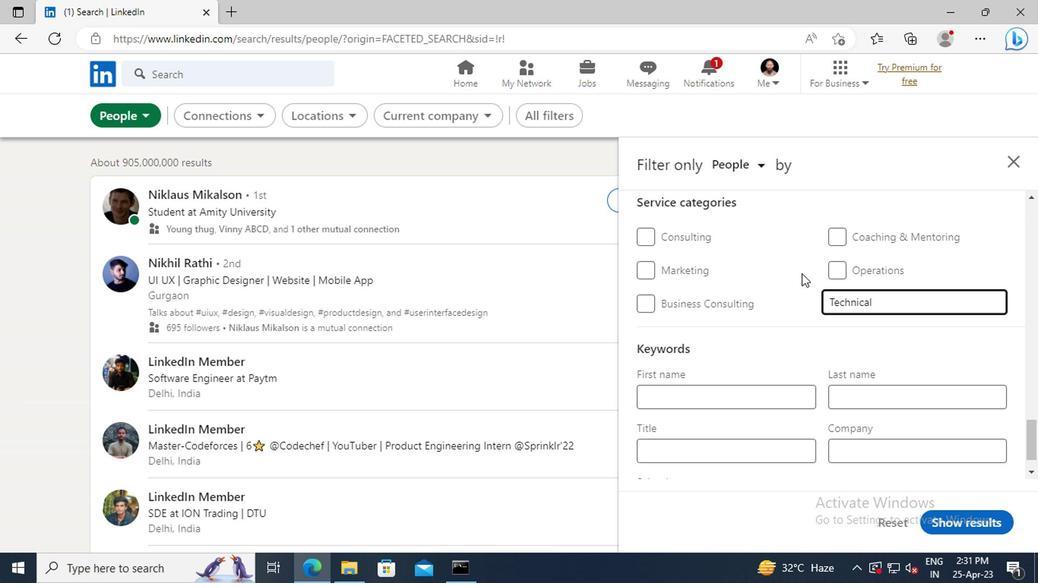 
Action: Mouse scrolled (671, 294) with delta (0, 0)
Screenshot: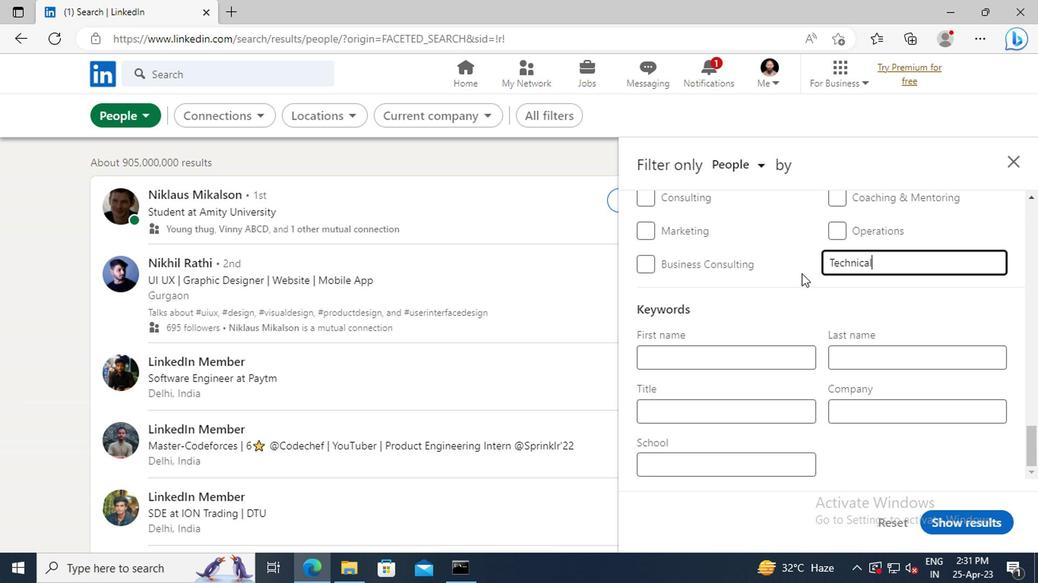 
Action: Mouse scrolled (671, 294) with delta (0, 0)
Screenshot: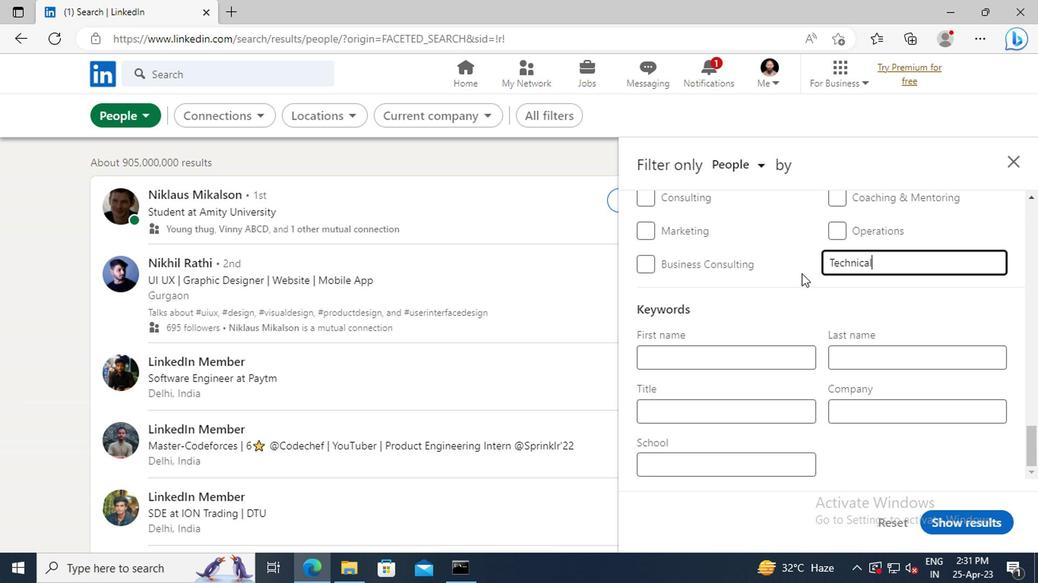 
Action: Mouse moved to (627, 395)
Screenshot: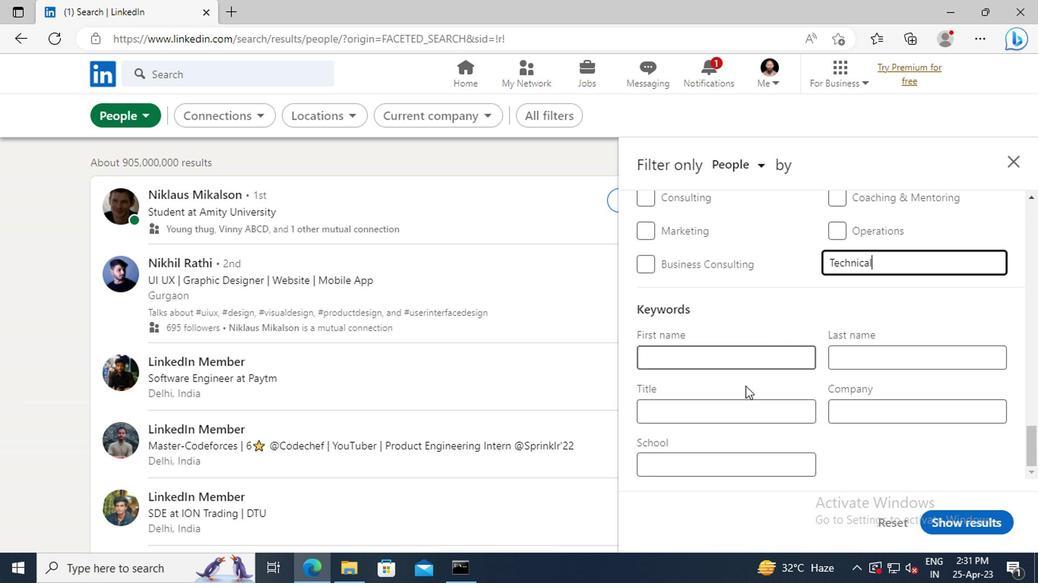 
Action: Mouse pressed left at (627, 395)
Screenshot: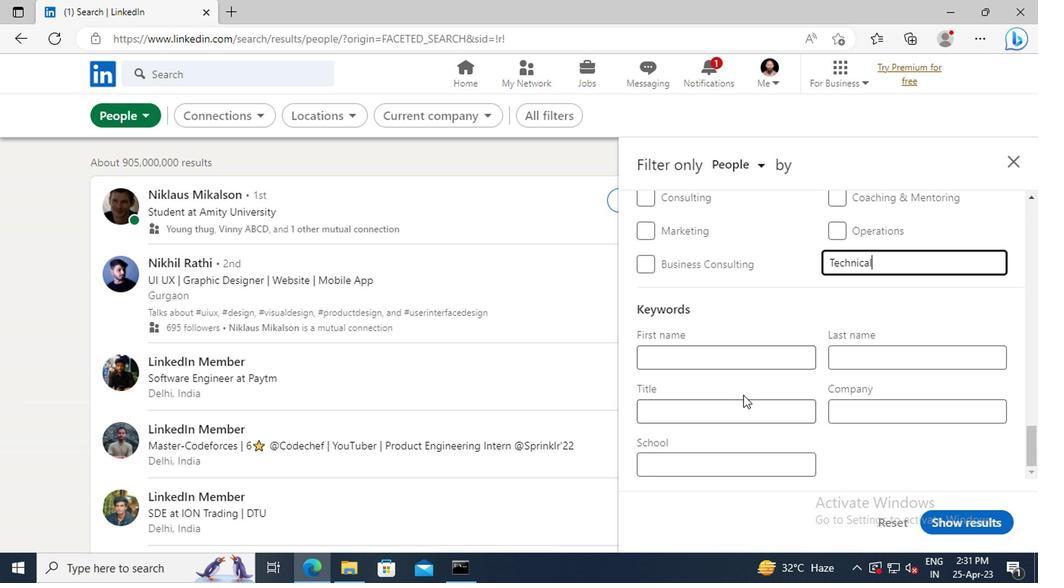 
Action: Key pressed <Key.shift>OVERSEER
Screenshot: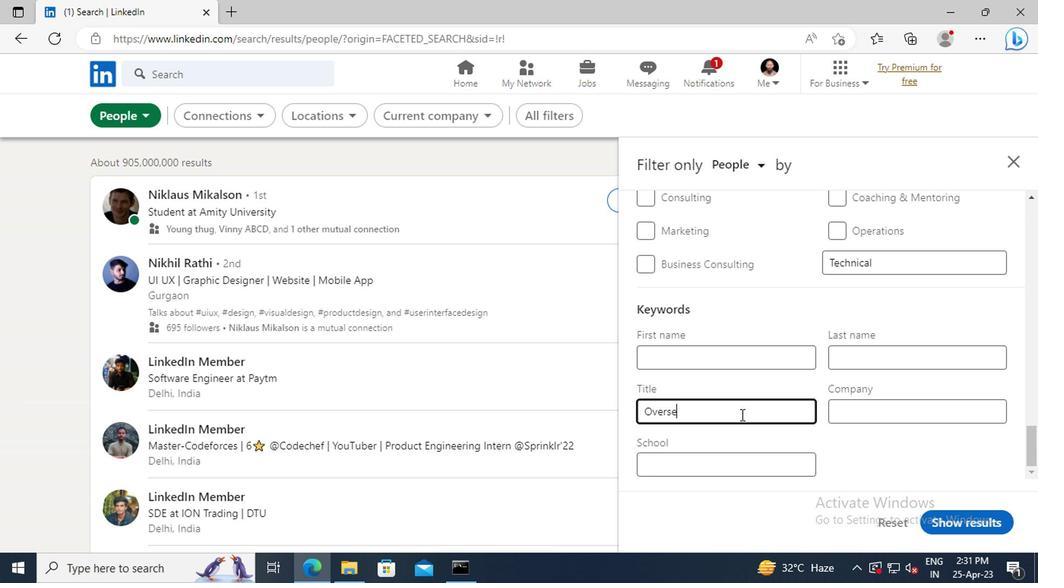 
Action: Mouse moved to (777, 476)
Screenshot: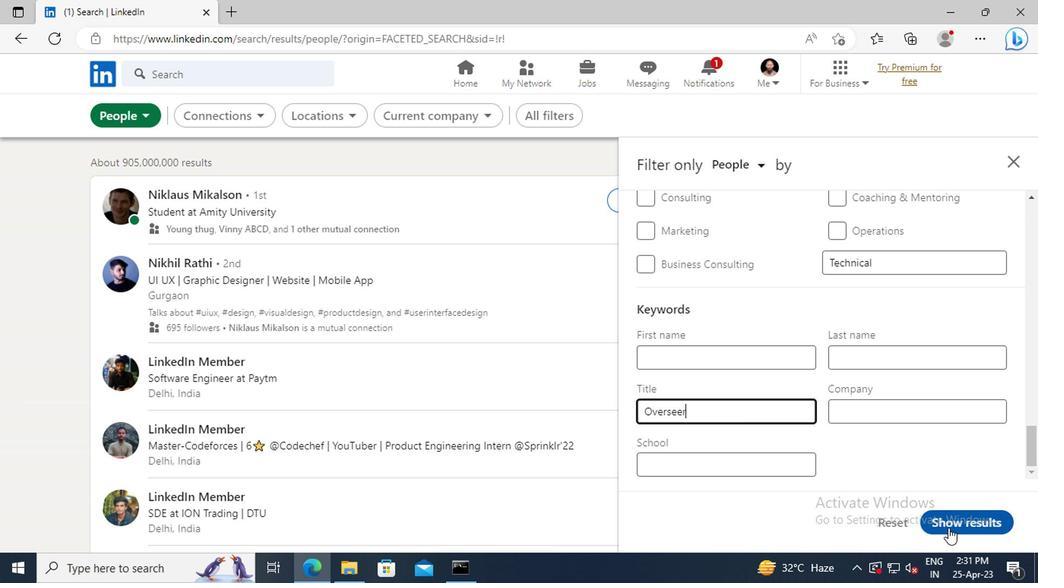 
Action: Mouse pressed left at (777, 476)
Screenshot: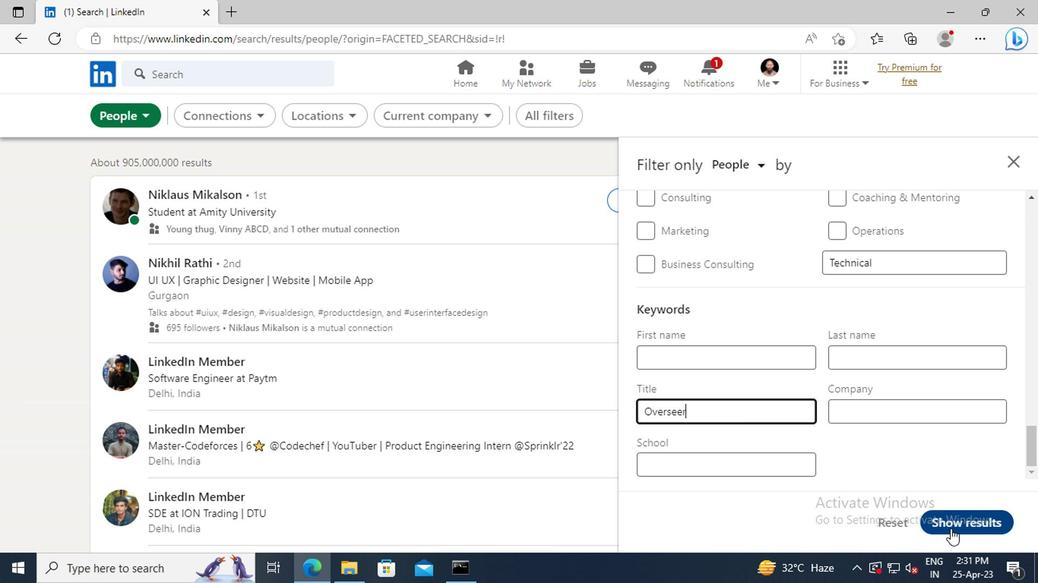 
